 Task: Create new invoice with Date Opened :15-Apr-23, Select Customer: Tacolicious Taqueria, Terms: Payment Term 1. Make invoice entry for item-1 with Date: 15-Apr-23, Description: Micro USB Cable_x000D_
, Action: Material, Income Account: Income:Sales, Quantity: 1, Unit Price: 4.5, Discount %: 8. Make entry for item-2 with Date: 15-Apr-23, Description: Takis Fuego Chips , Action: Material, Income Account: Income:Sales, Quantity: 1, Unit Price: 8.5, Discount %: 7. Make entry for item-3 with Date: 15-Apr-23, Description: Good Humor Giant King Cone_x000D_
, Action: Material, Income Account: Income:Sales, Quantity: 4, Unit Price: 9.5, Discount %: 9. Write Notes: 'Looking forward to serving you again.'. Post Invoice with Post Date: 15-Apr-23, Post to Accounts: Assets:Accounts Receivable. Pay / Process Payment with Transaction Date: 15-May-23, Amount: 46.625, Transfer Account: Checking Account. Print Invoice, display notes by going to Option, then go to Display Tab and check 'Invoice Notes'.
Action: Mouse moved to (130, 85)
Screenshot: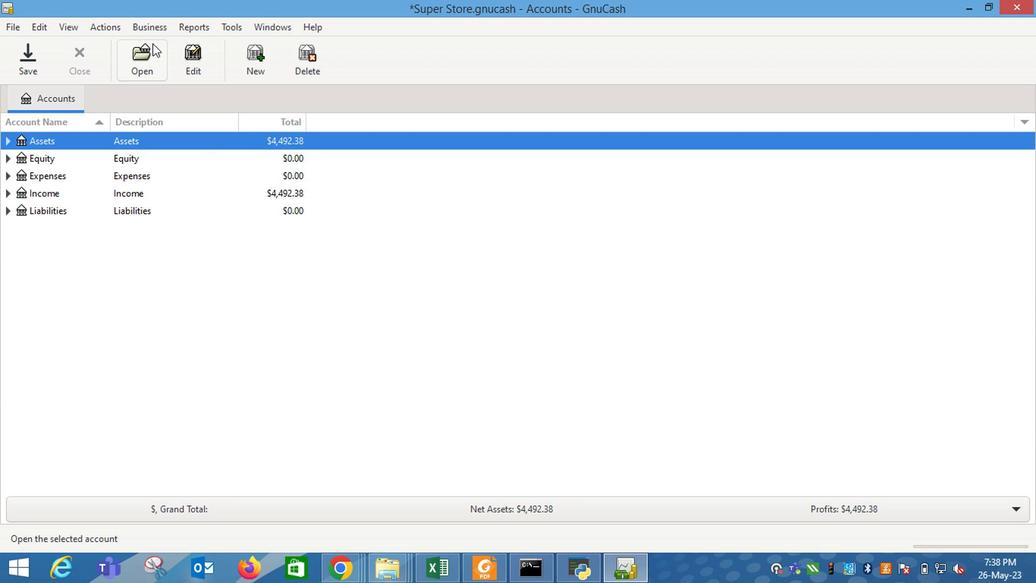 
Action: Mouse pressed left at (130, 85)
Screenshot: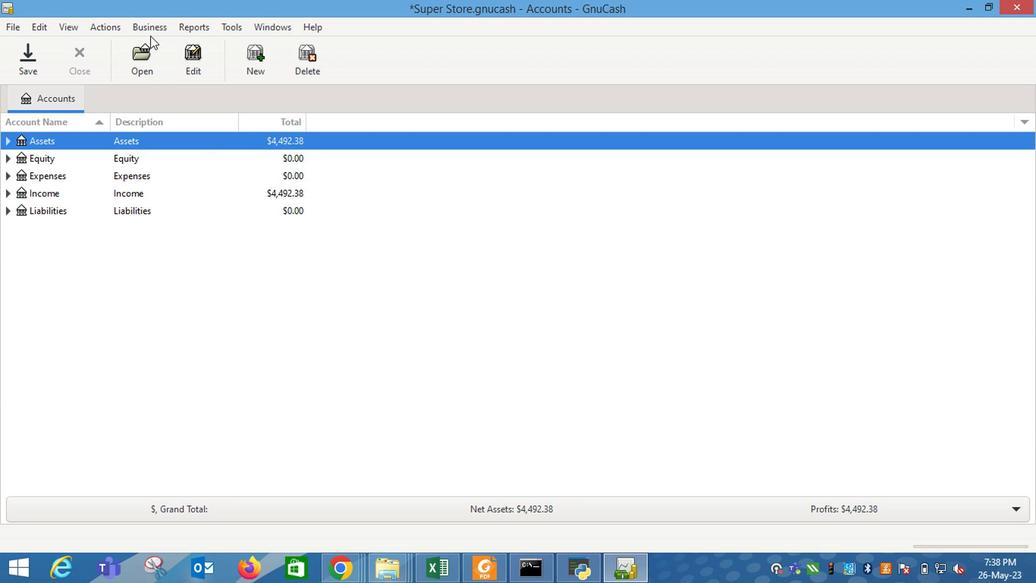 
Action: Mouse moved to (313, 149)
Screenshot: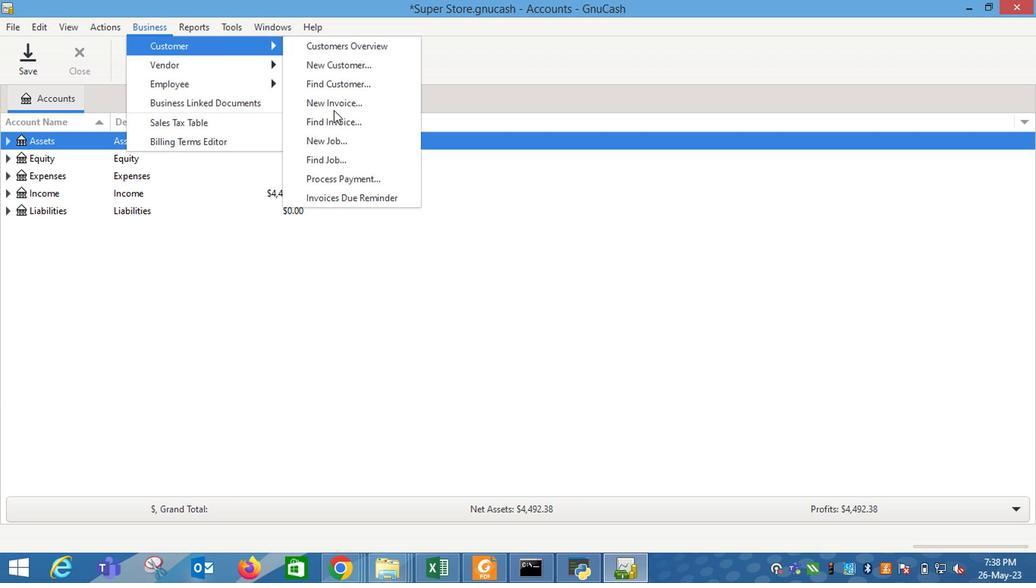 
Action: Mouse pressed left at (313, 149)
Screenshot: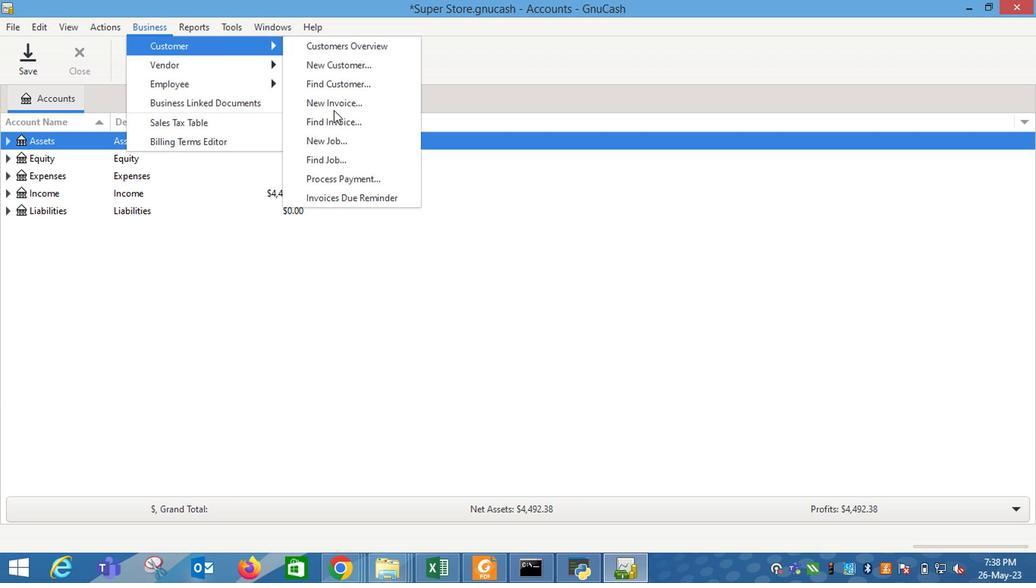 
Action: Mouse moved to (618, 249)
Screenshot: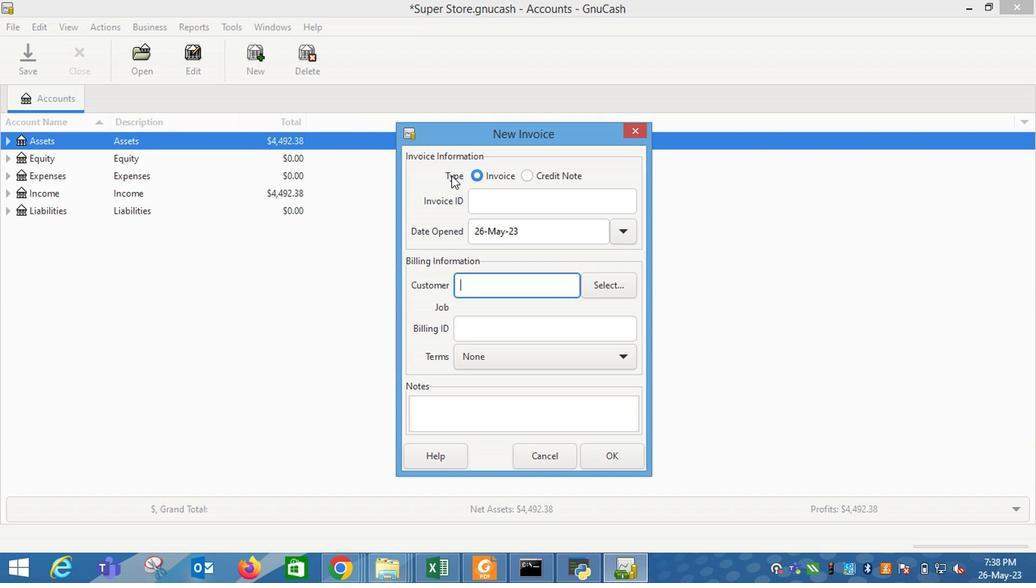 
Action: Mouse pressed left at (618, 249)
Screenshot: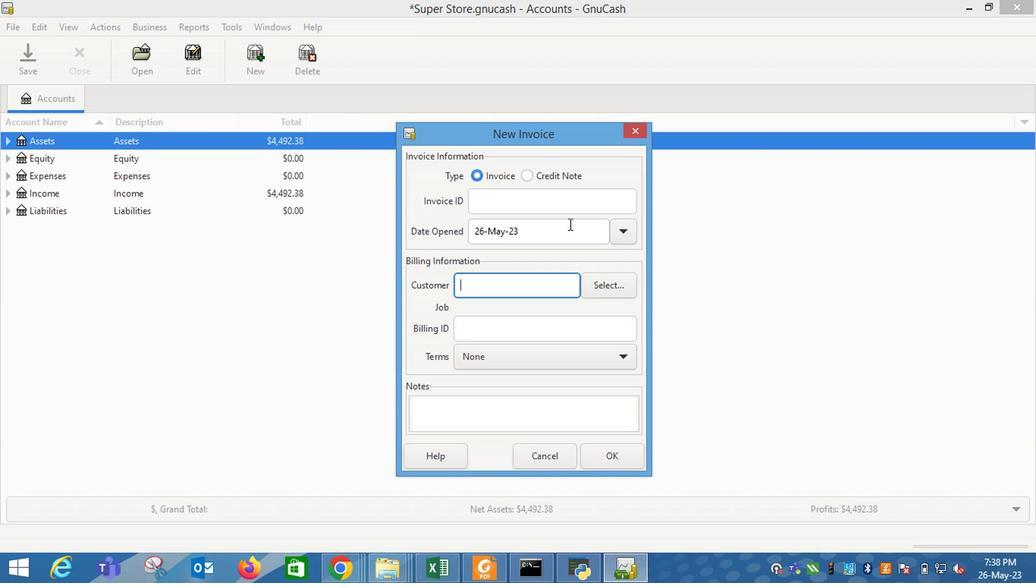 
Action: Mouse moved to (497, 267)
Screenshot: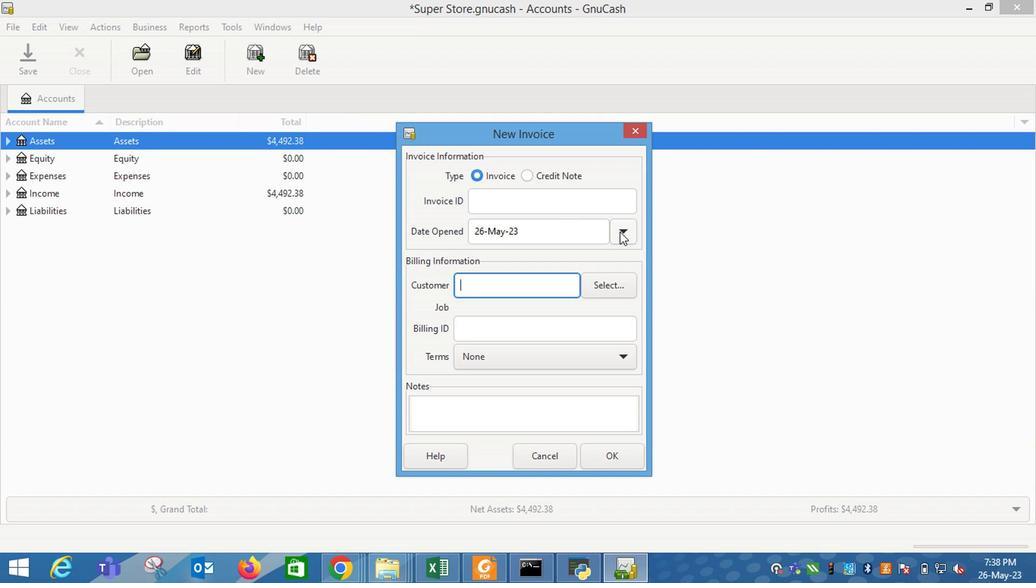
Action: Mouse pressed left at (497, 267)
Screenshot: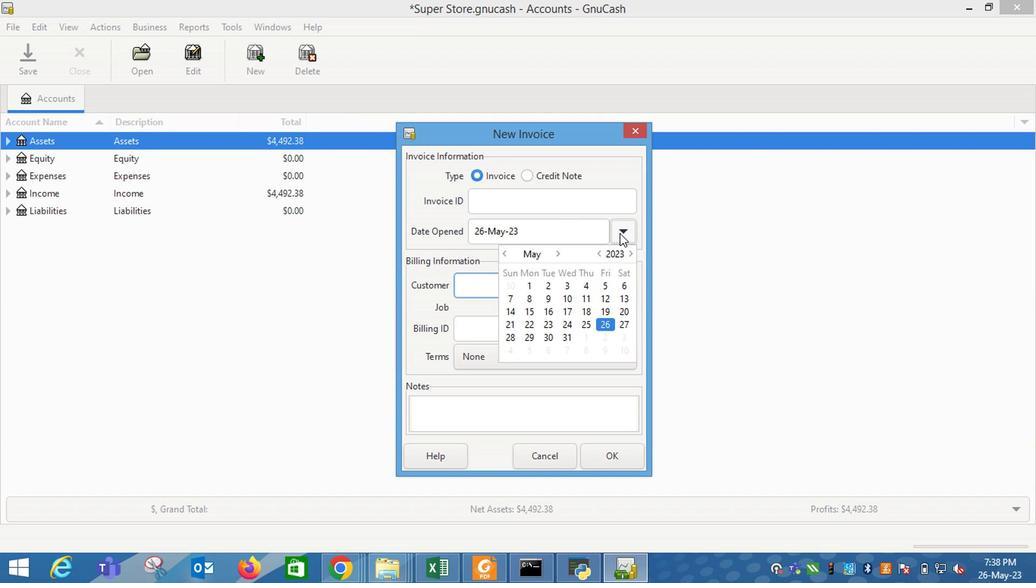 
Action: Mouse moved to (624, 314)
Screenshot: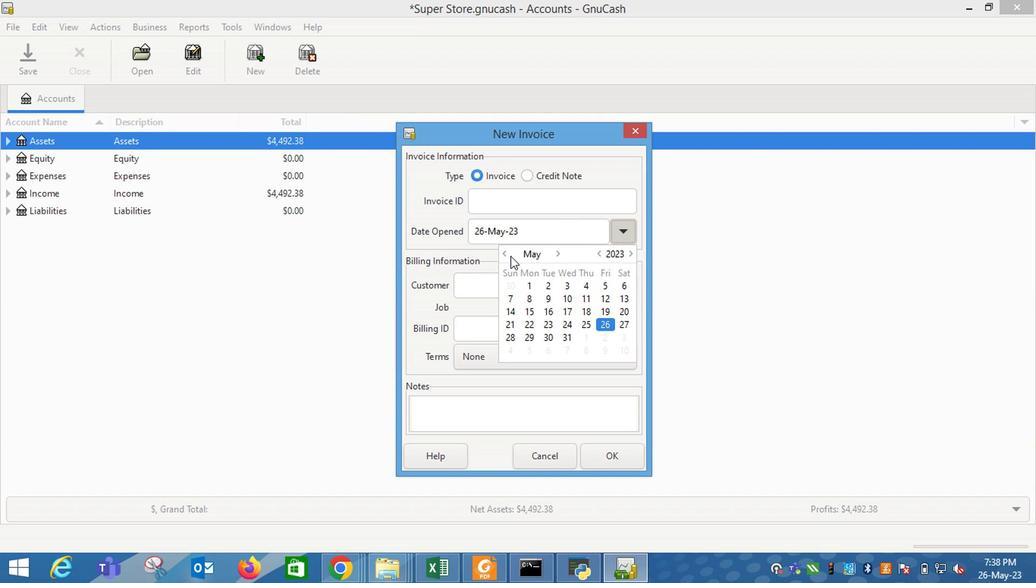 
Action: Mouse pressed left at (624, 314)
Screenshot: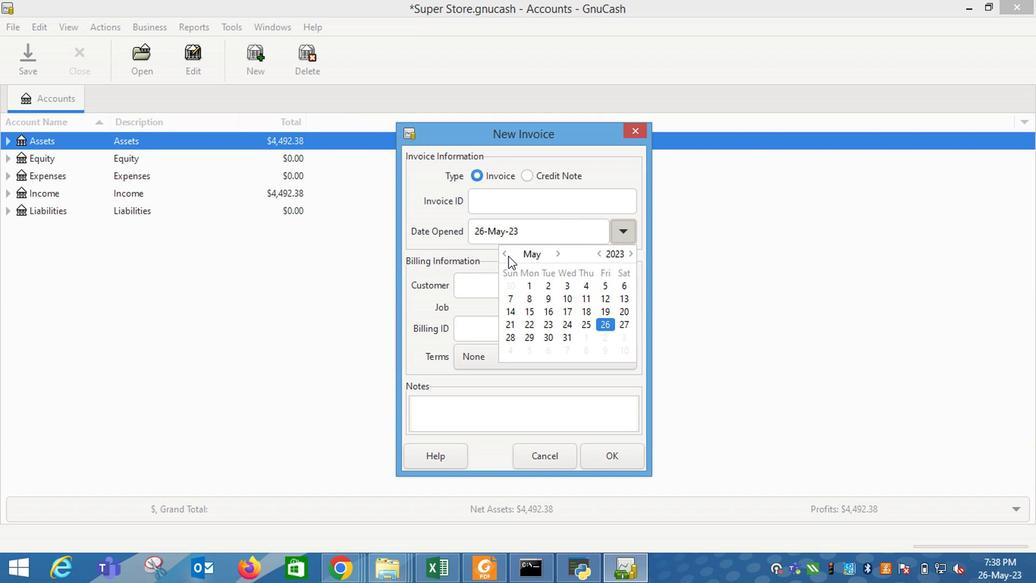
Action: Mouse moved to (481, 294)
Screenshot: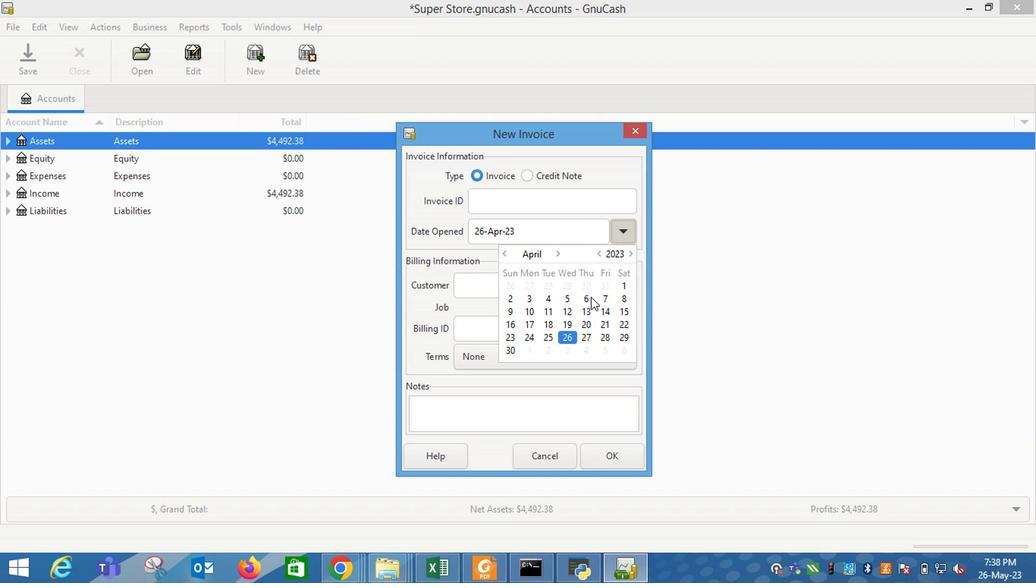 
Action: Mouse pressed left at (481, 294)
Screenshot: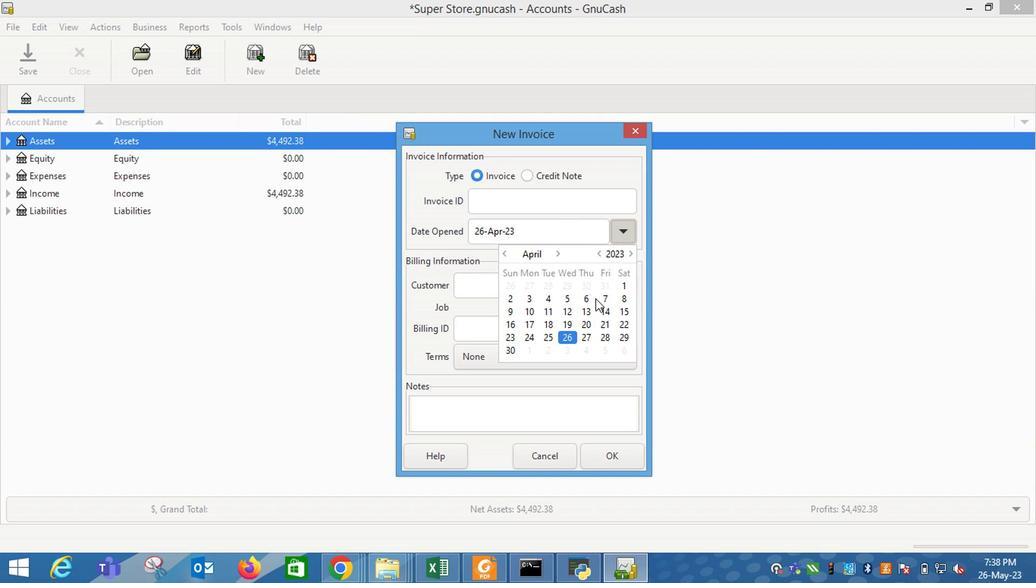 
Action: Mouse pressed left at (481, 294)
Screenshot: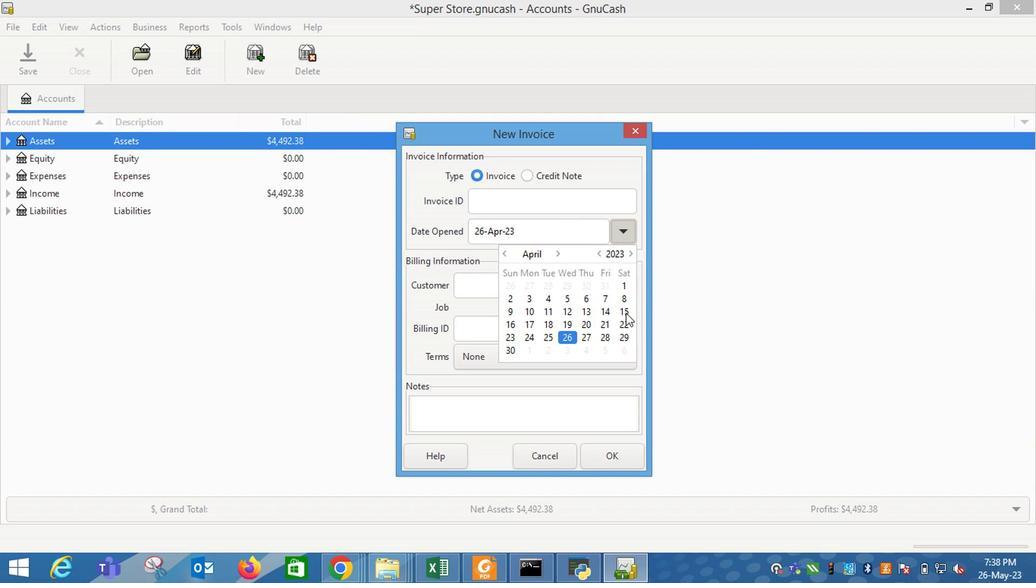 
Action: Mouse moved to (477, 294)
Screenshot: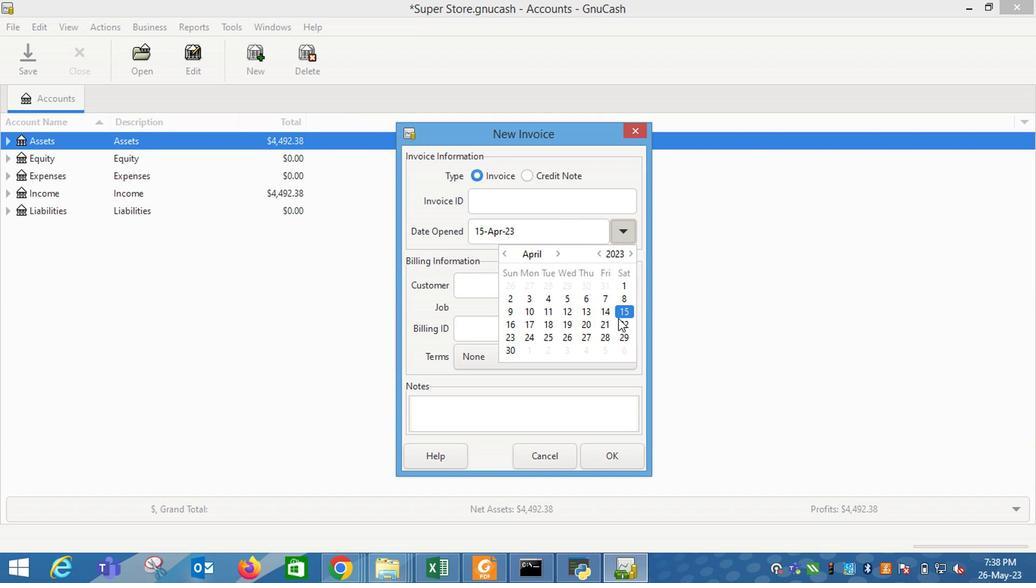 
Action: Key pressed <Key.shift_r>Tac
Screenshot: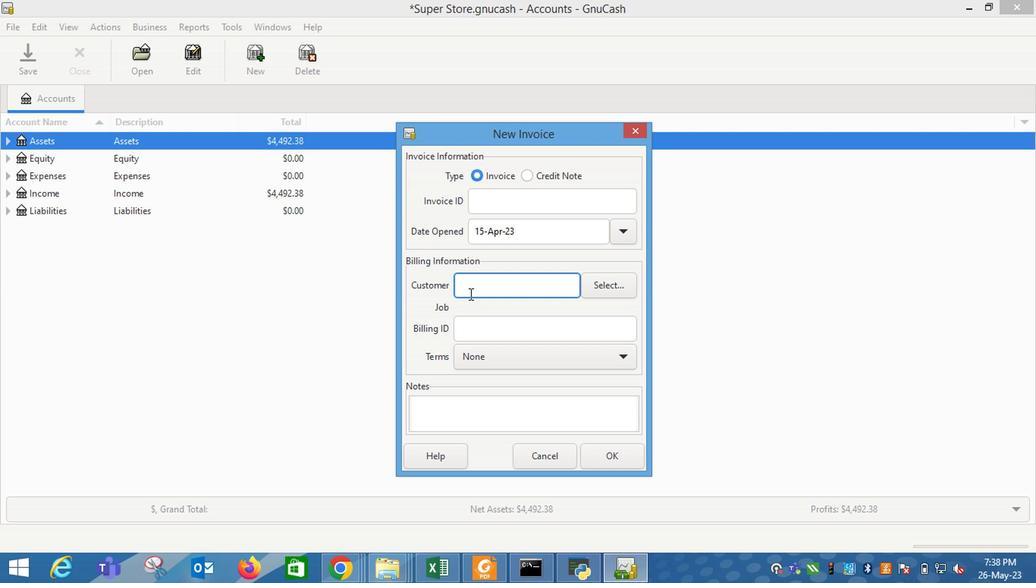 
Action: Mouse moved to (486, 329)
Screenshot: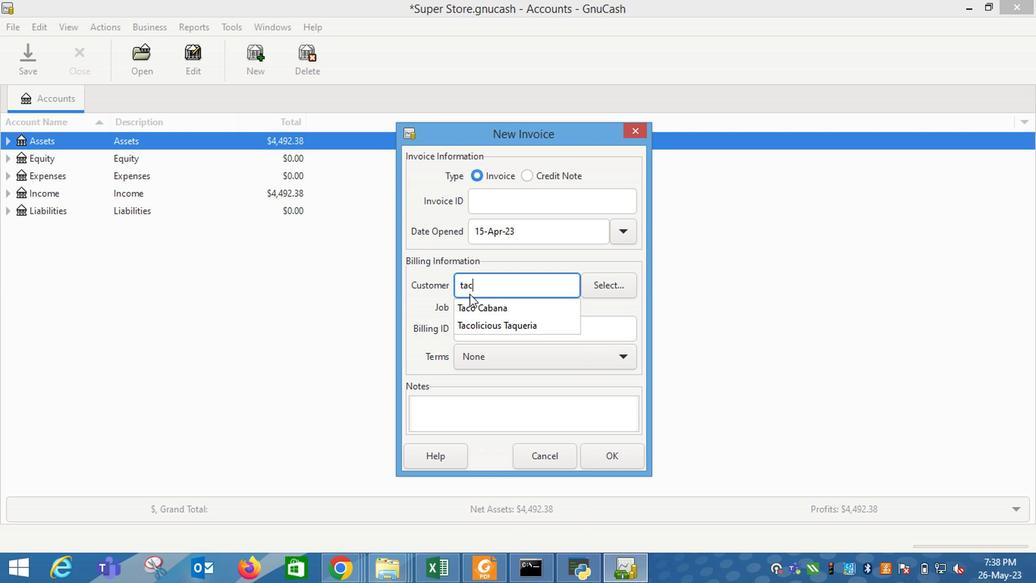 
Action: Mouse pressed left at (486, 329)
Screenshot: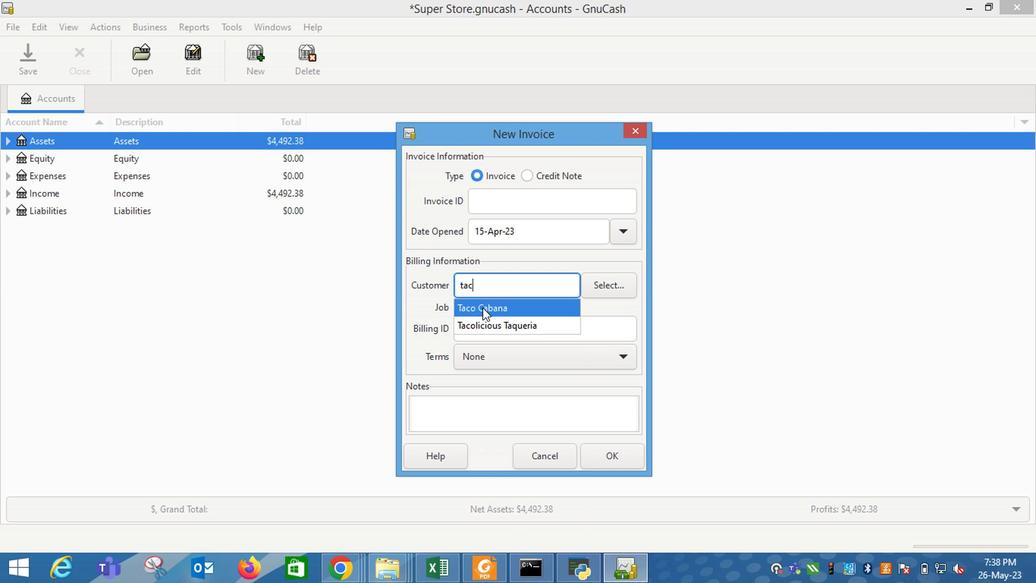 
Action: Mouse moved to (480, 358)
Screenshot: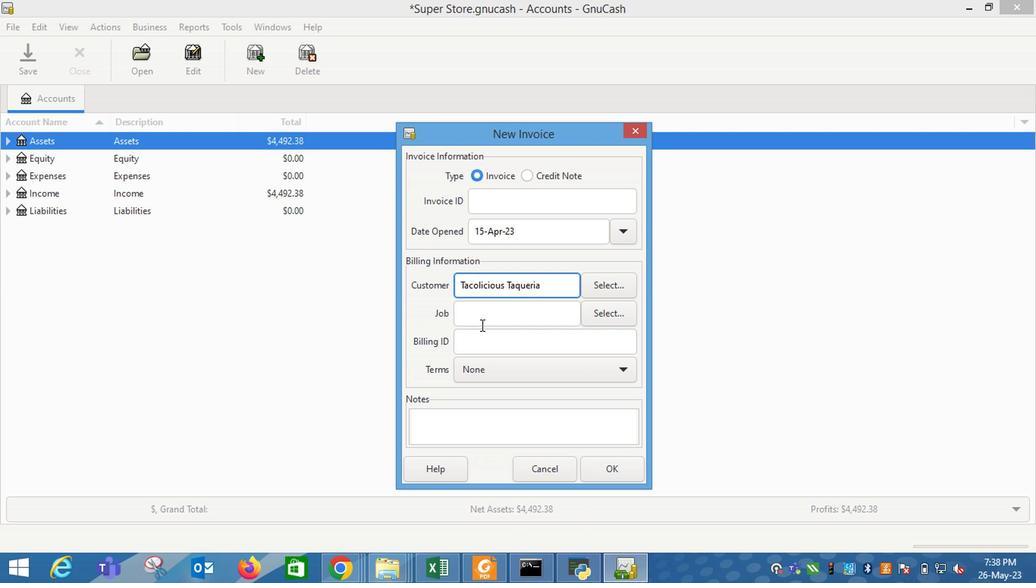 
Action: Mouse pressed left at (480, 358)
Screenshot: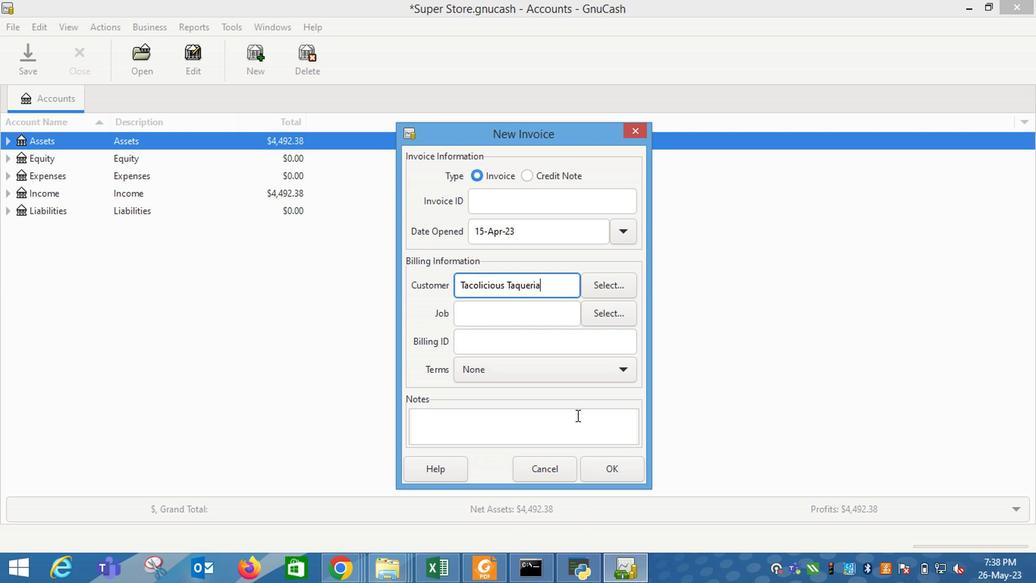 
Action: Mouse moved to (482, 384)
Screenshot: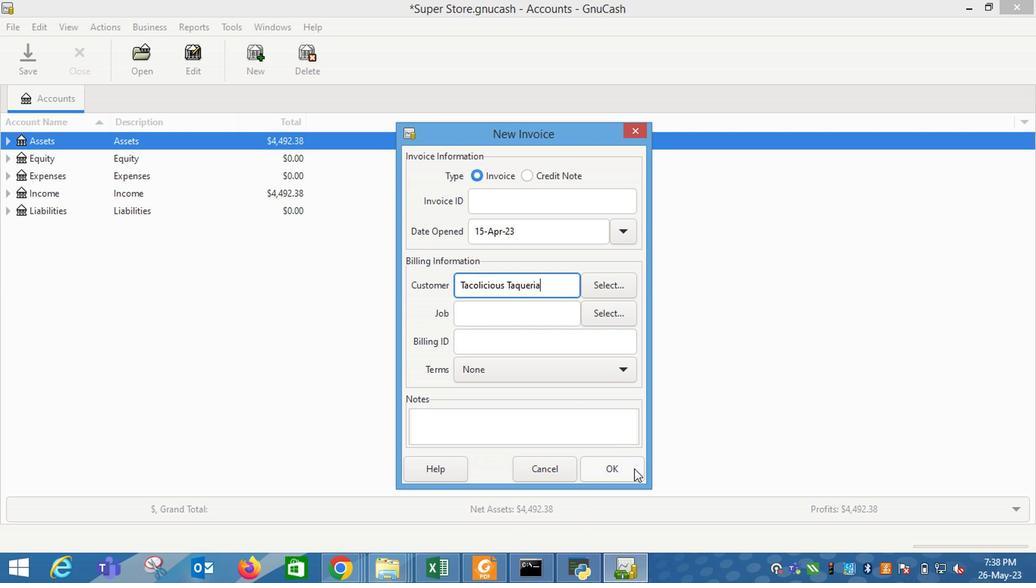 
Action: Mouse pressed left at (482, 384)
Screenshot: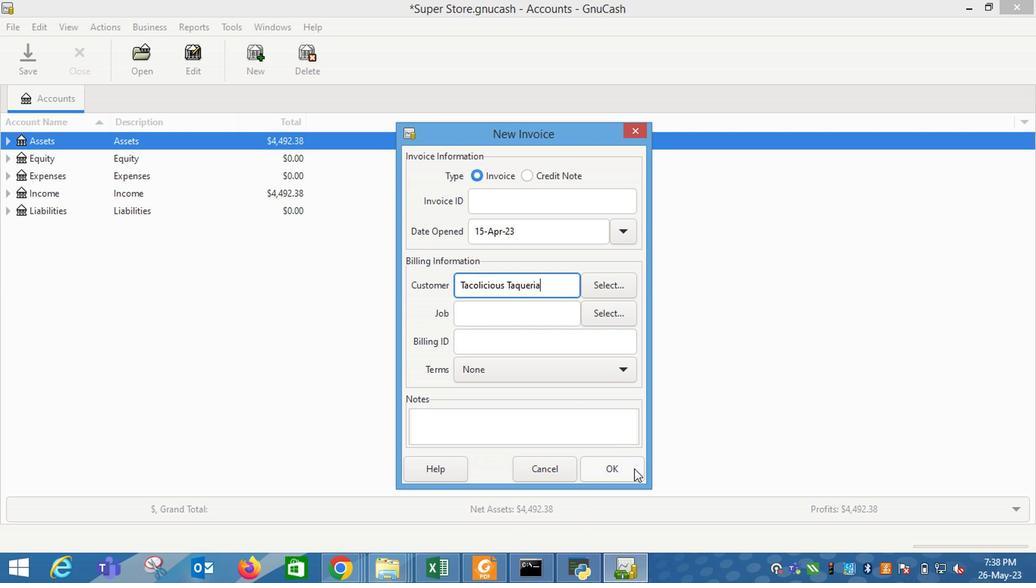 
Action: Mouse moved to (603, 452)
Screenshot: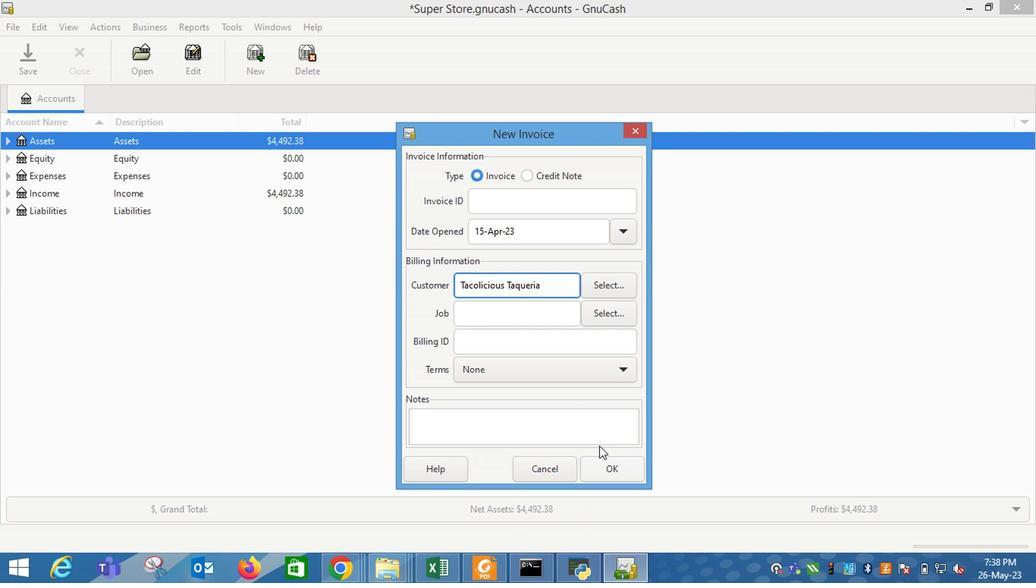 
Action: Mouse pressed left at (603, 452)
Screenshot: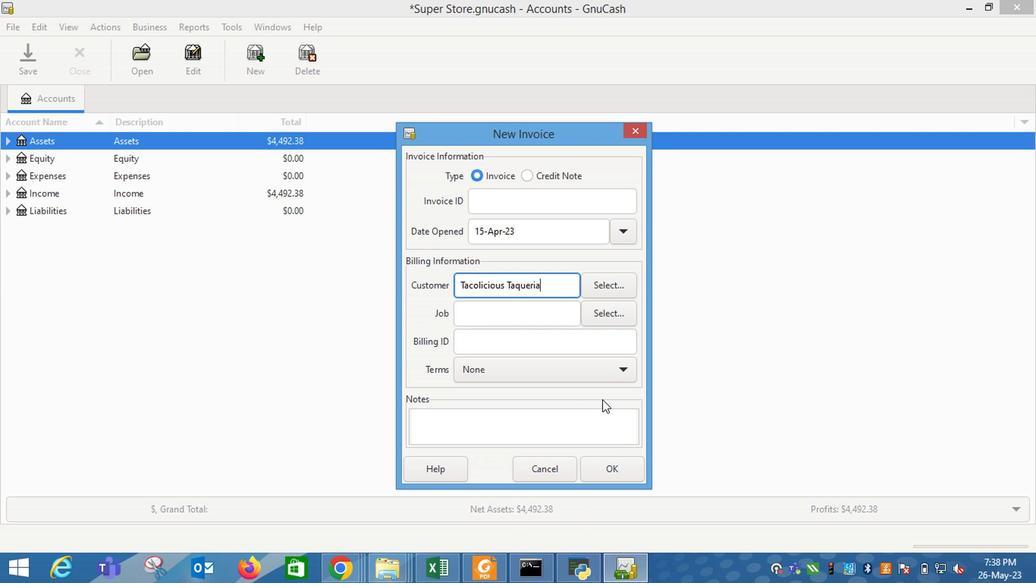 
Action: Mouse moved to (64, 297)
Screenshot: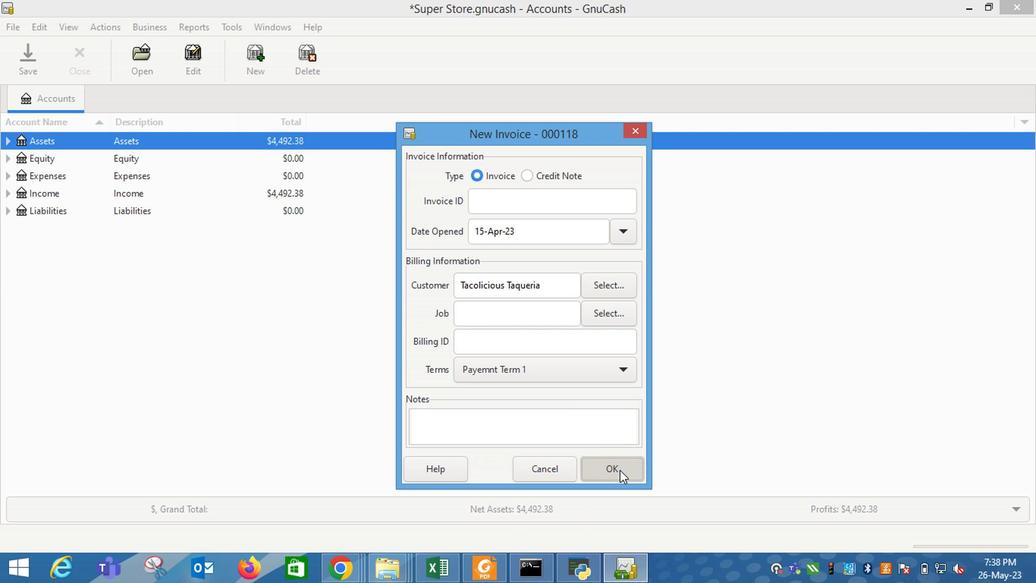 
Action: Mouse pressed left at (64, 297)
Screenshot: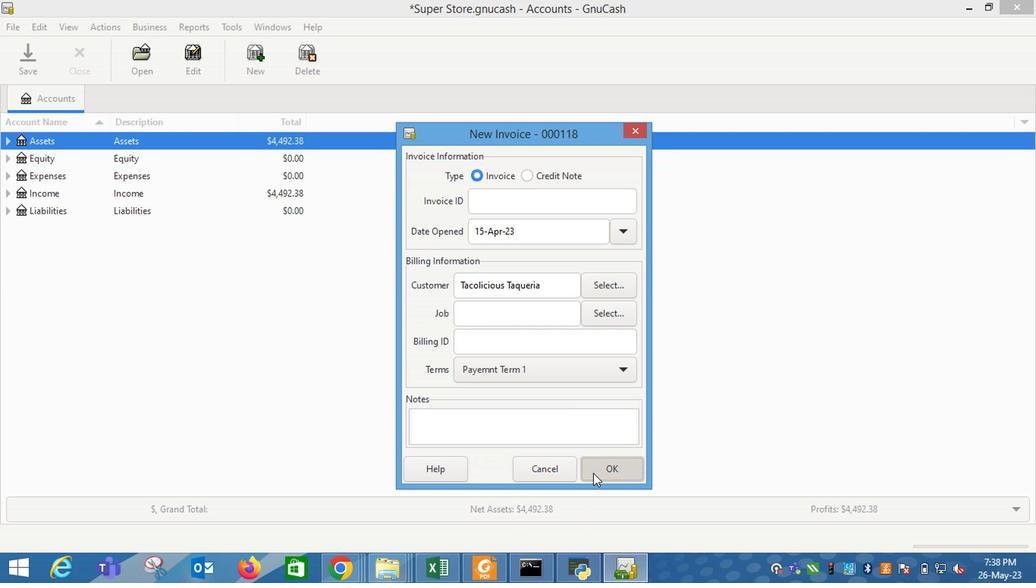 
Action: Mouse moved to (3, 317)
Screenshot: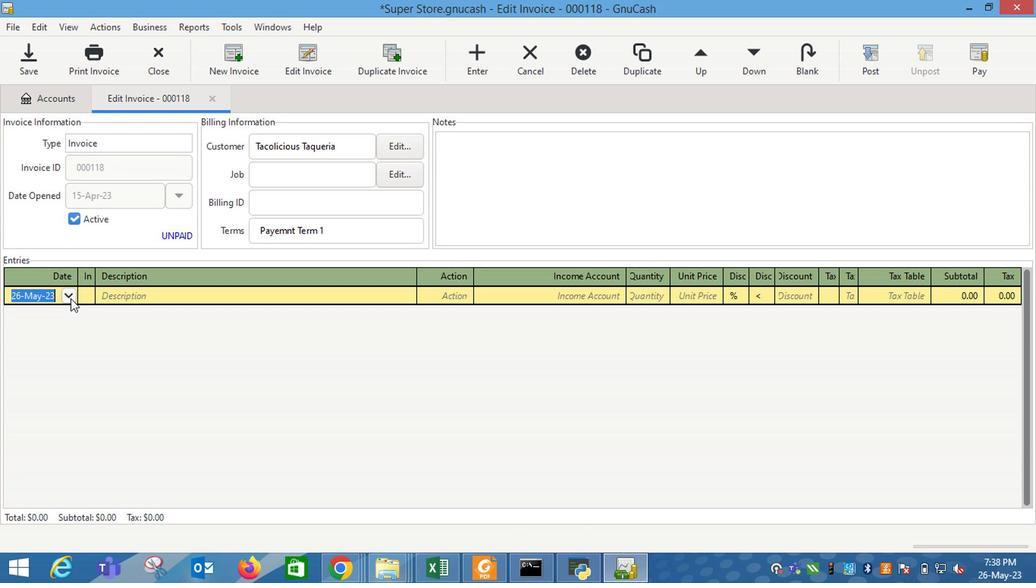 
Action: Mouse pressed left at (3, 317)
Screenshot: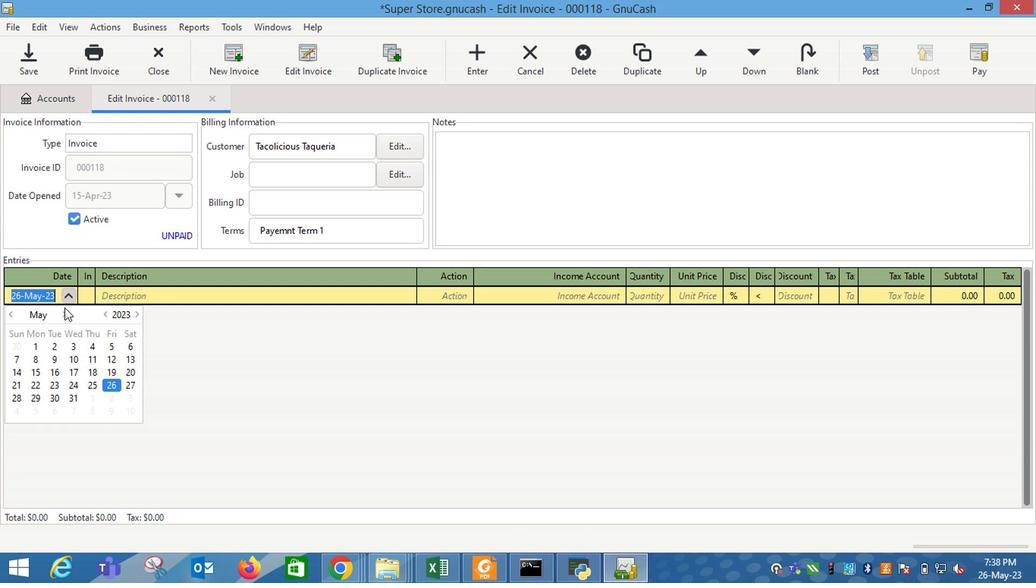 
Action: Mouse moved to (115, 363)
Screenshot: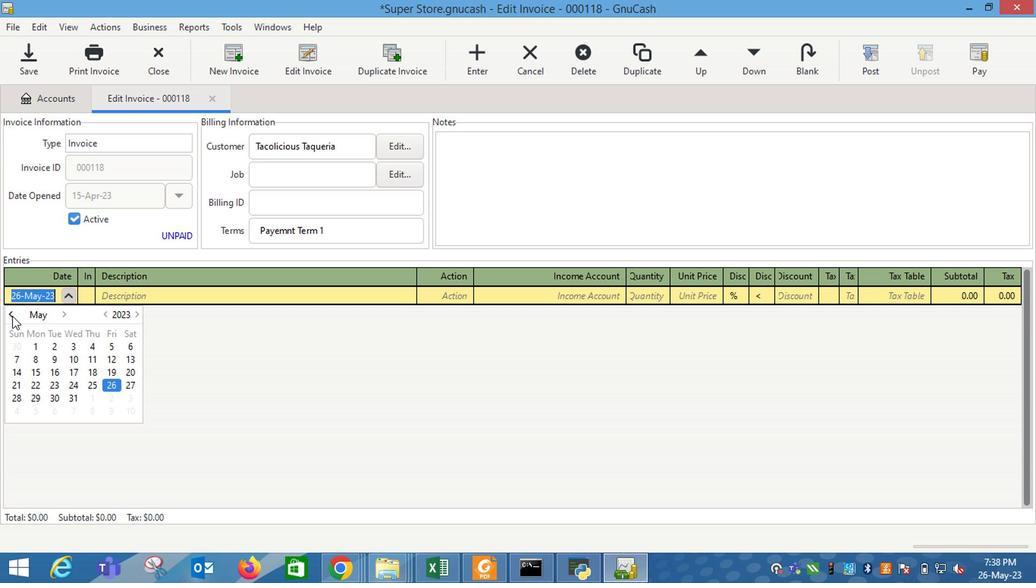 
Action: Mouse pressed left at (115, 363)
Screenshot: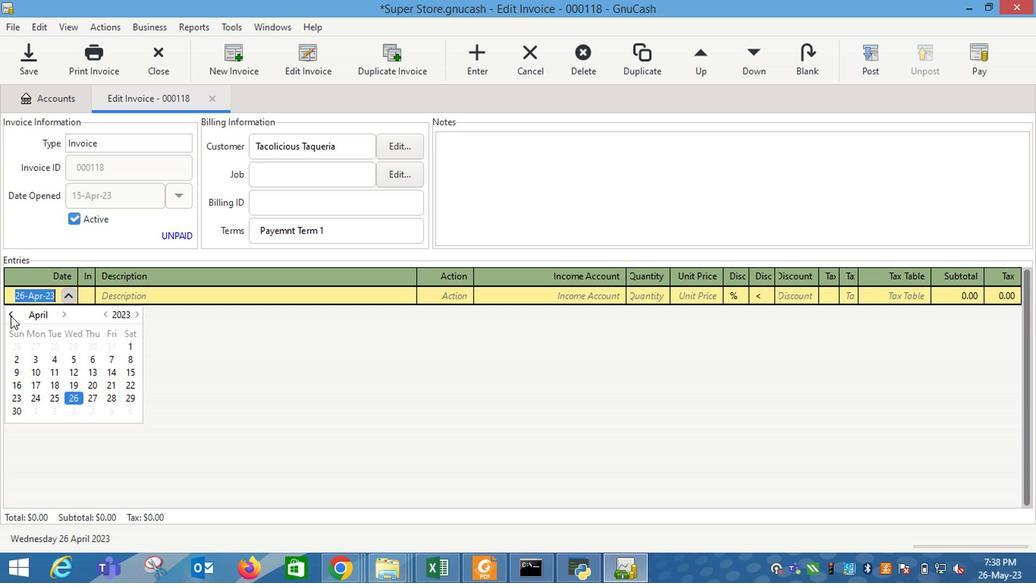 
Action: Key pressed <Key.tab><Key.shift_r>Micro<Key.space><Key.shift_r>USB<Key.space><Key.shift_r>Cable<Key.space><Key.backspace><Key.tab>m<Key.tab>i<Key.down><Key.down><Key.down><Key.tab>1<Key.tab>4.5
Screenshot: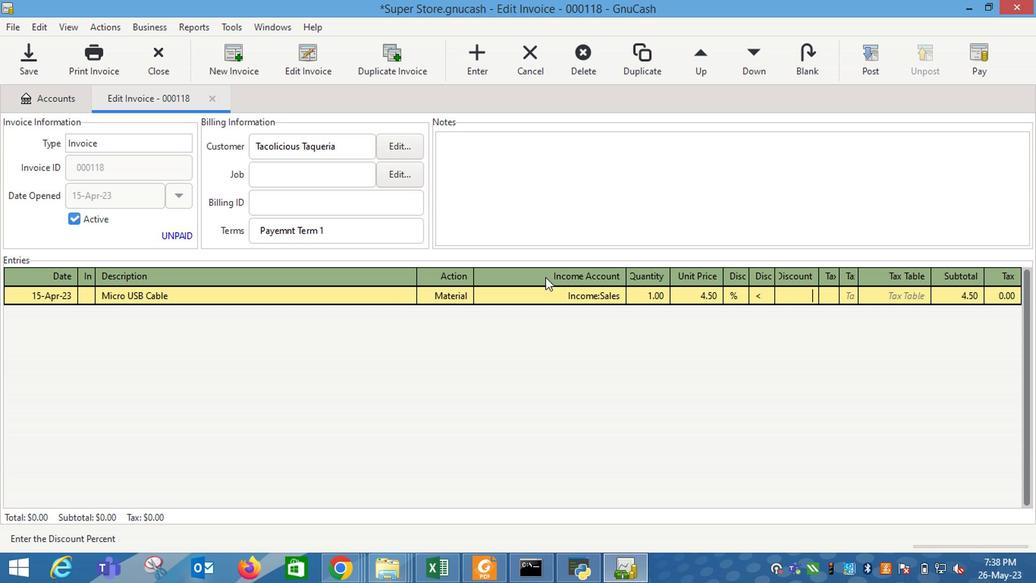 
Action: Mouse moved to (755, 305)
Screenshot: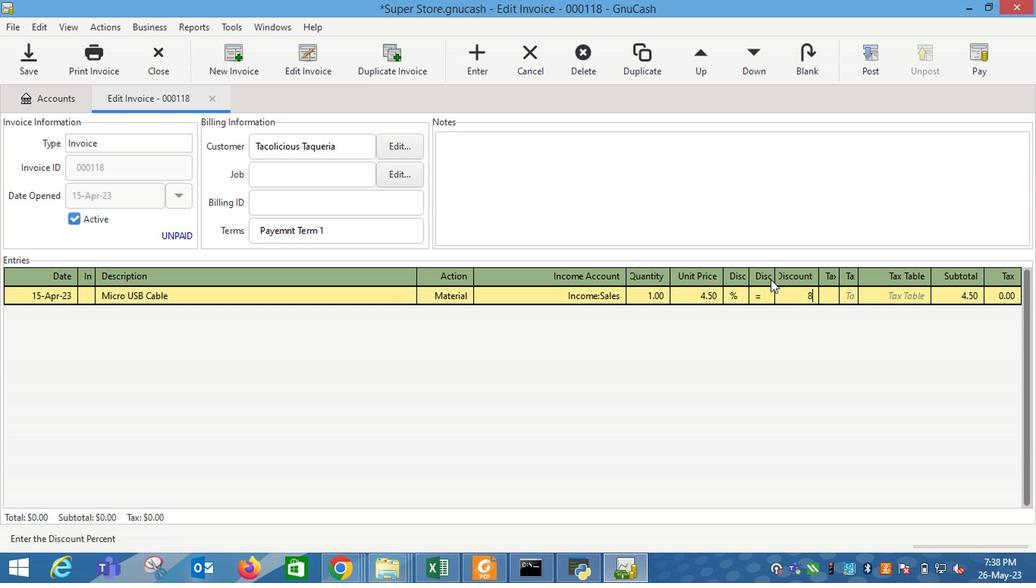
Action: Mouse pressed left at (755, 305)
Screenshot: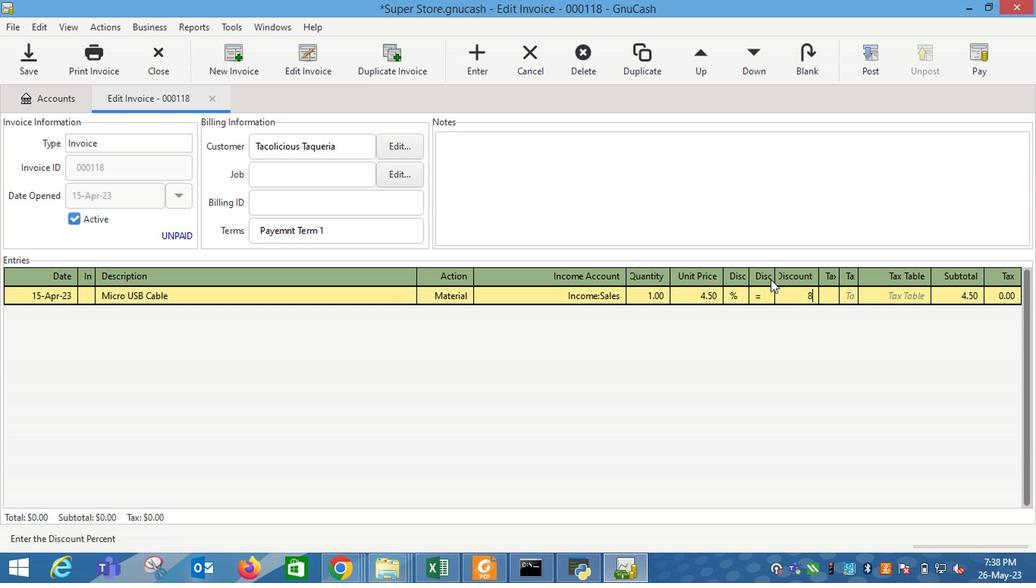 
Action: Mouse moved to (786, 305)
Screenshot: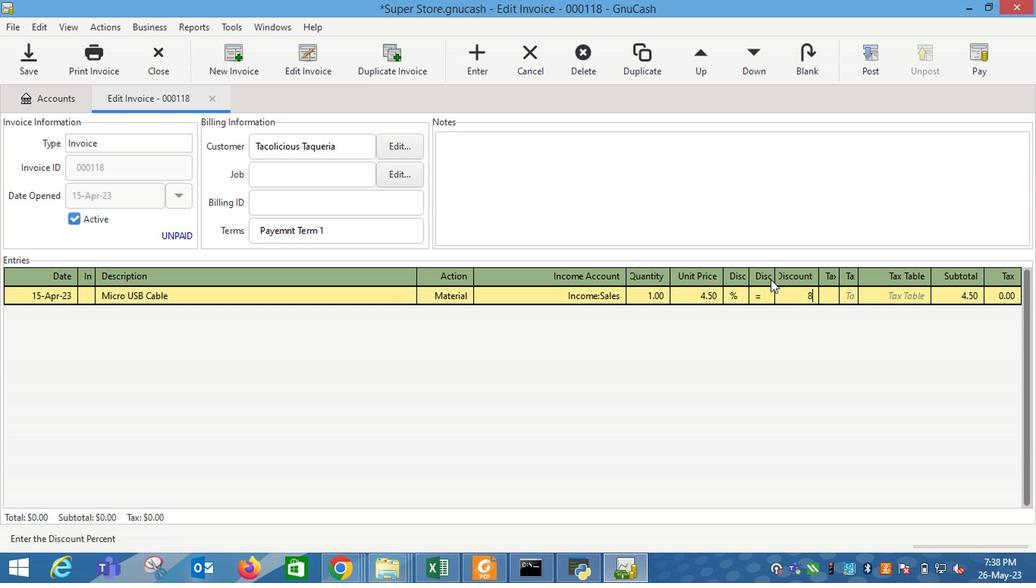 
Action: Mouse pressed left at (786, 305)
Screenshot: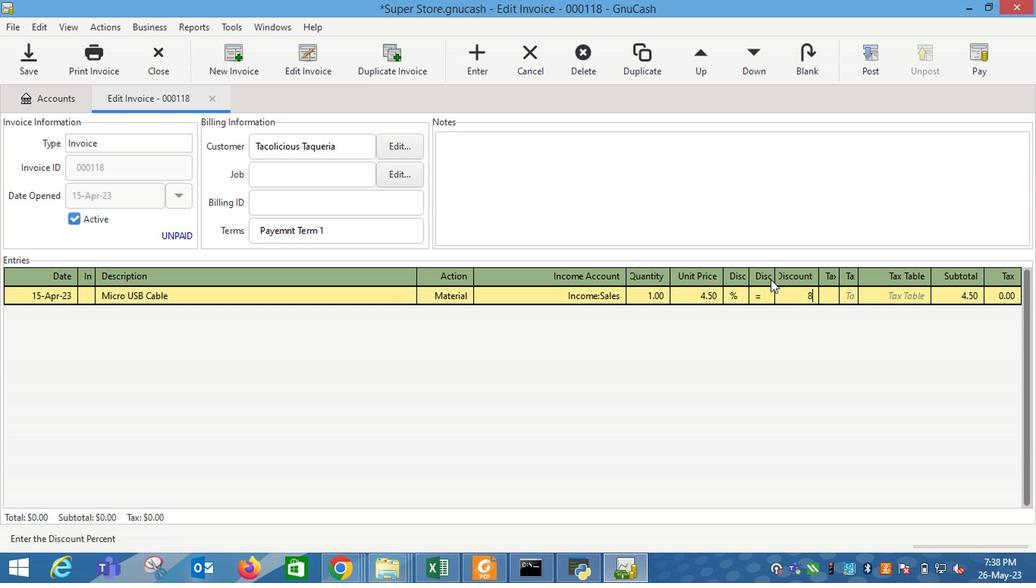 
Action: Mouse moved to (785, 306)
Screenshot: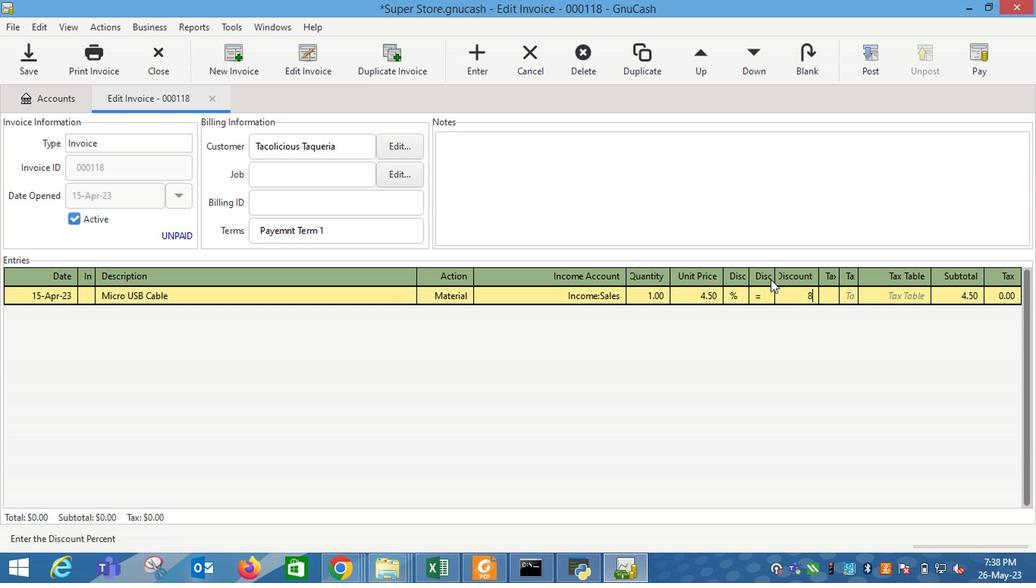
Action: Key pressed 8<Key.enter><Key.tab><Key.shift_r>Takis<Key.space><Key.shift_r>Fe<Key.backspace>uego<Key.space><Key.shift_r>Chips<Key.tab><Key.tab>m<Key.backspace>
Screenshot: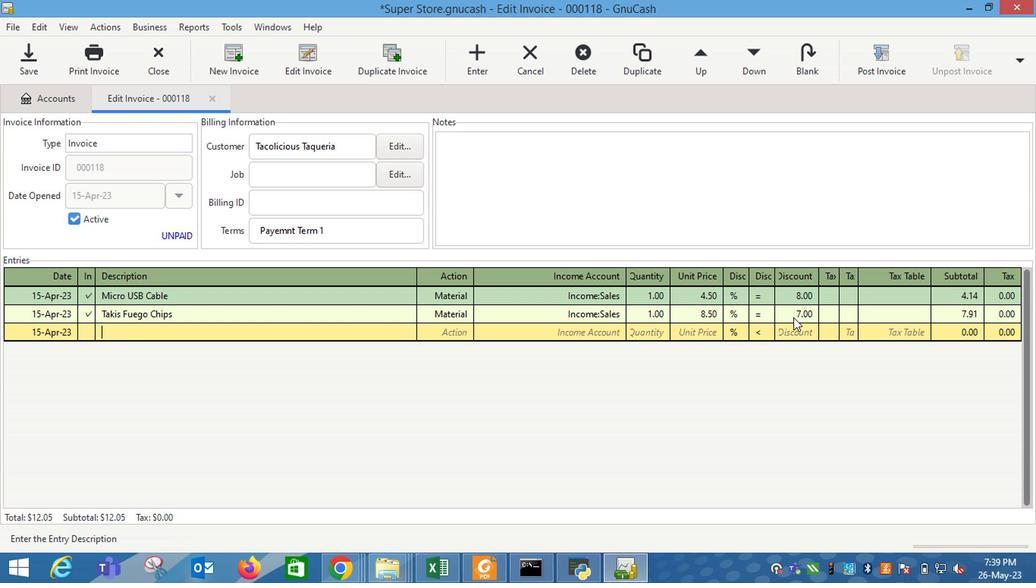 
Action: Mouse moved to (422, 320)
Screenshot: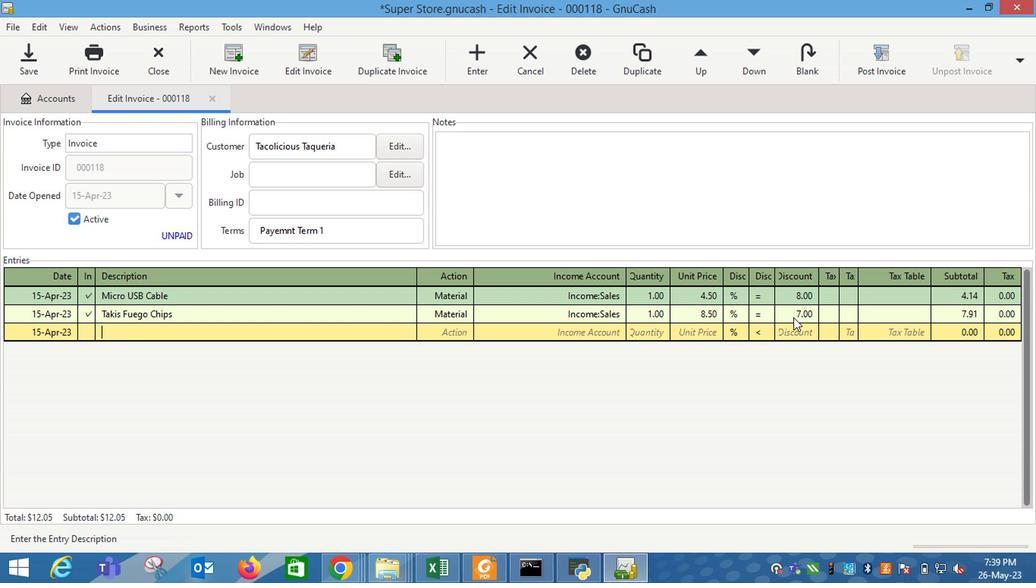 
Action: Mouse pressed left at (422, 320)
Screenshot: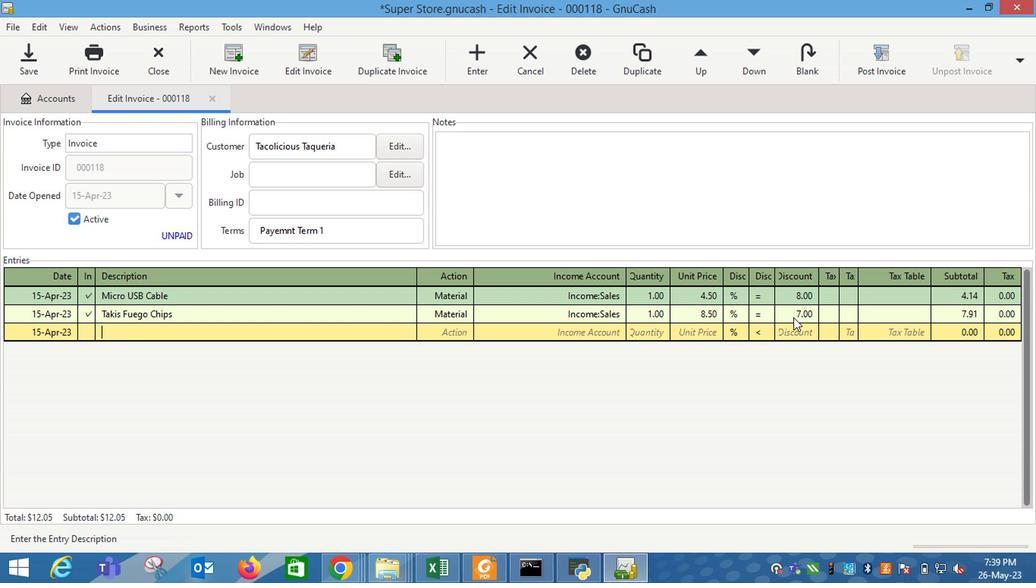 
Action: Mouse moved to (422, 320)
Screenshot: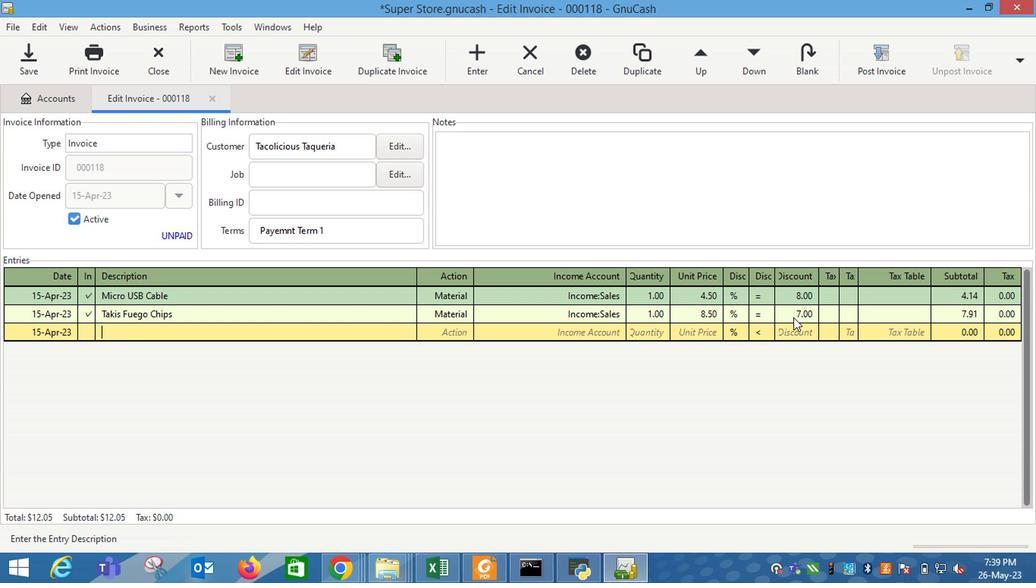 
Action: Key pressed m<Key.tab>i<Key.down><Key.down><Key.down><Key.tab>1<Key.tab>8.5
Screenshot: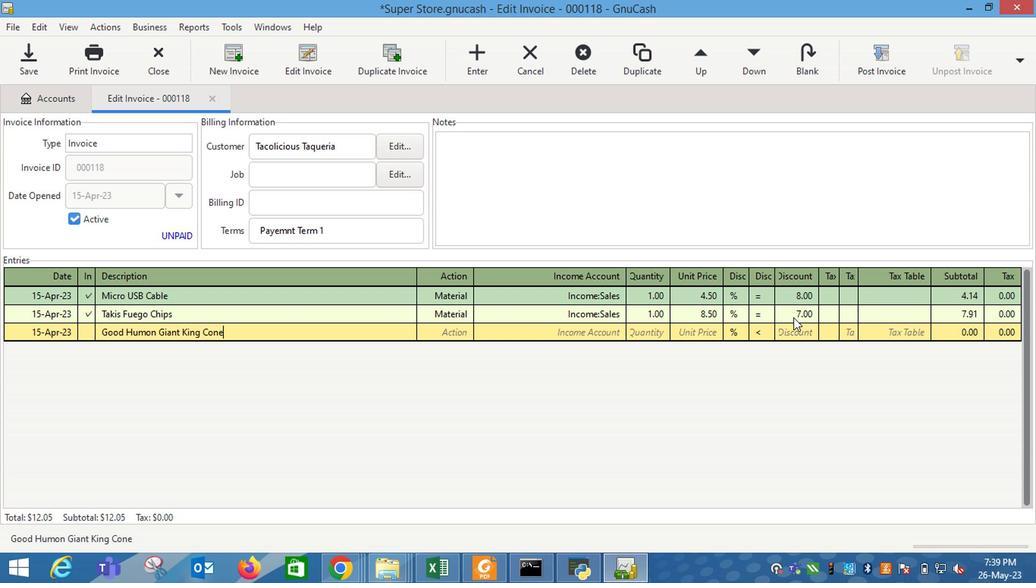 
Action: Mouse moved to (759, 314)
Screenshot: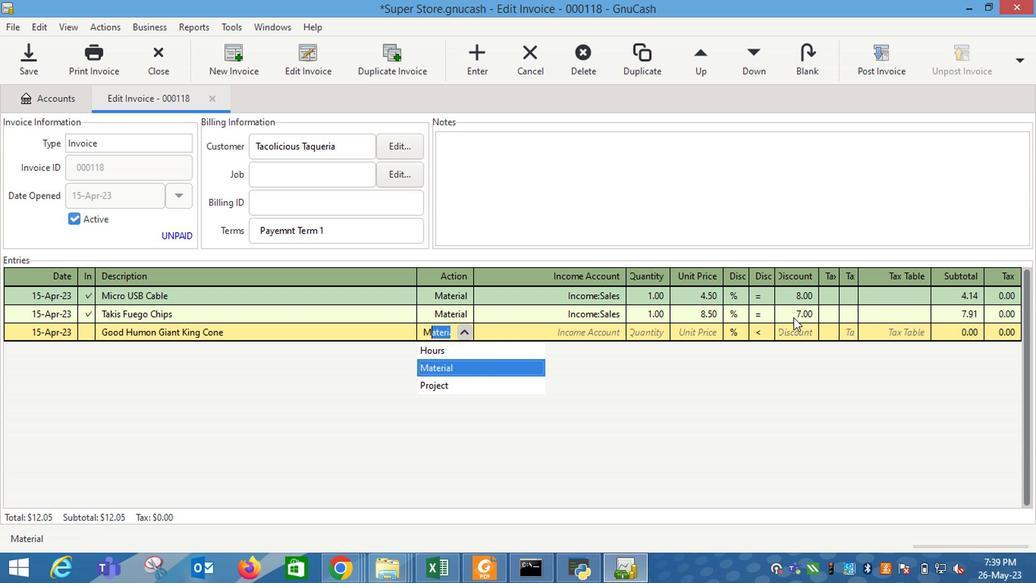 
Action: Mouse pressed left at (759, 314)
Screenshot: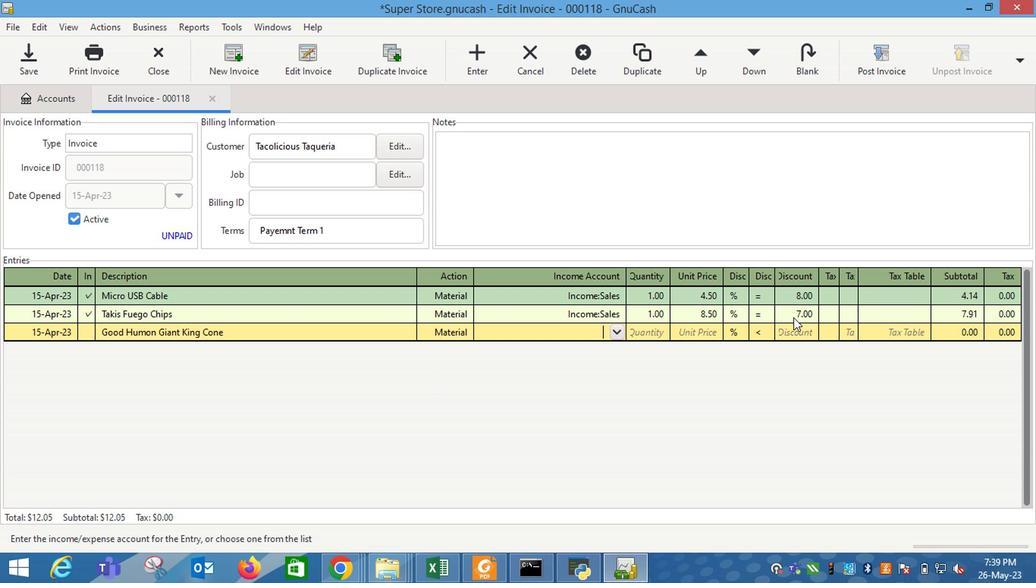 
Action: Mouse moved to (789, 320)
Screenshot: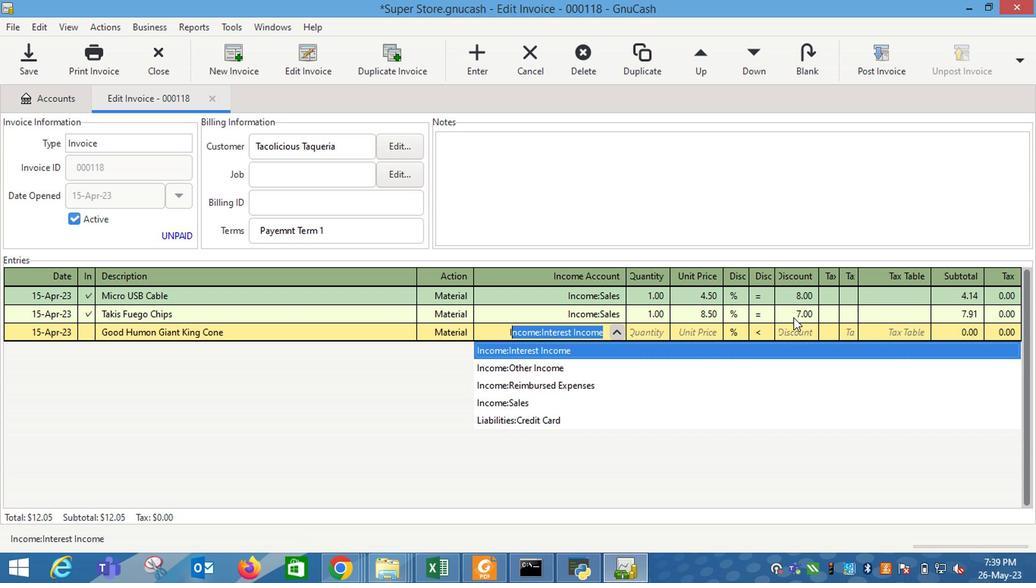 
Action: Mouse pressed left at (789, 320)
Screenshot: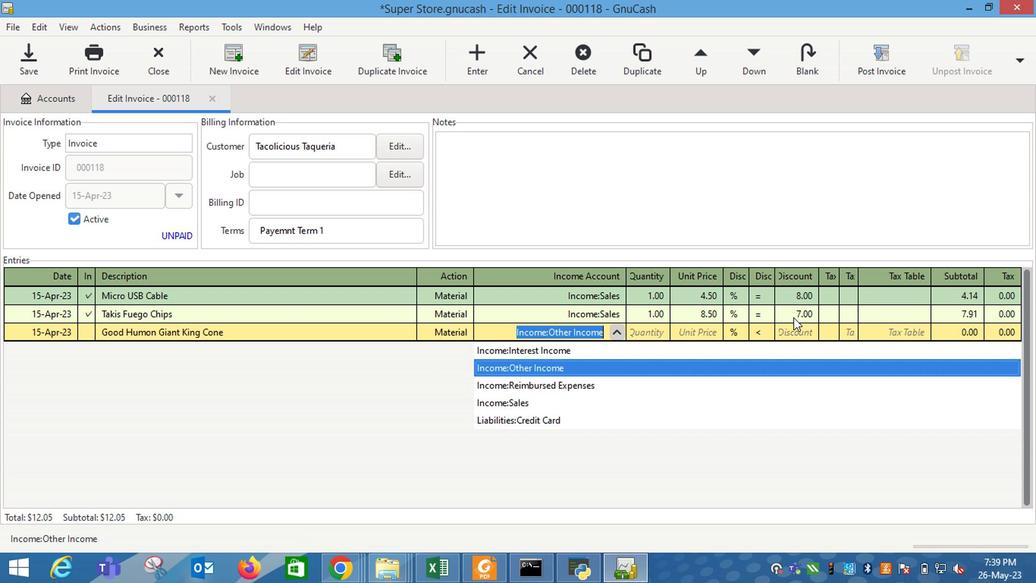 
Action: Key pressed 7<Key.enter><Key.tab><Key.shift_r>Good<Key.space><Key.shift_r>H
Screenshot: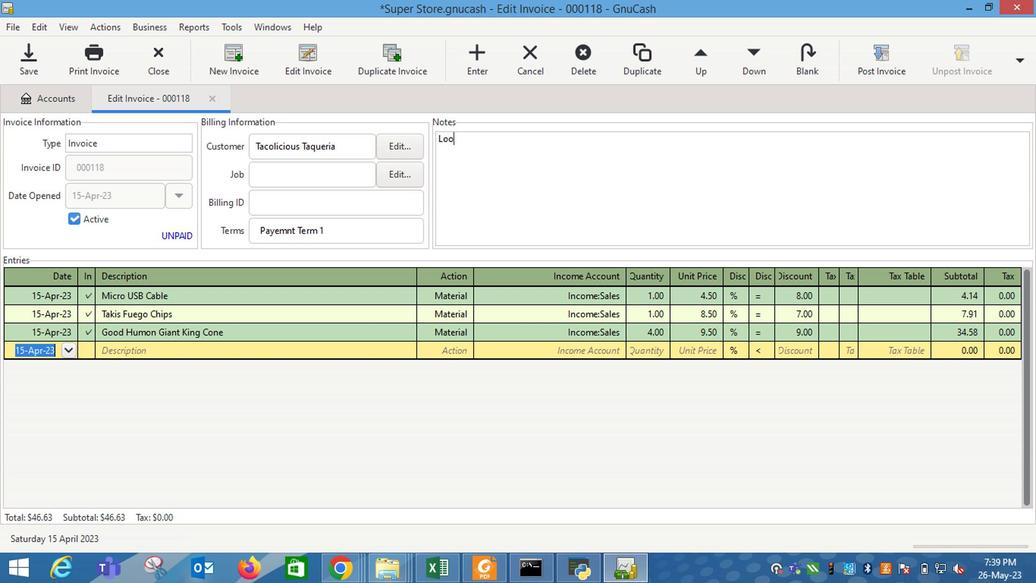 
Action: Mouse pressed left at (789, 320)
Screenshot: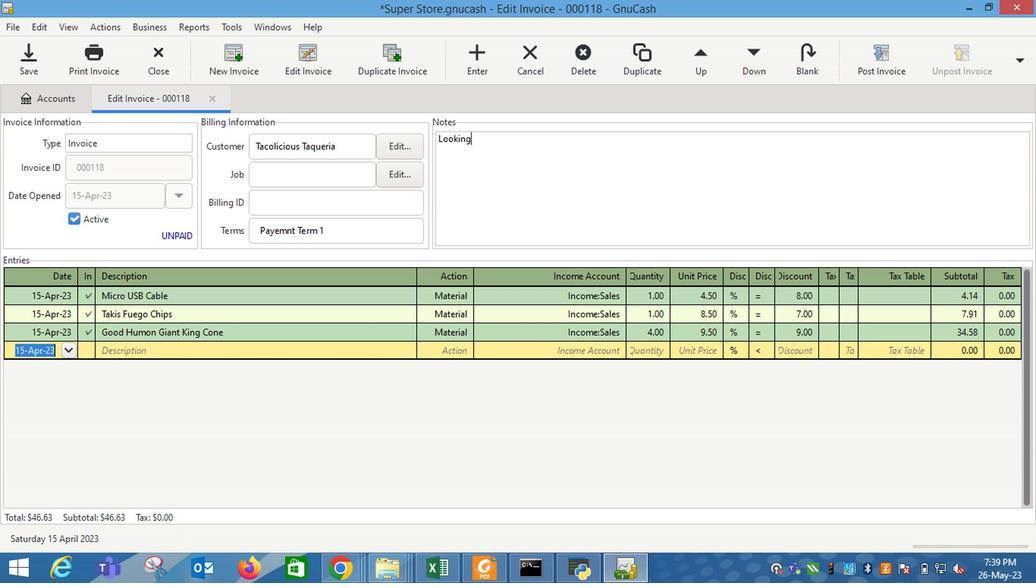 
Action: Key pressed umon<Key.space><Key.shift_r>Giant<Key.space><Key.shift_r>King<Key.space><Key.shift_r>Cone
Screenshot: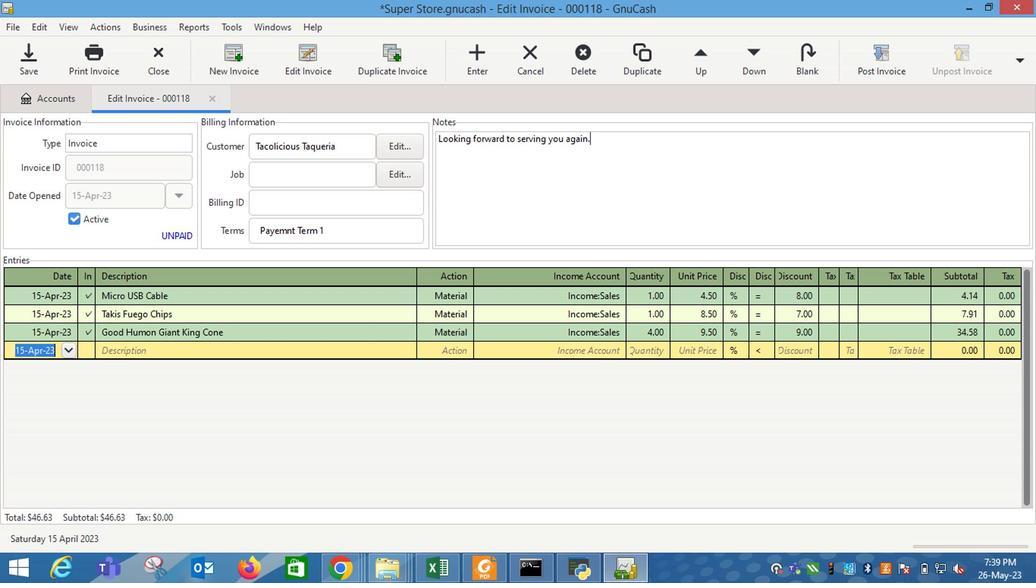 
Action: Mouse moved to (146, 87)
Screenshot: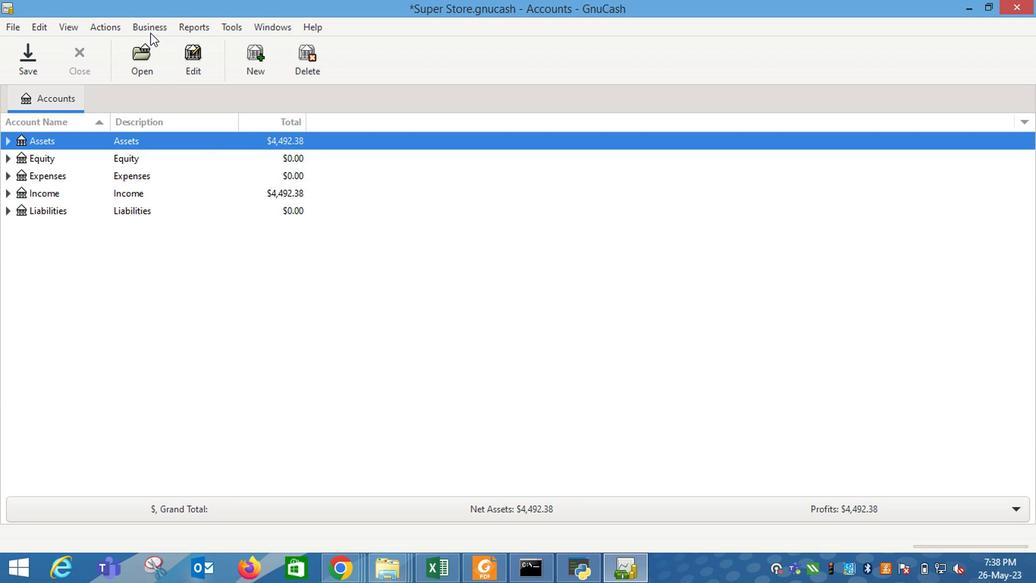 
Action: Mouse pressed left at (146, 87)
Screenshot: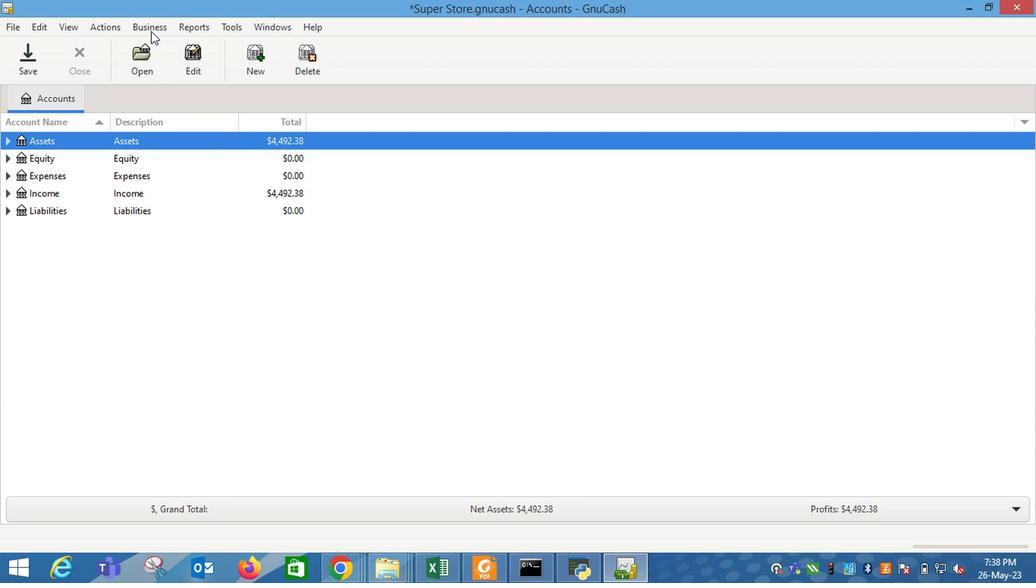 
Action: Mouse moved to (327, 151)
Screenshot: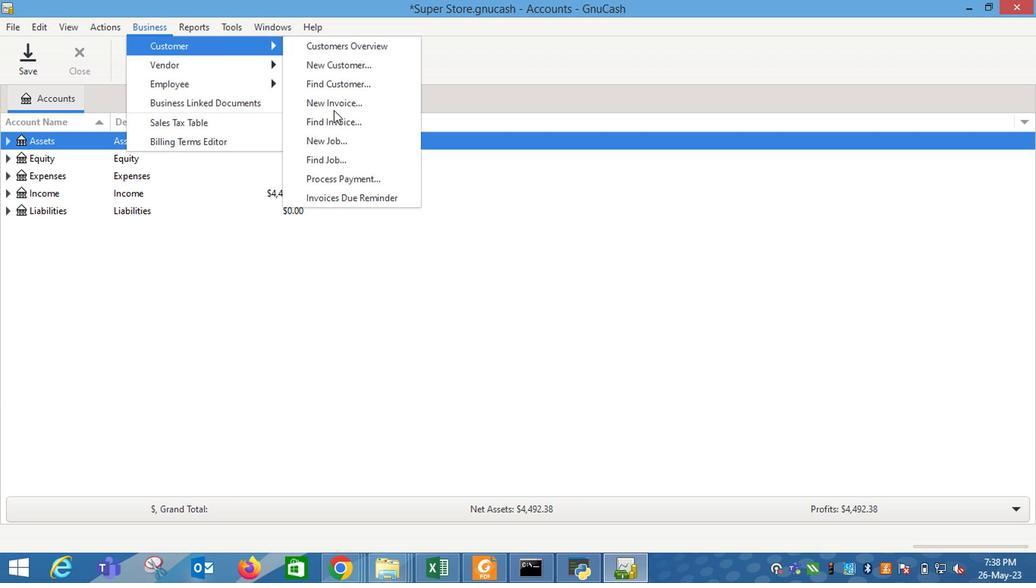 
Action: Mouse pressed left at (327, 151)
Screenshot: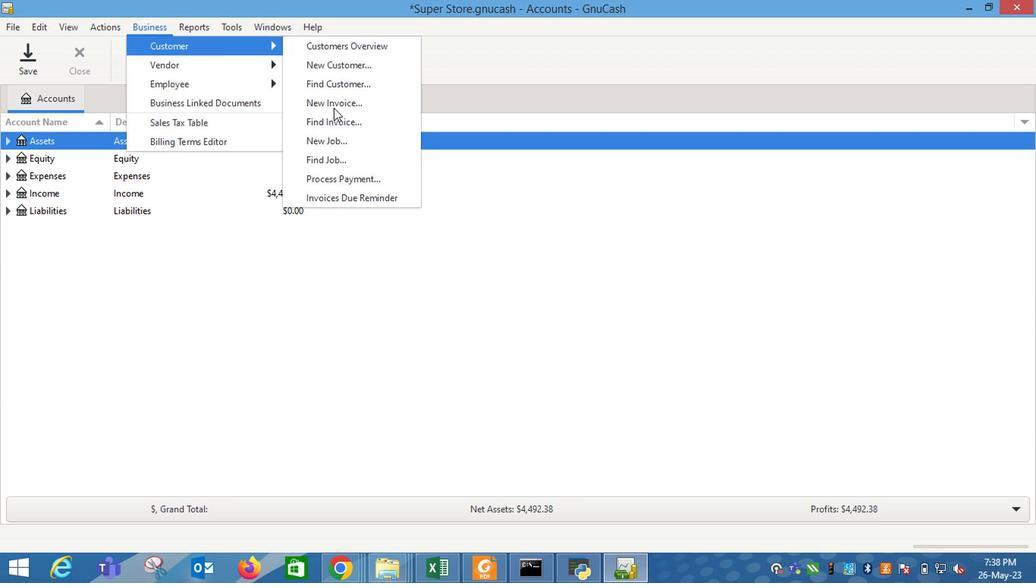 
Action: Mouse moved to (614, 251)
Screenshot: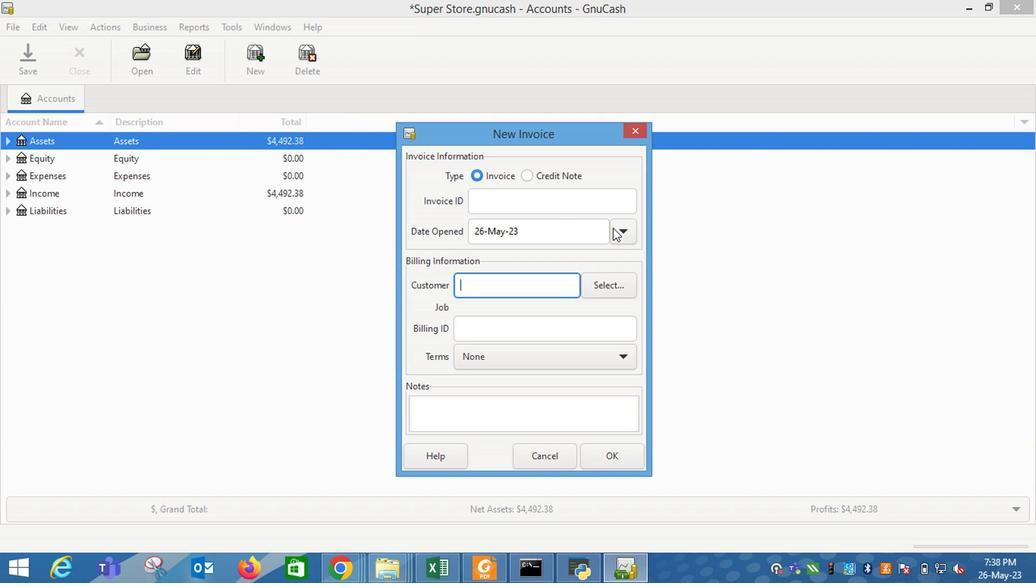 
Action: Mouse pressed left at (614, 251)
Screenshot: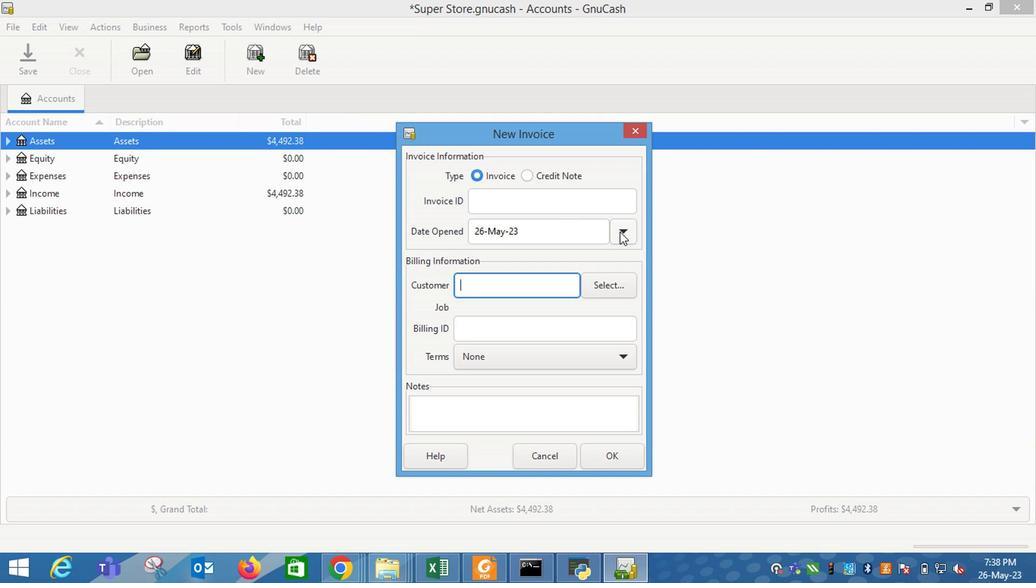 
Action: Mouse moved to (501, 270)
Screenshot: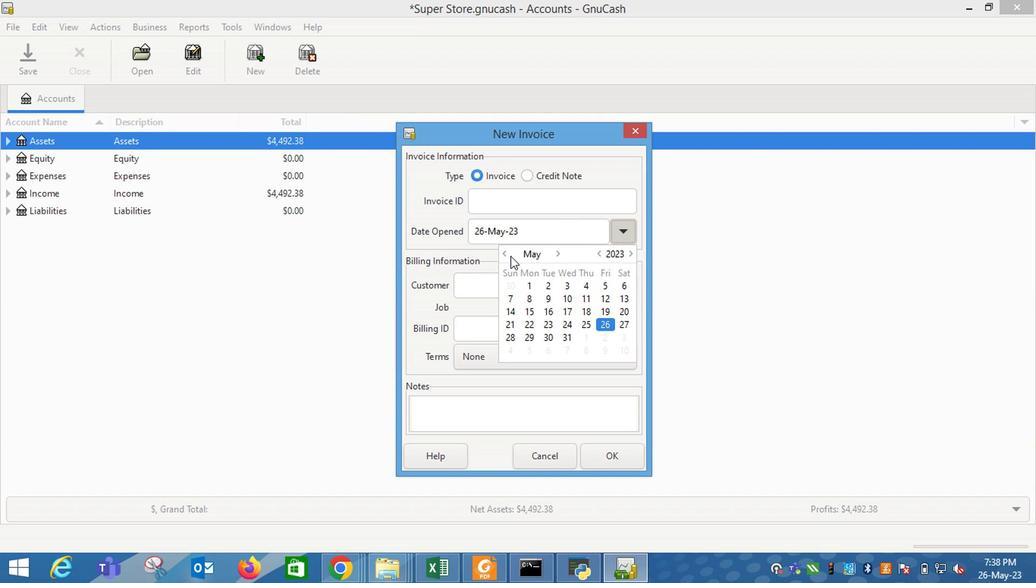 
Action: Mouse pressed left at (501, 270)
Screenshot: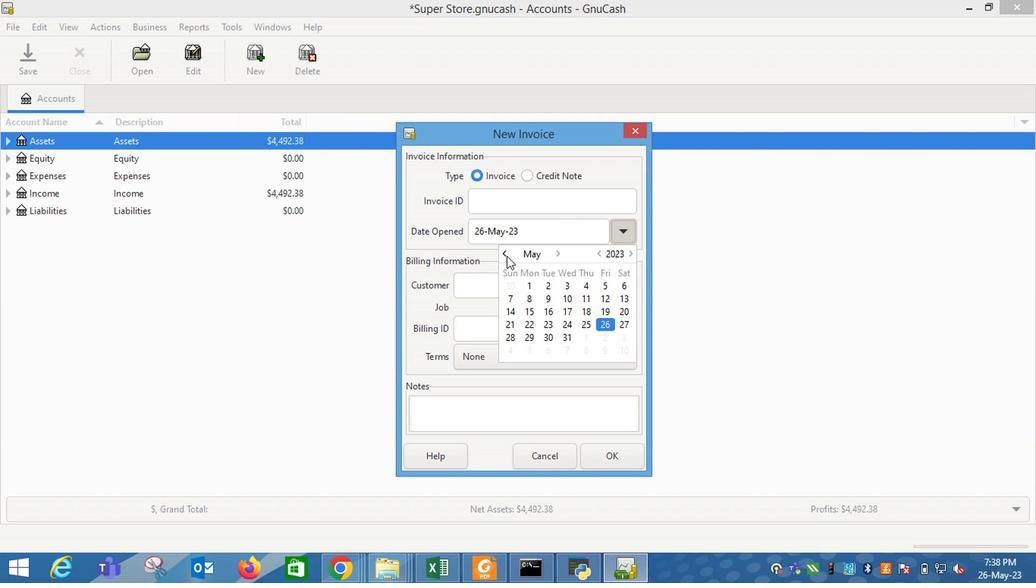 
Action: Mouse moved to (620, 316)
Screenshot: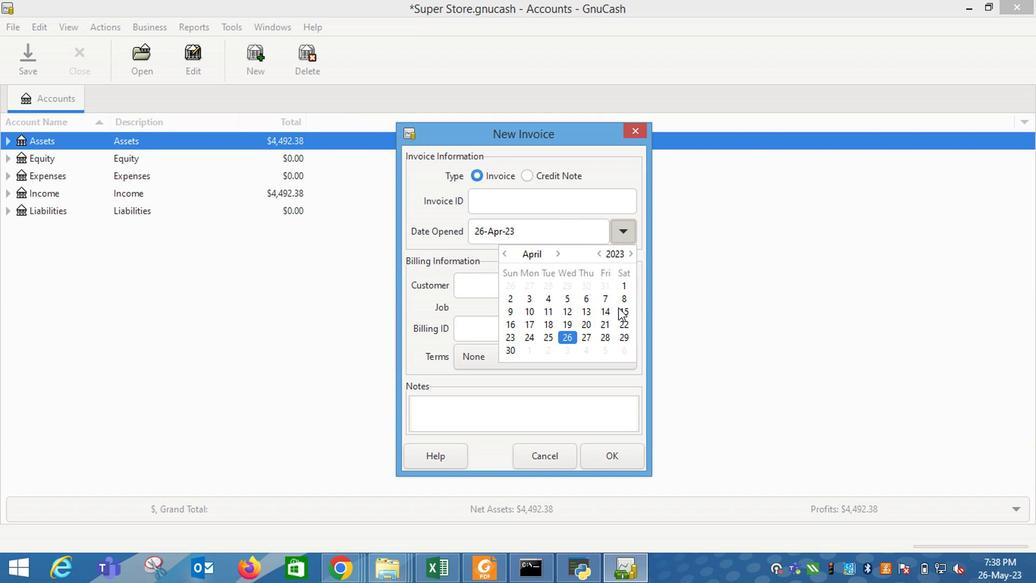 
Action: Mouse pressed left at (620, 316)
Screenshot: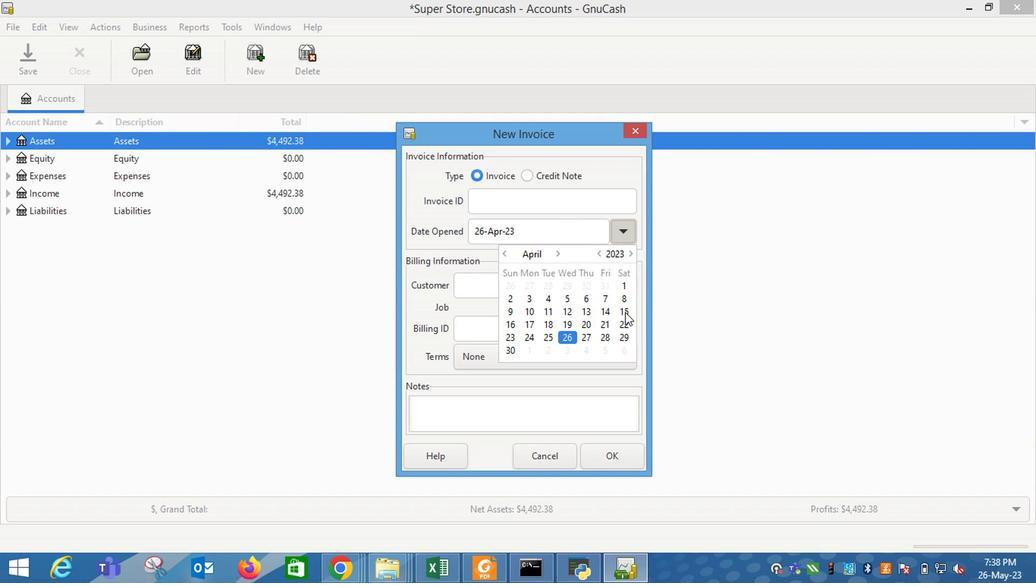 
Action: Mouse moved to (462, 361)
Screenshot: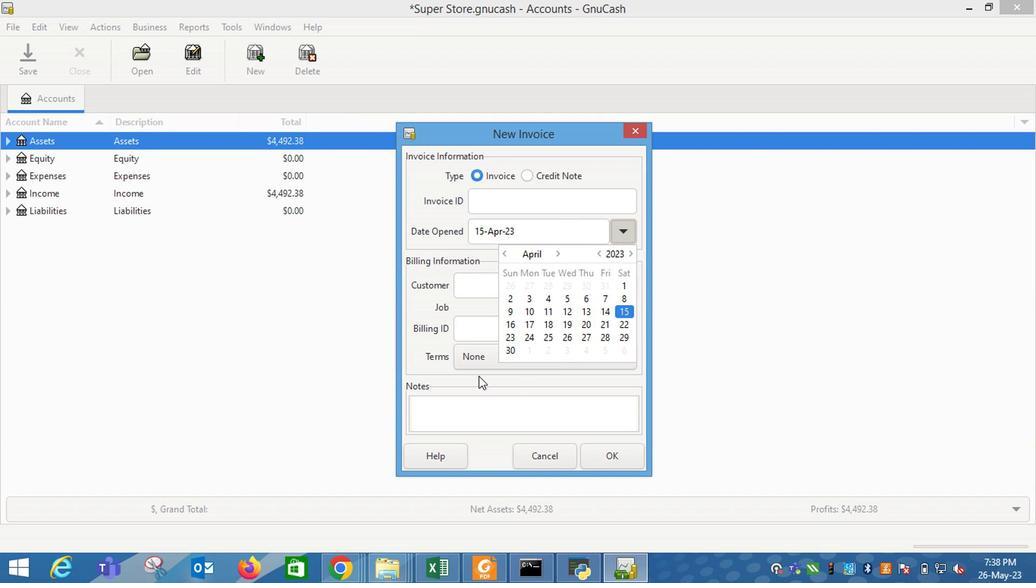 
Action: Mouse pressed left at (462, 361)
Screenshot: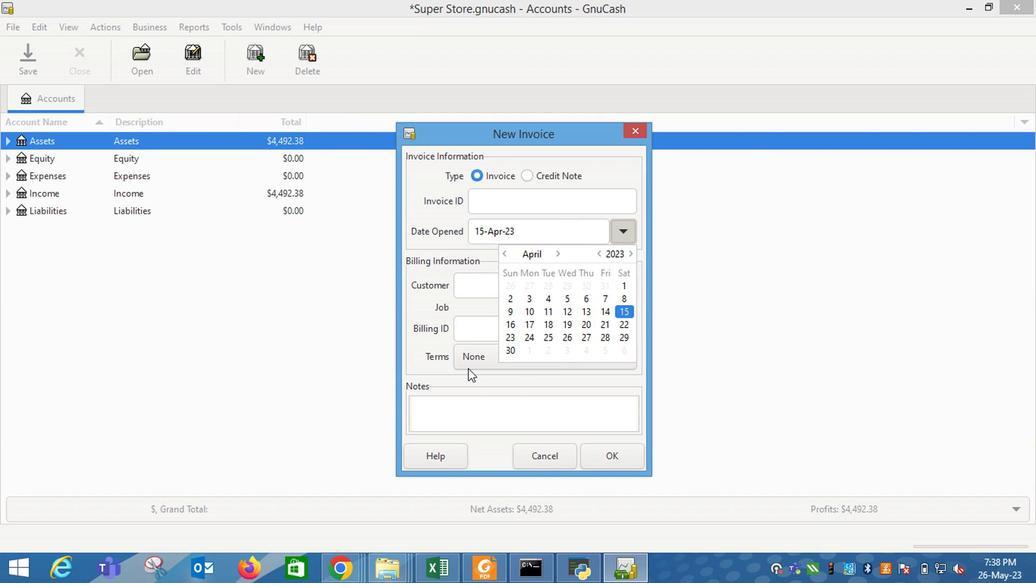 
Action: Mouse moved to (463, 301)
Screenshot: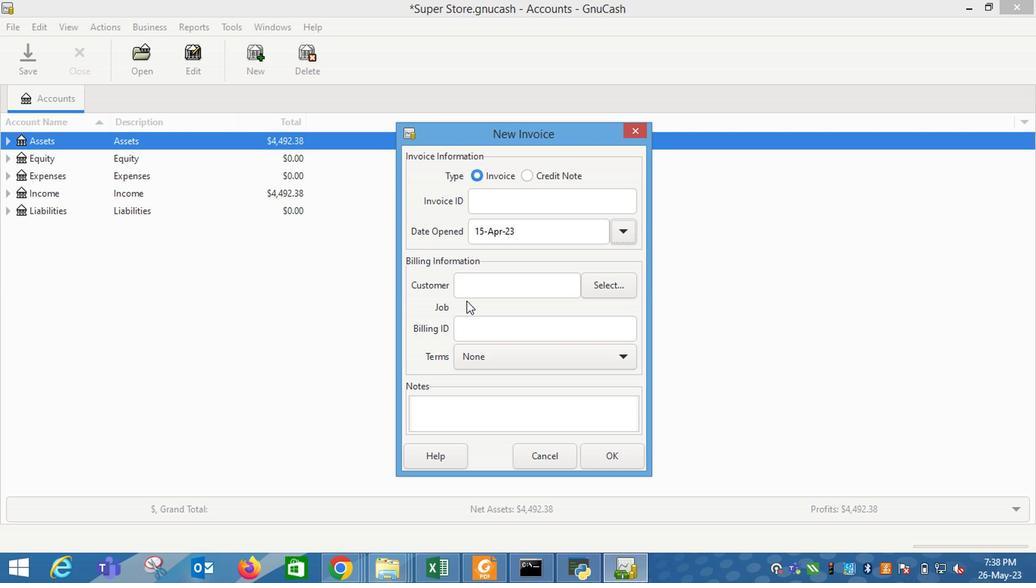 
Action: Mouse pressed left at (463, 301)
Screenshot: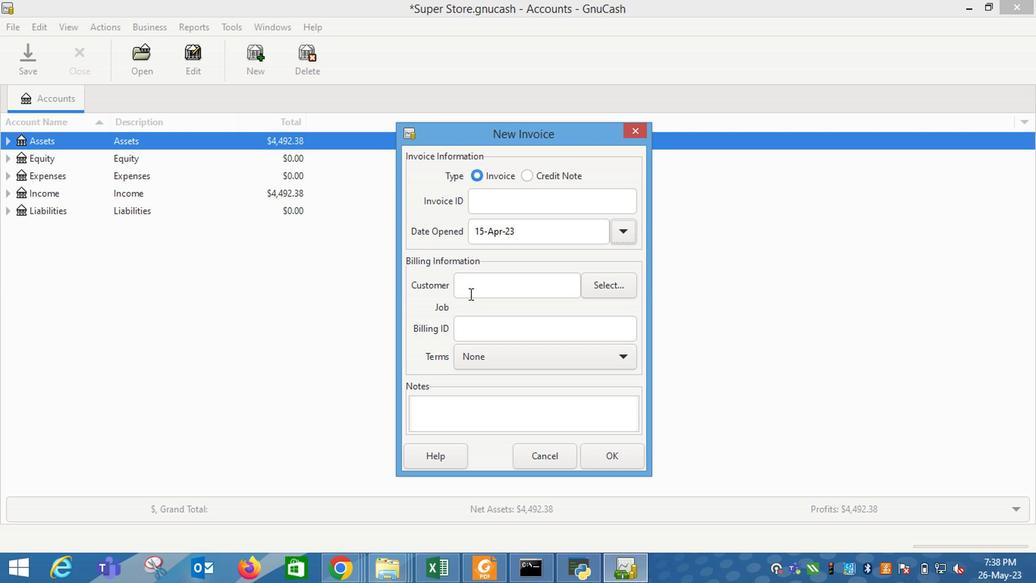 
Action: Key pressed tac
Screenshot: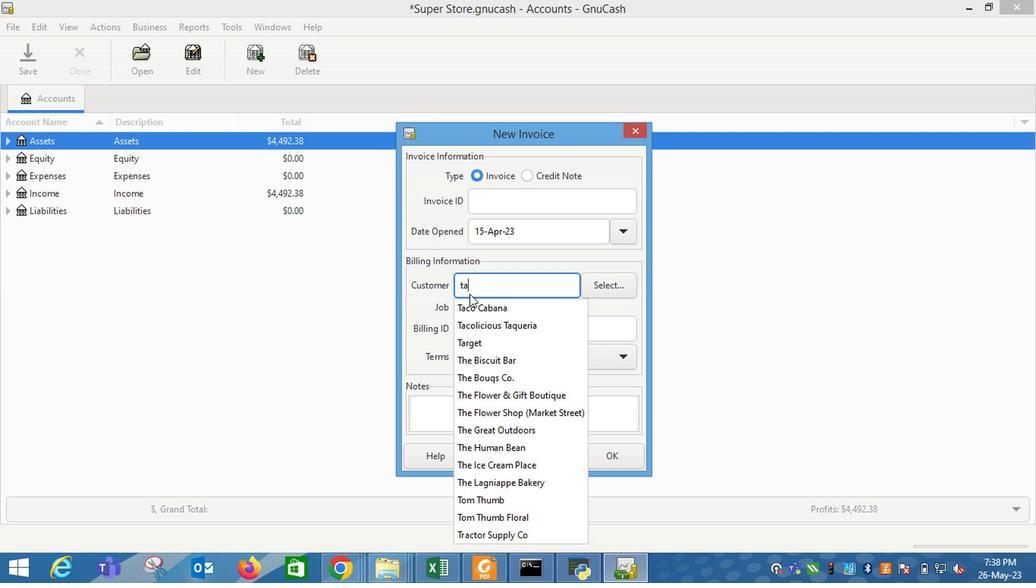 
Action: Mouse moved to (475, 326)
Screenshot: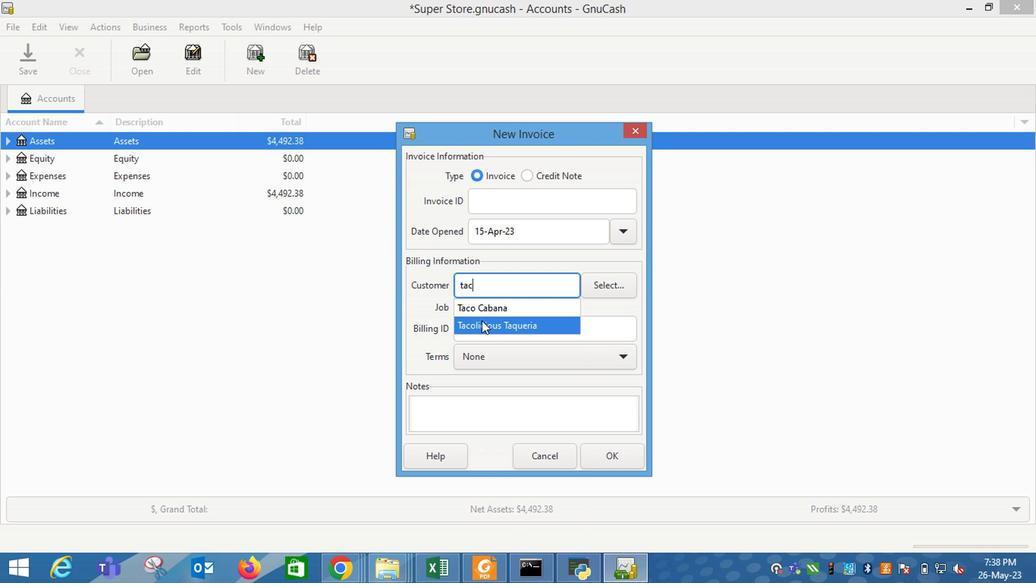 
Action: Mouse pressed left at (475, 326)
Screenshot: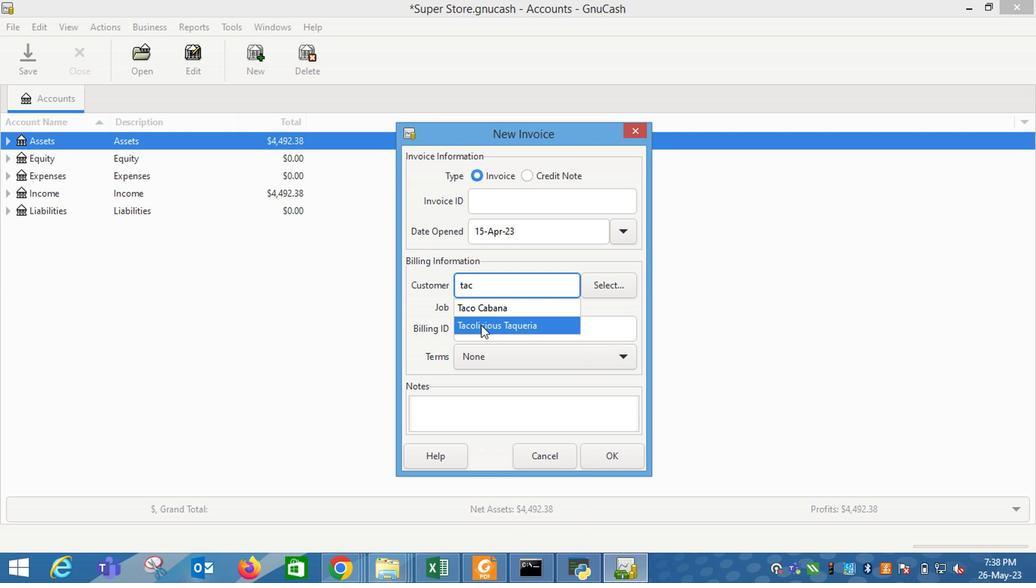 
Action: Mouse moved to (594, 362)
Screenshot: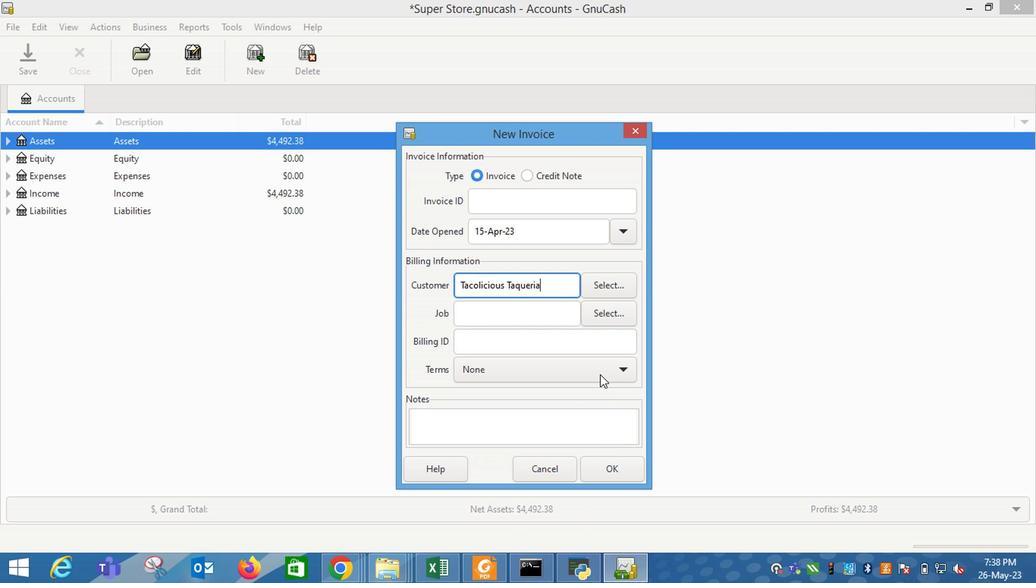 
Action: Mouse pressed left at (594, 362)
Screenshot: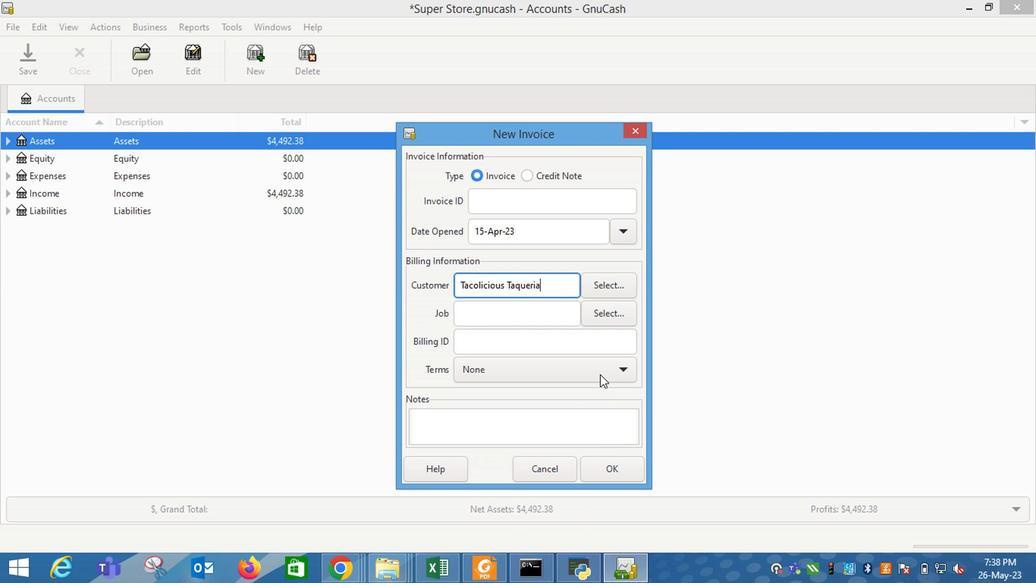 
Action: Mouse moved to (553, 379)
Screenshot: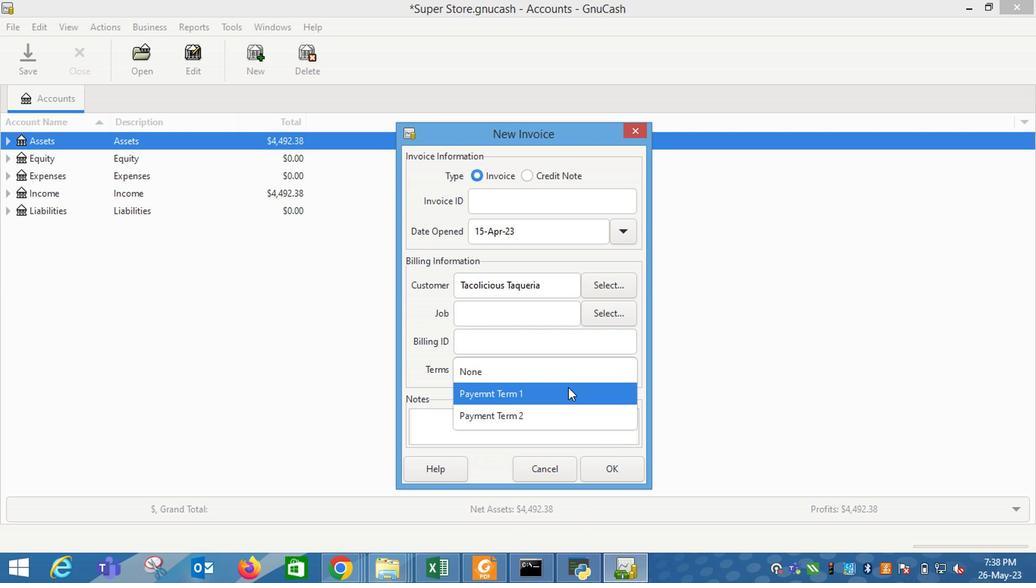 
Action: Mouse pressed left at (553, 379)
Screenshot: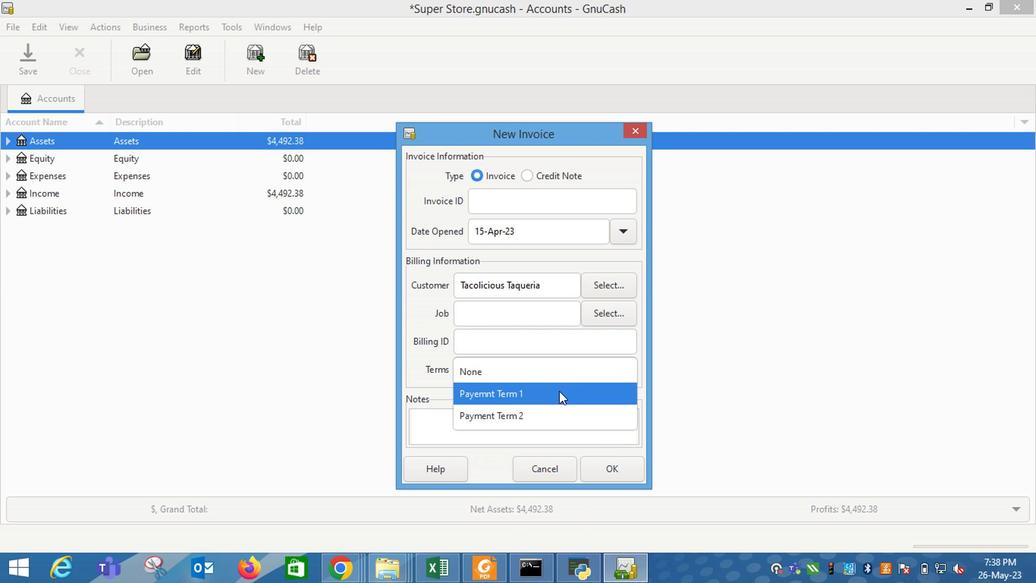 
Action: Mouse moved to (615, 439)
Screenshot: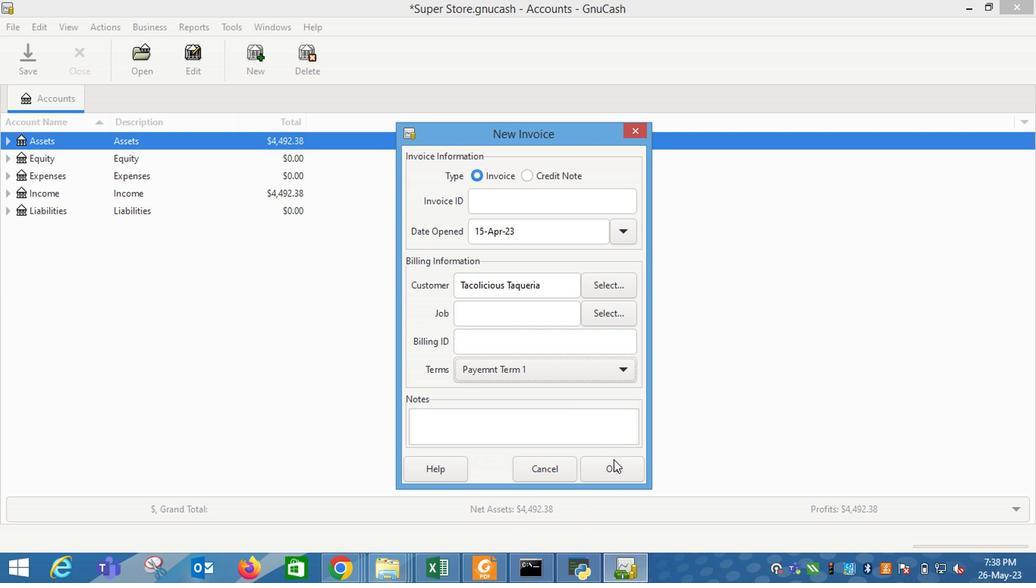 
Action: Mouse pressed left at (615, 439)
Screenshot: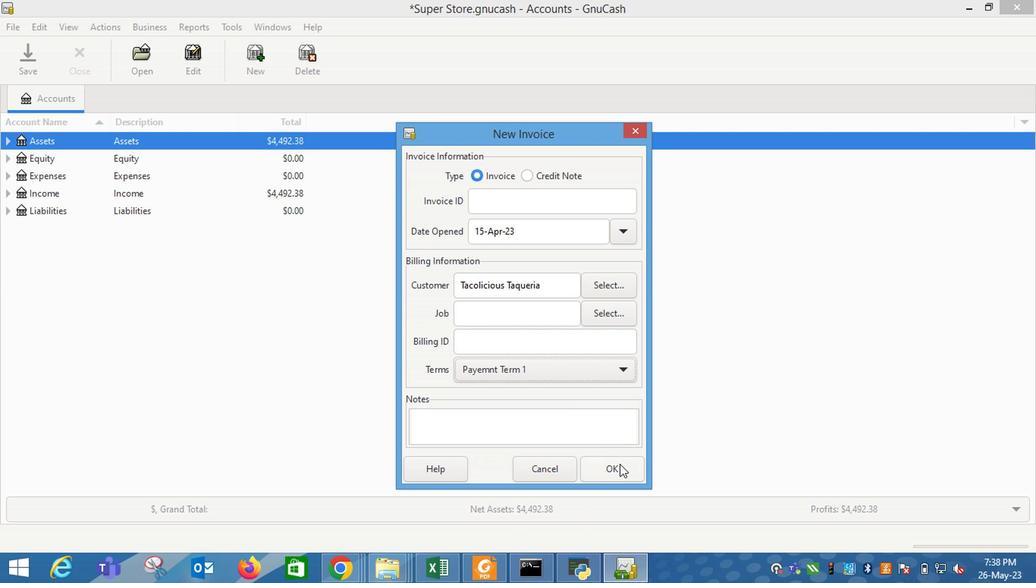 
Action: Mouse moved to (63, 304)
Screenshot: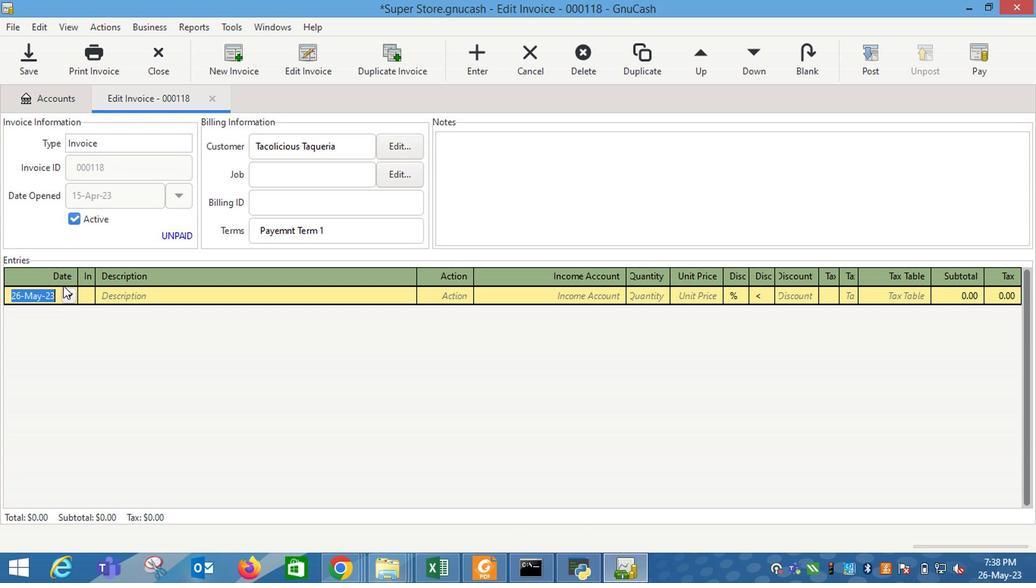
Action: Mouse pressed left at (63, 304)
Screenshot: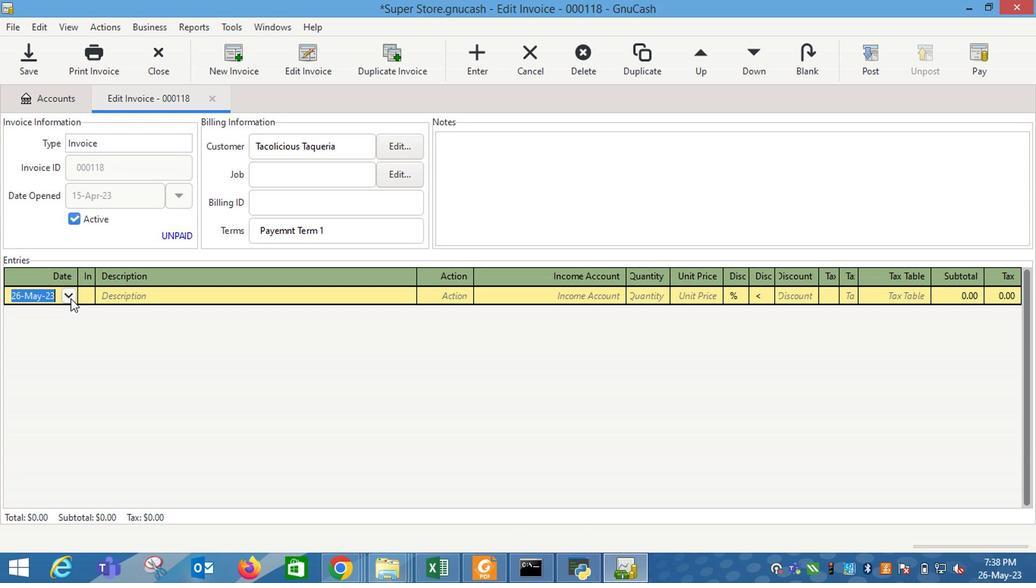 
Action: Mouse moved to (2, 318)
Screenshot: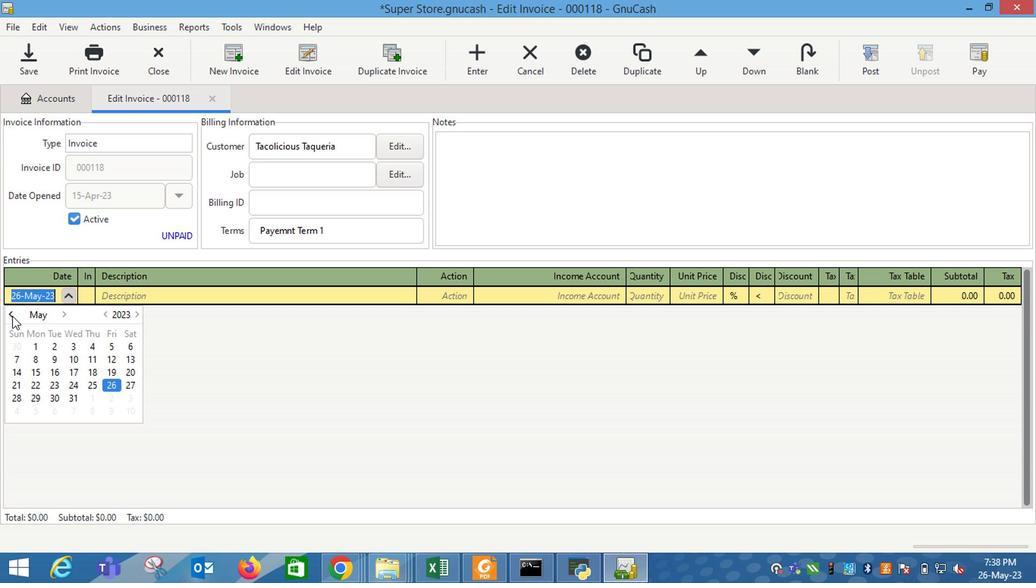 
Action: Mouse pressed left at (2, 318)
Screenshot: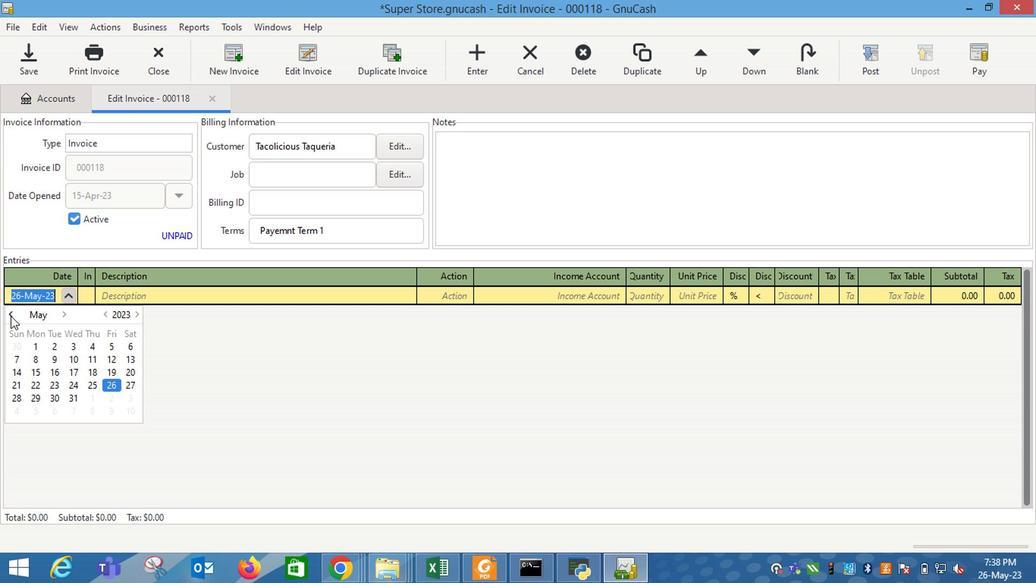 
Action: Mouse moved to (126, 361)
Screenshot: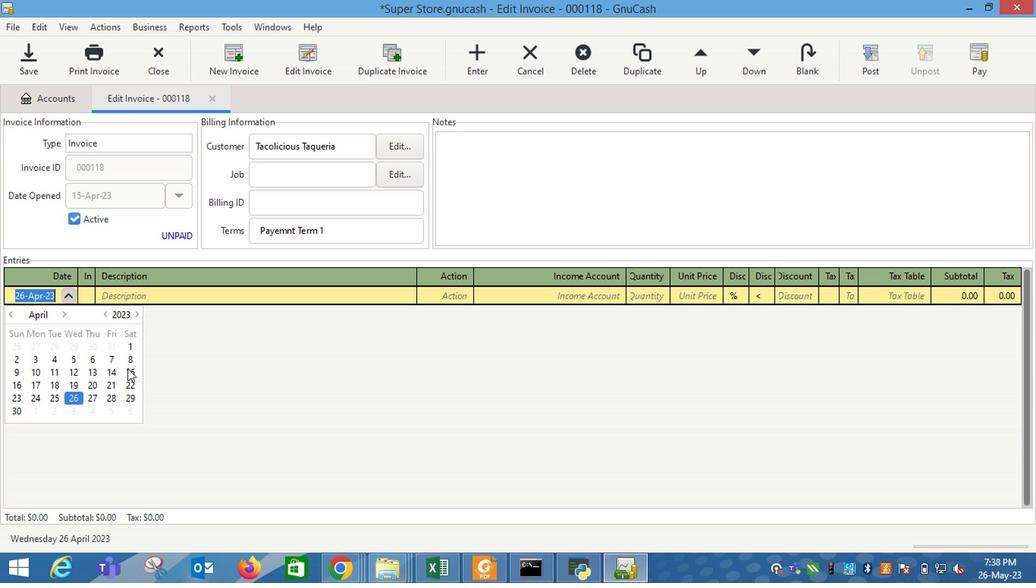 
Action: Mouse pressed left at (126, 361)
Screenshot: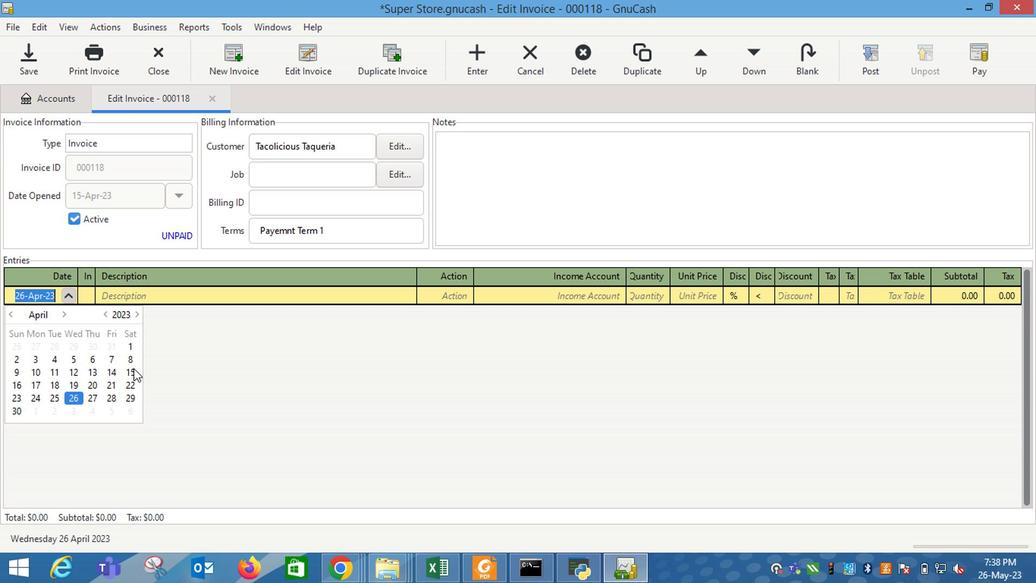 
Action: Key pressed <Key.tab>
Screenshot: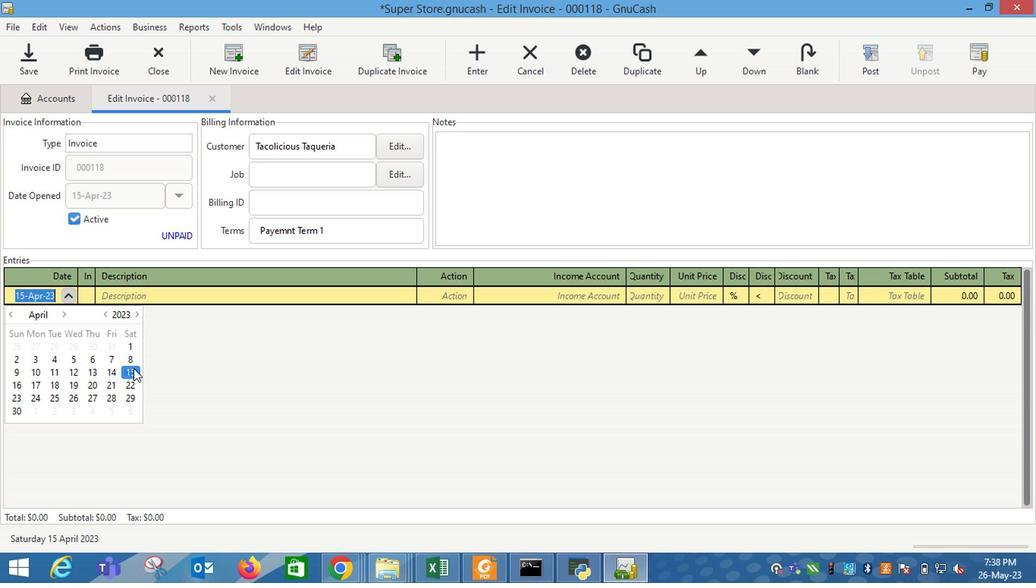
Action: Mouse moved to (143, 340)
Screenshot: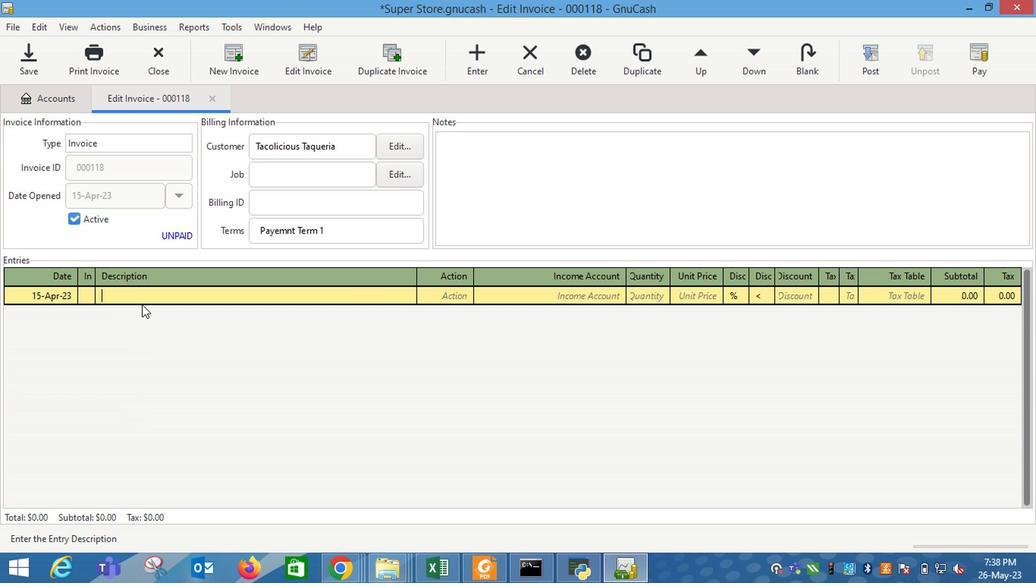 
Action: Key pressed <Key.shift_r>Micro<Key.space><Key.tab>m<Key.tab>i<Key.down><Key.down><Key.down><Key.tab>1<Key.tab>4.5
Screenshot: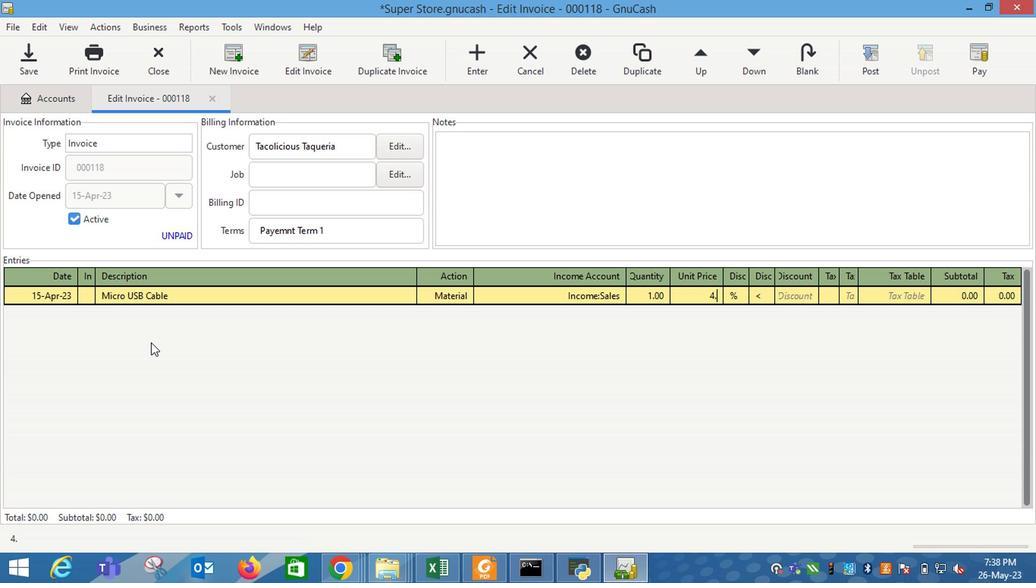 
Action: Mouse moved to (409, 272)
Screenshot: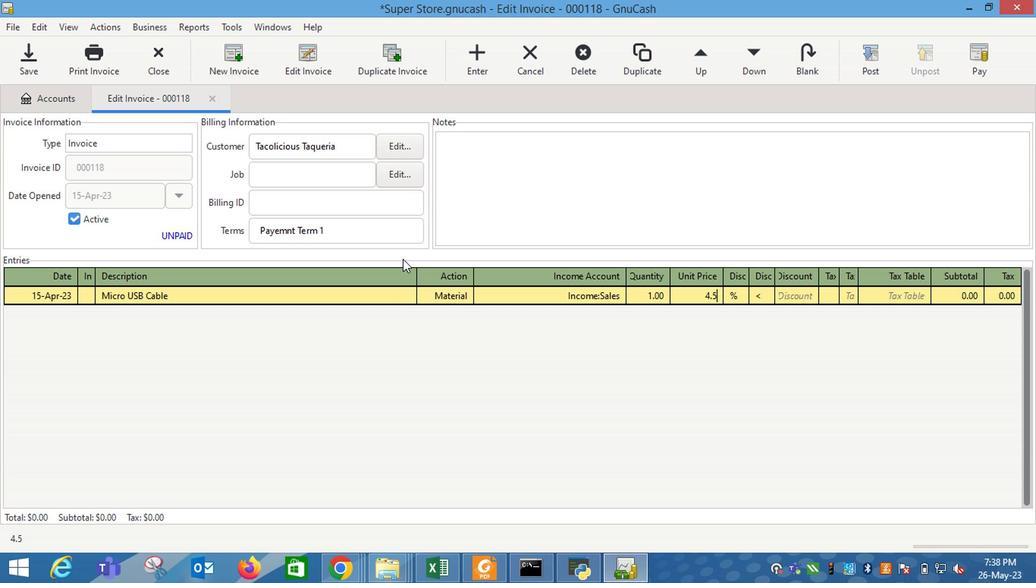
Action: Key pressed <Key.tab>
Screenshot: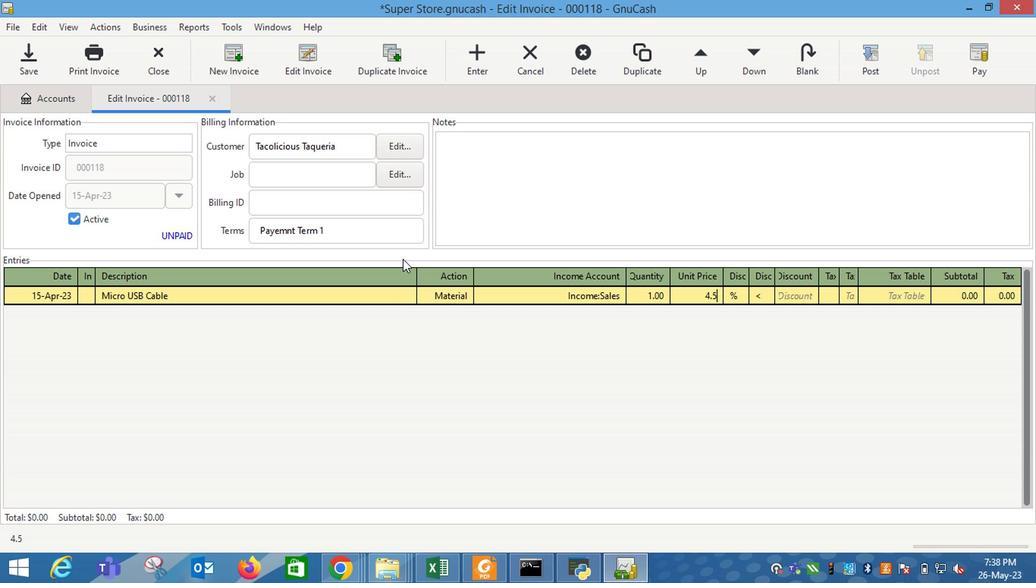 
Action: Mouse moved to (750, 297)
Screenshot: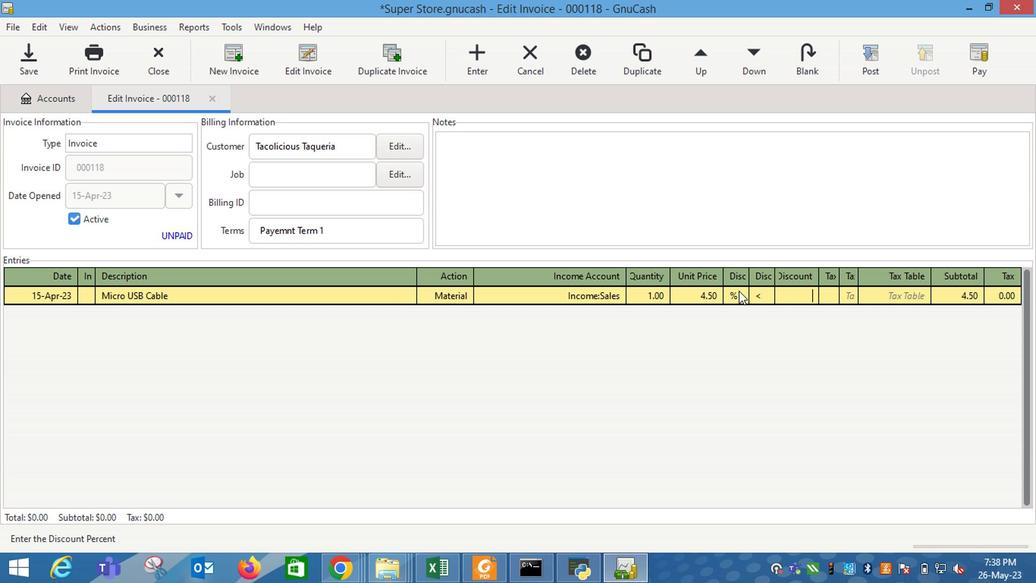 
Action: Mouse pressed left at (750, 297)
Screenshot: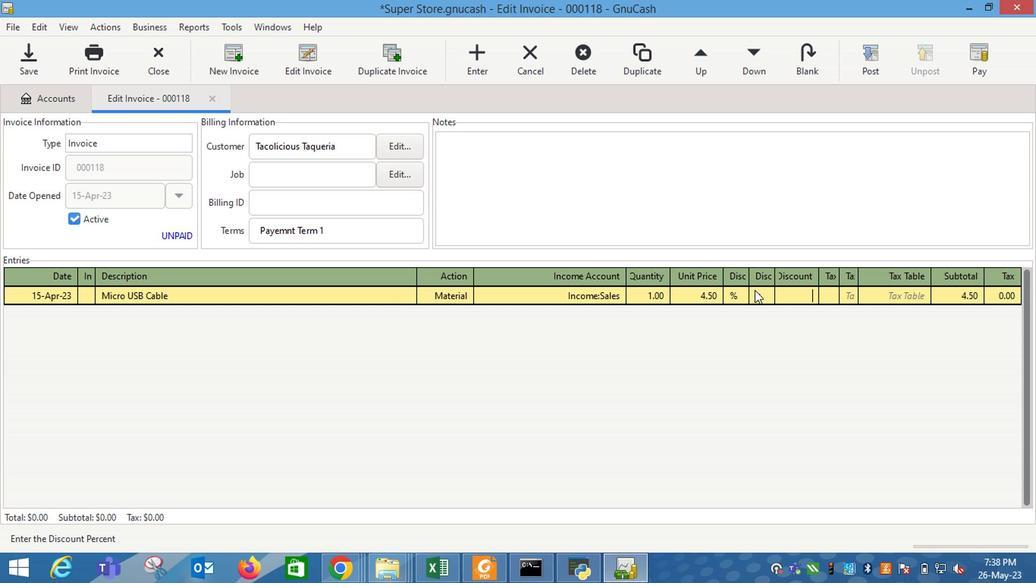 
Action: Mouse moved to (791, 305)
Screenshot: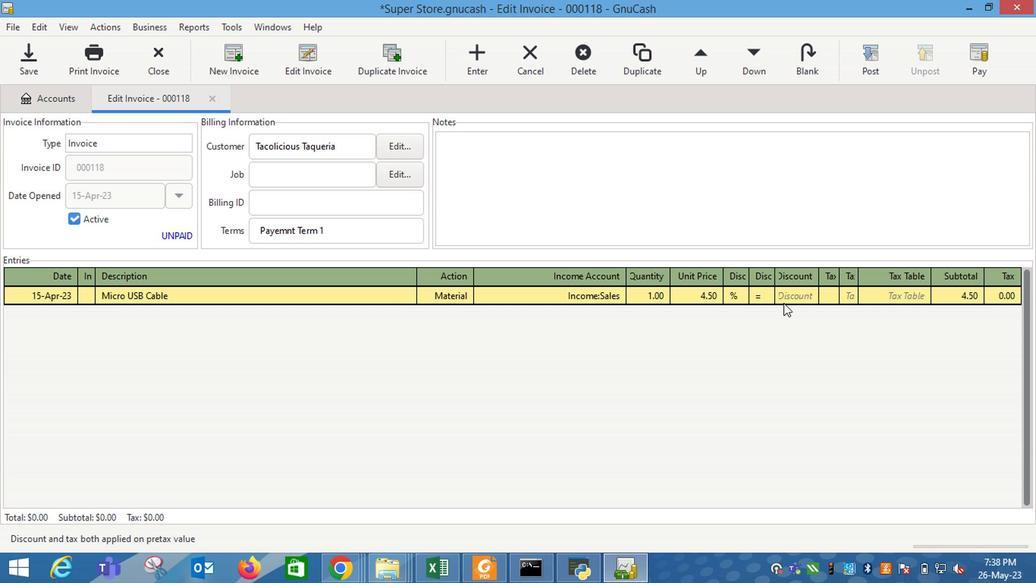 
Action: Mouse pressed left at (791, 305)
Screenshot: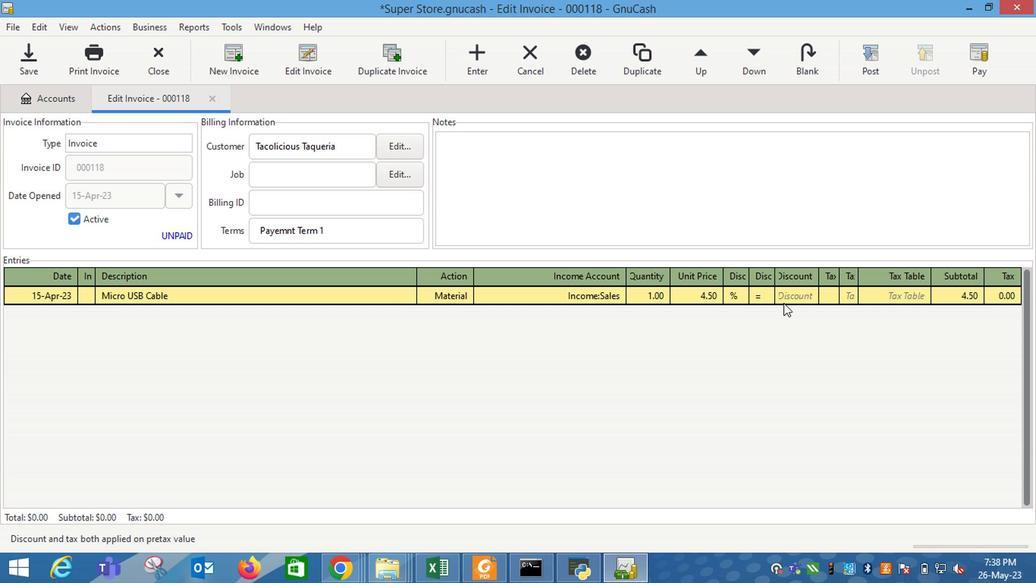 
Action: Mouse moved to (766, 289)
Screenshot: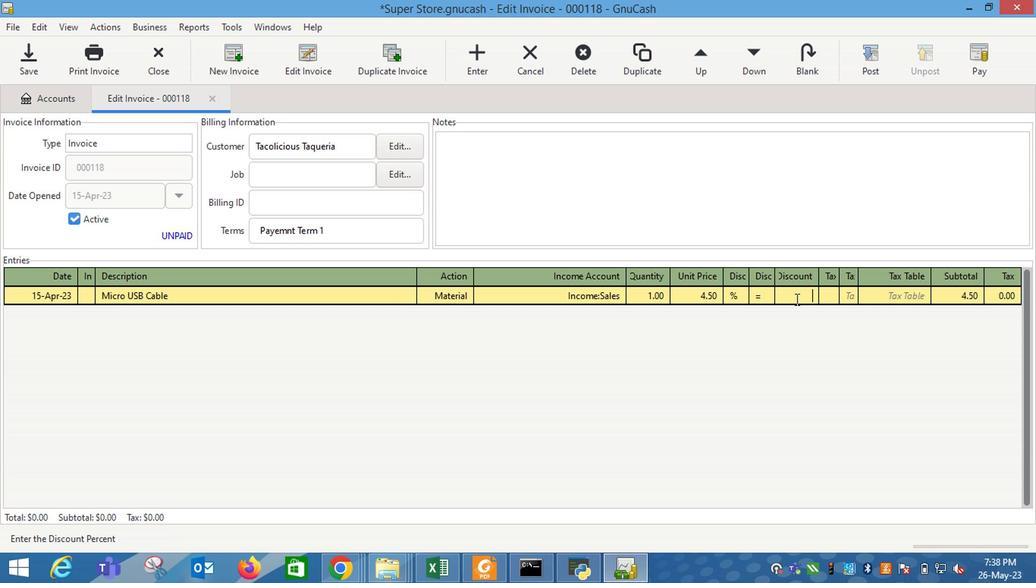 
Action: Key pressed 8<Key.enter><Key.tab><Key.shift_r><Key.shift_r><Key.shift_r><Key.shift_r><Key.shift_r><Key.shift_r><Key.shift_r>Tak<Key.tab>m<Key.tab>i<Key.down><Key.down><Key.down><Key.tab>1<Key.tab>8.5
Screenshot: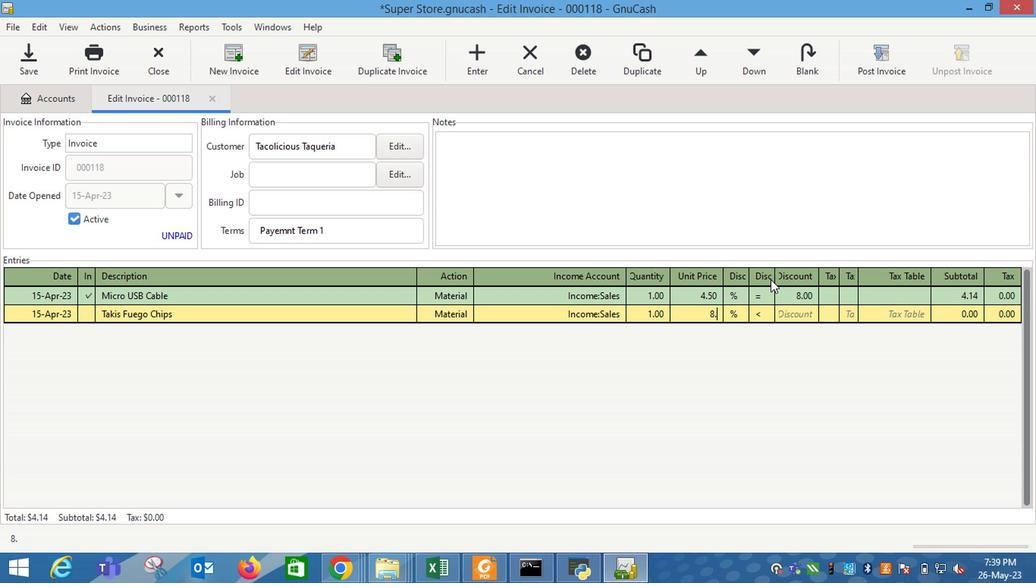 
Action: Mouse moved to (751, 315)
Screenshot: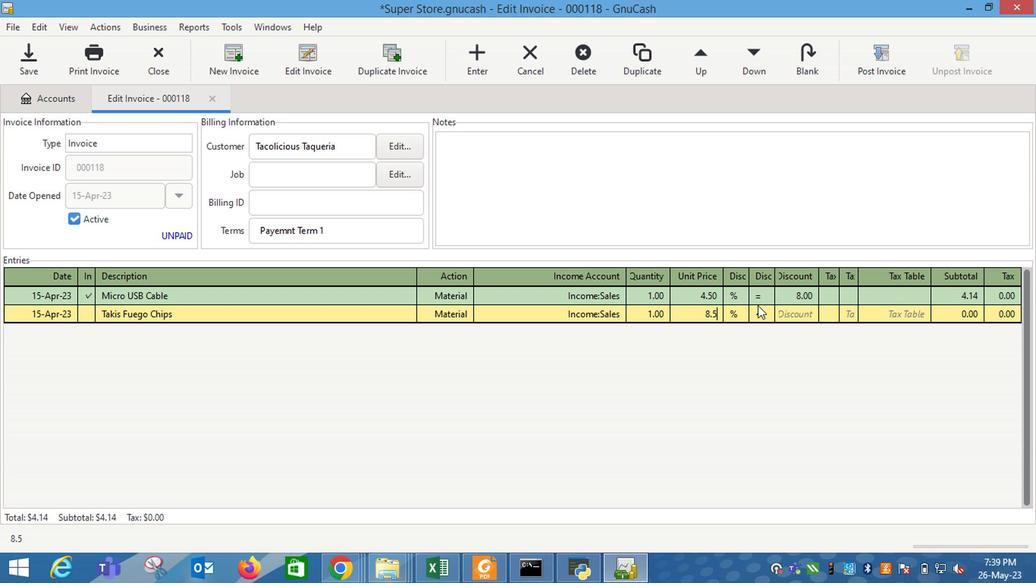 
Action: Key pressed <Key.tab>
Screenshot: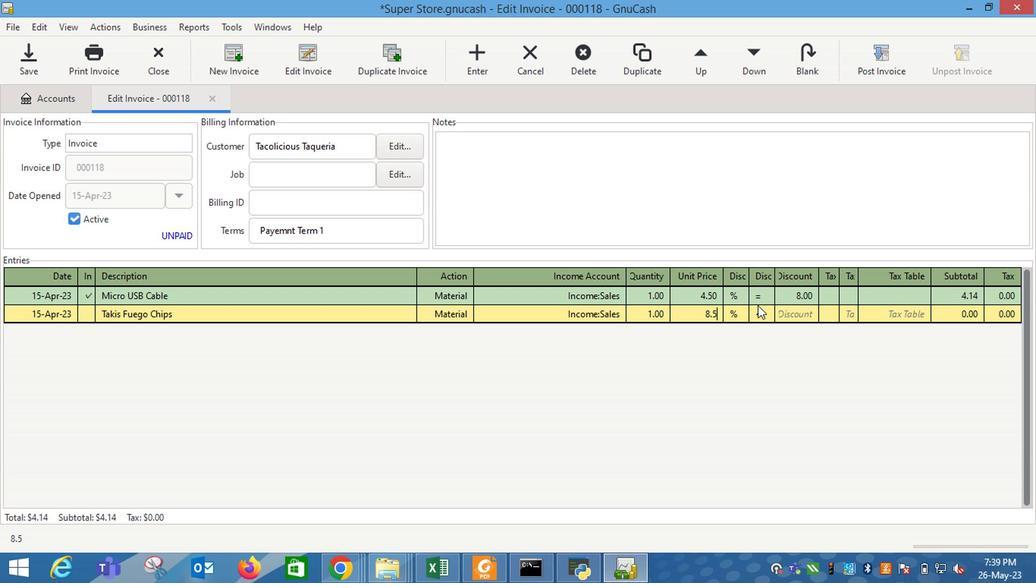 
Action: Mouse moved to (753, 315)
Screenshot: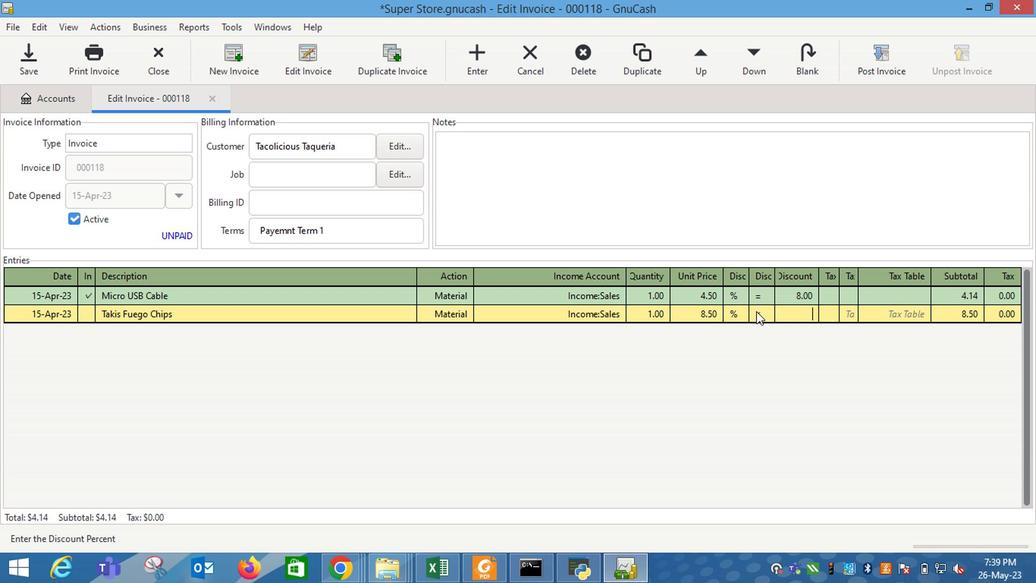 
Action: Mouse pressed left at (753, 315)
Screenshot: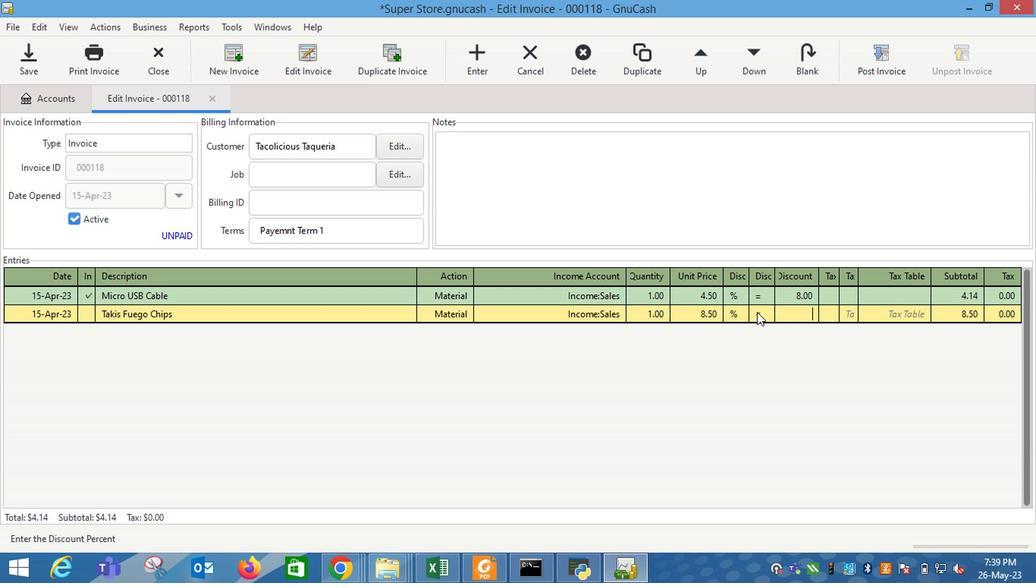 
Action: Mouse moved to (789, 320)
Screenshot: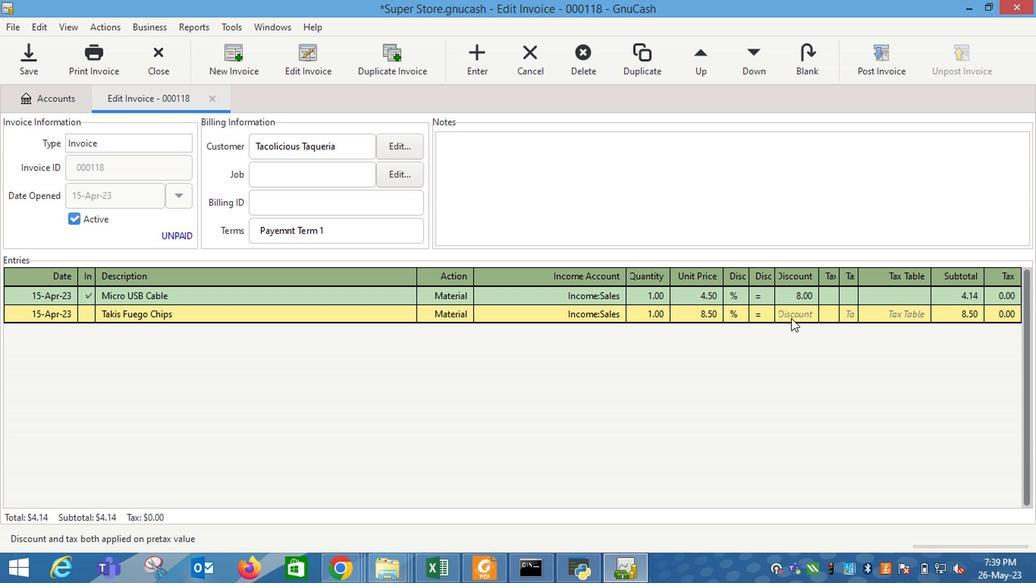 
Action: Mouse pressed left at (789, 320)
Screenshot: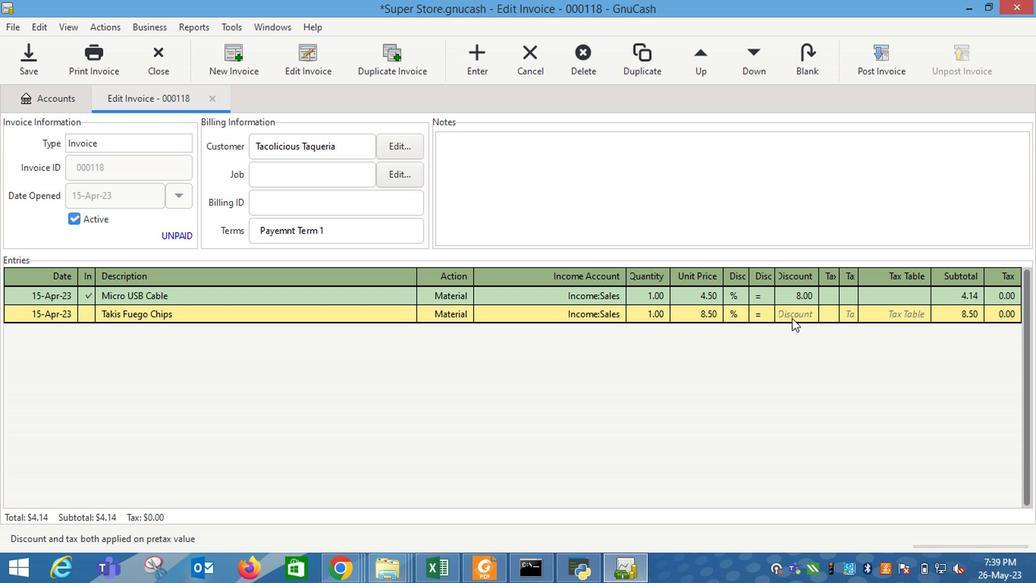
Action: Mouse moved to (789, 320)
Screenshot: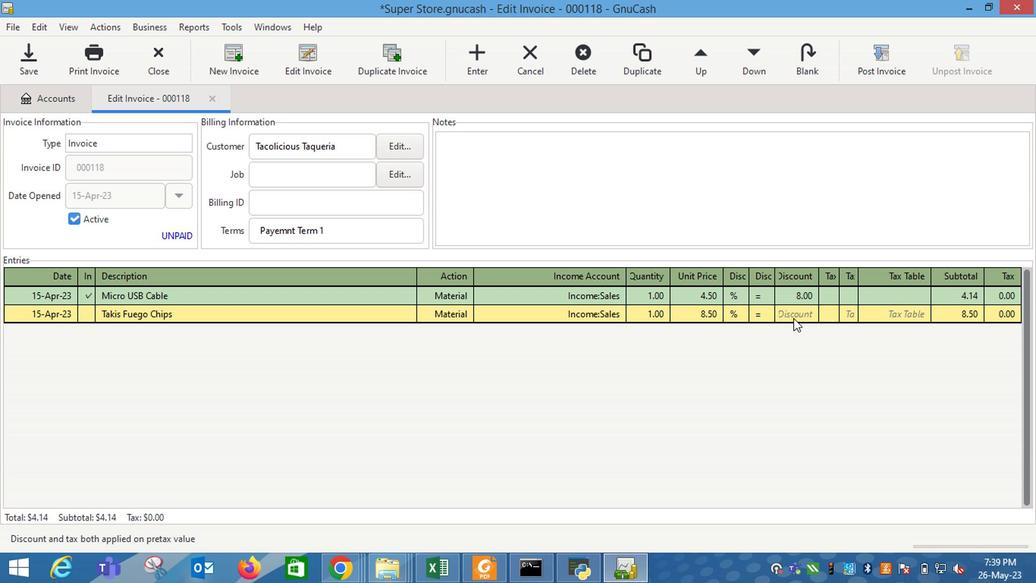 
Action: Key pressed 7<Key.enter><Key.tab><Key.shift_r>Good<Key.space><Key.shift_r>Humon<Key.space><Key.shift_r>Giant<Key.space><Key.shift_r>King<Key.space><Key.shift_r>Cone<Key.tab>m<Key.tab>i<Key.down><Key.down><Key.down><Key.tab>4<Key.tab>9.5
Screenshot: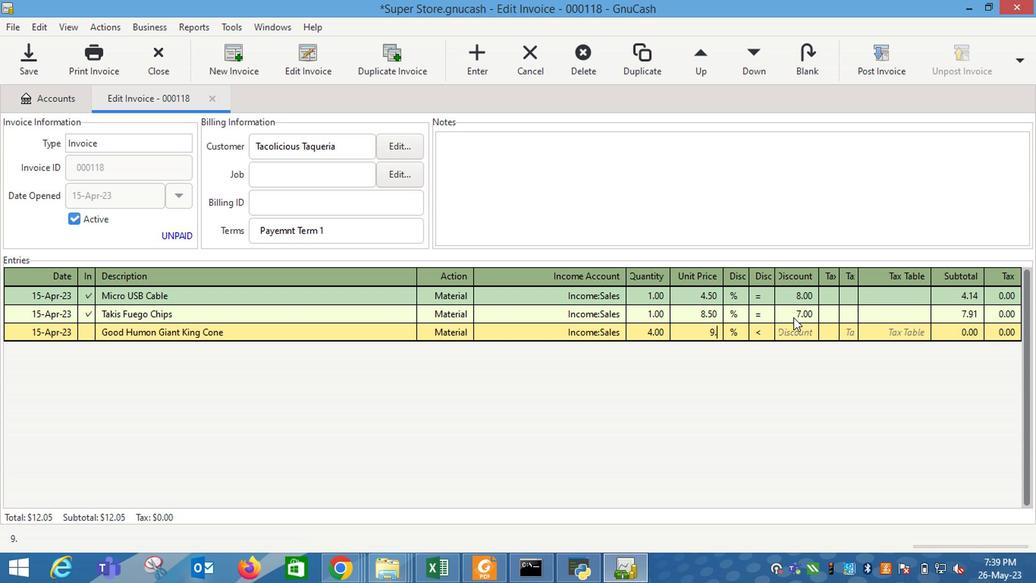 
Action: Mouse moved to (757, 336)
Screenshot: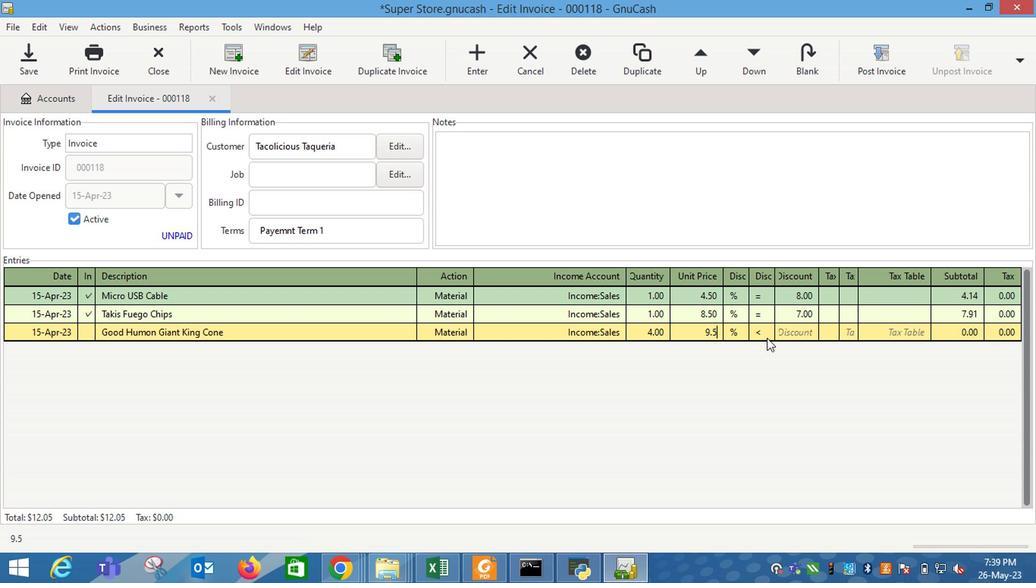 
Action: Key pressed <Key.tab>
Screenshot: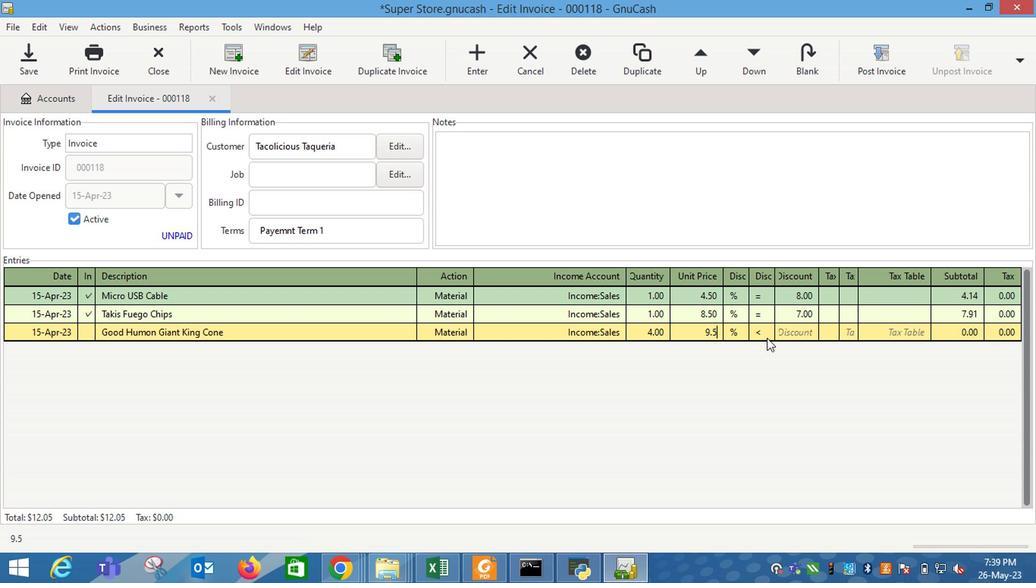 
Action: Mouse moved to (759, 335)
Screenshot: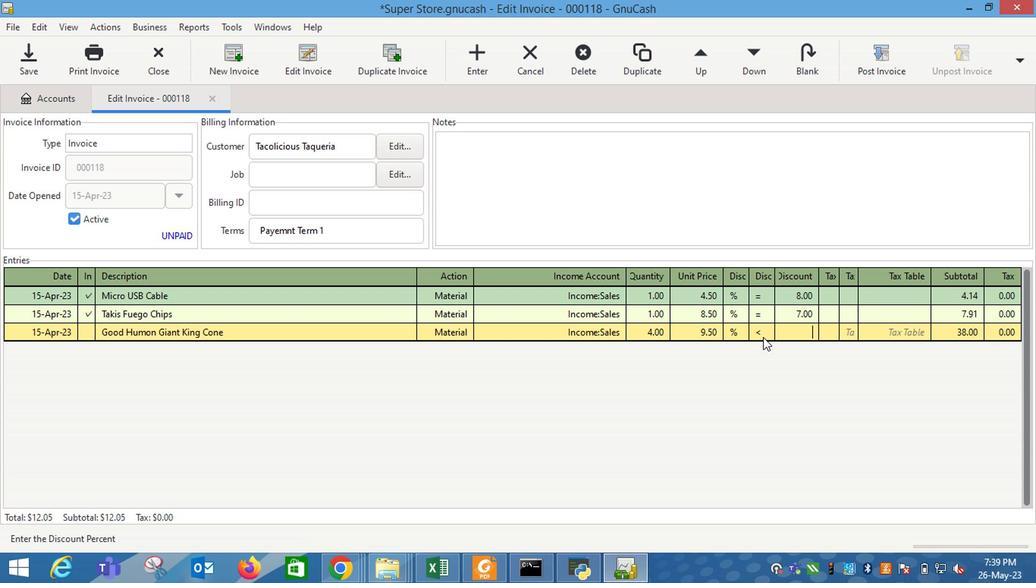 
Action: Mouse pressed left at (759, 335)
Screenshot: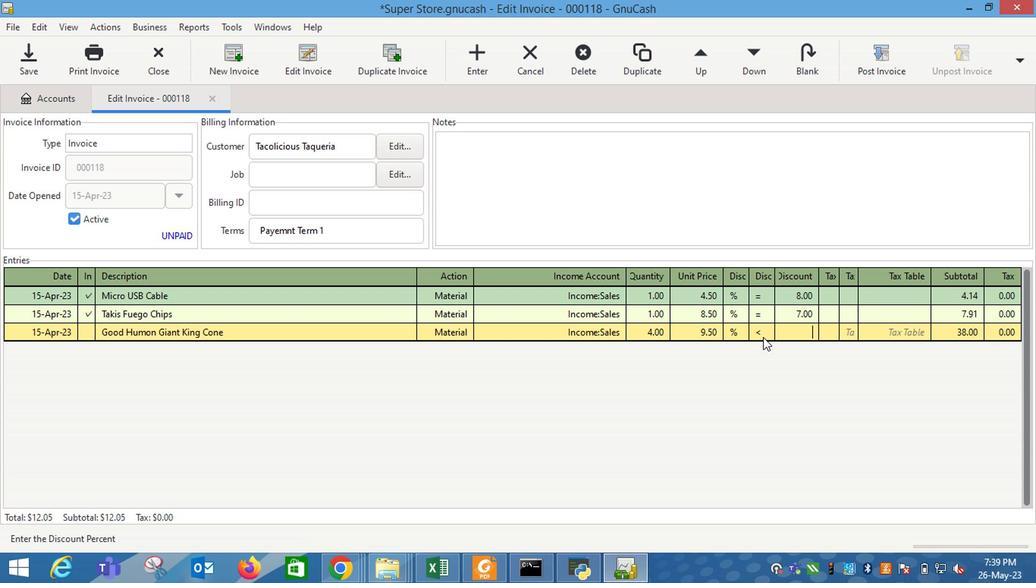 
Action: Mouse moved to (790, 330)
Screenshot: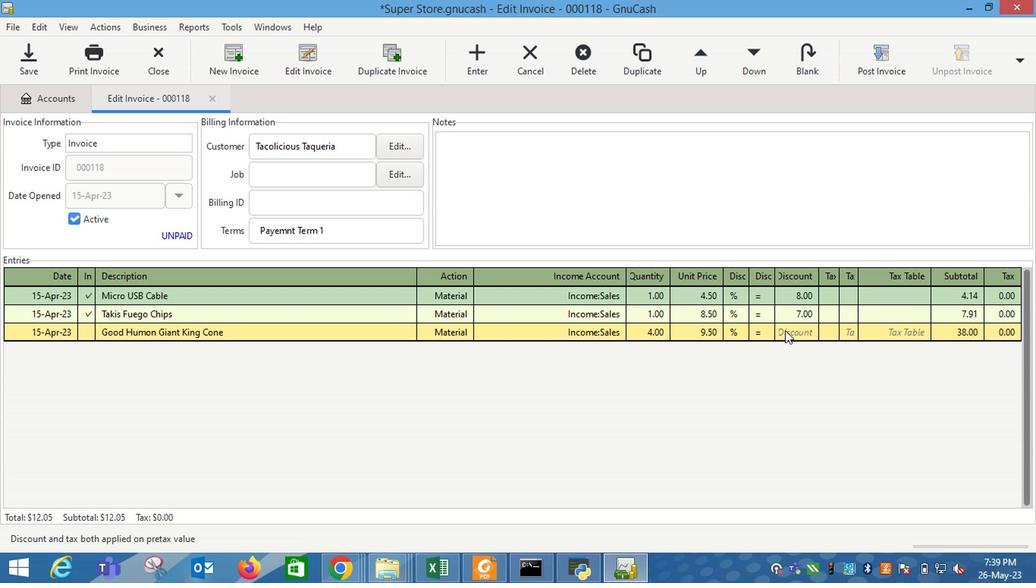 
Action: Mouse pressed left at (790, 330)
Screenshot: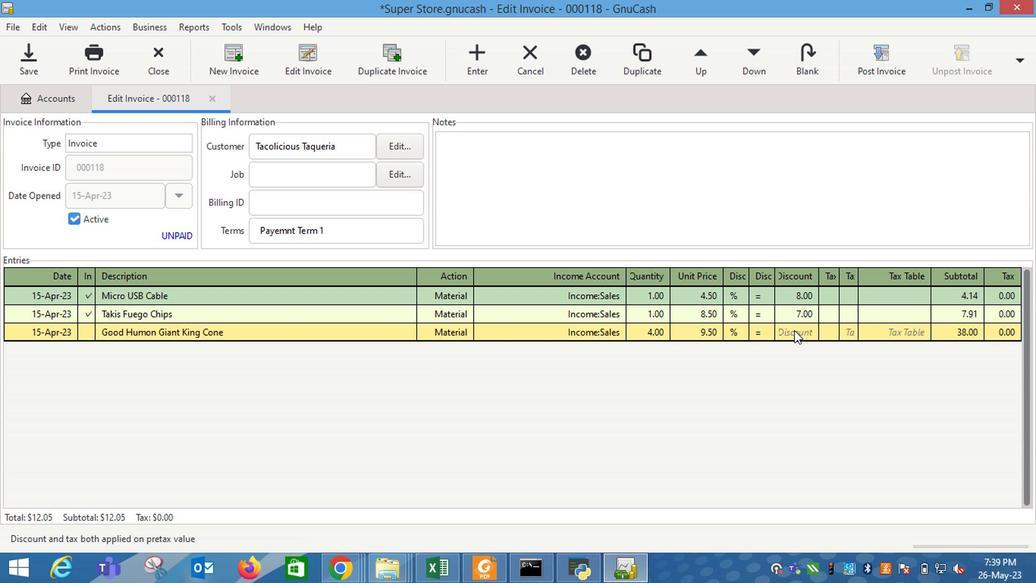 
Action: Key pressed 9<Key.enter>
Screenshot: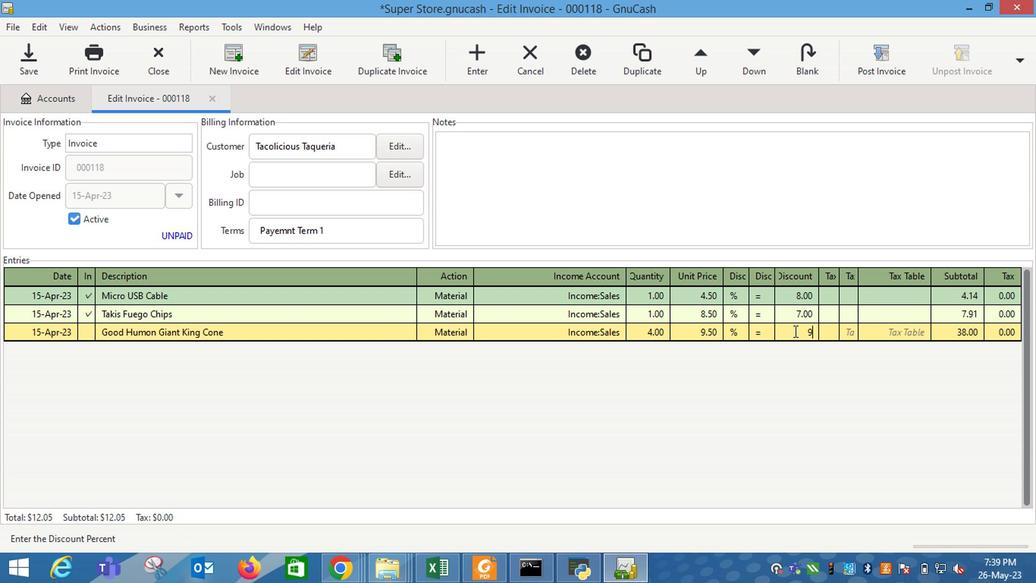 
Action: Mouse moved to (540, 212)
Screenshot: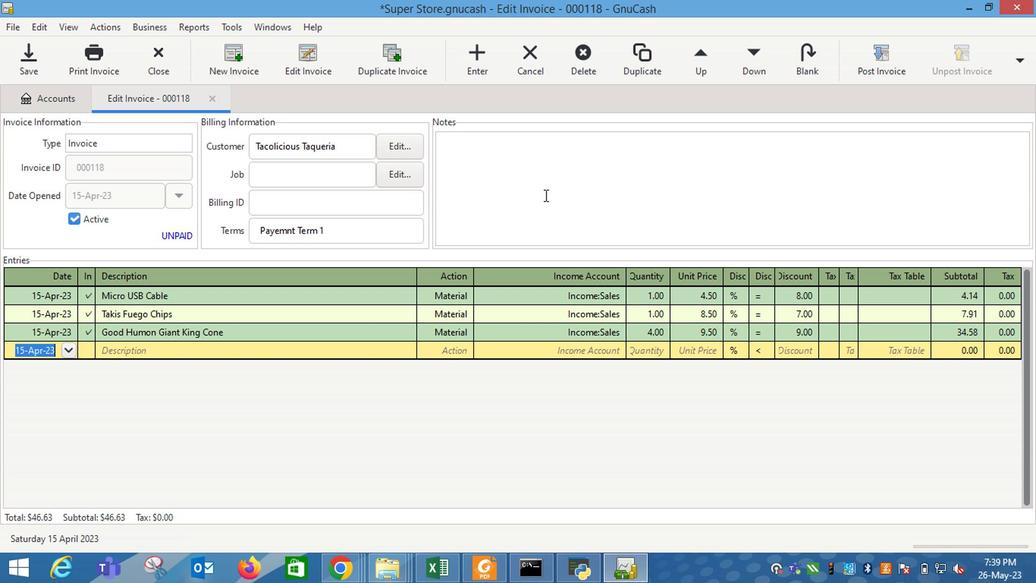 
Action: Mouse pressed left at (540, 212)
Screenshot: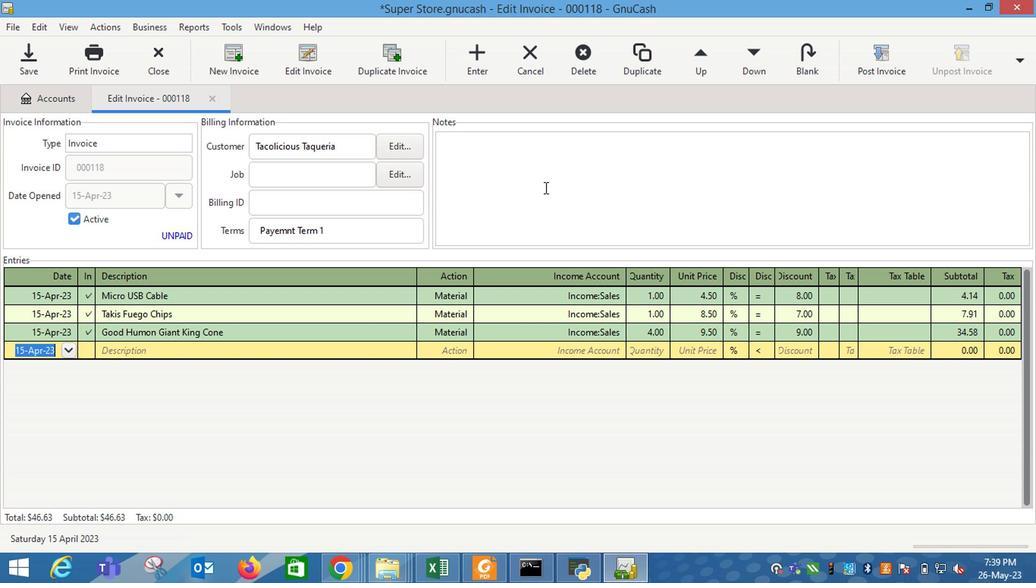 
Action: Mouse moved to (540, 212)
Screenshot: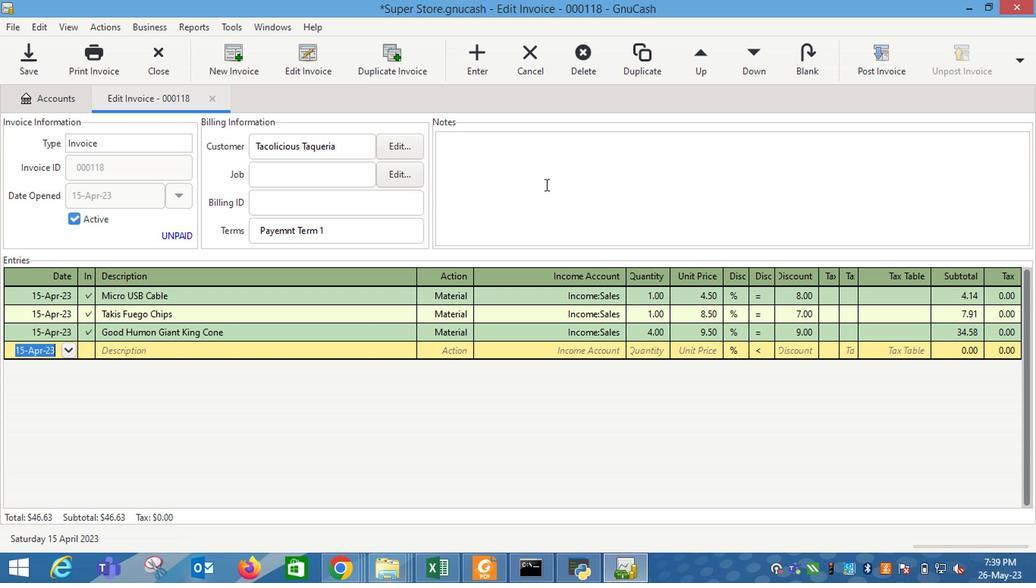 
Action: Key pressed <Key.shift_r>Looking<Key.space>fora<Key.backspace>ward<Key.space>to<Key.space>serving<Key.space>you<Key.space>again.
Screenshot: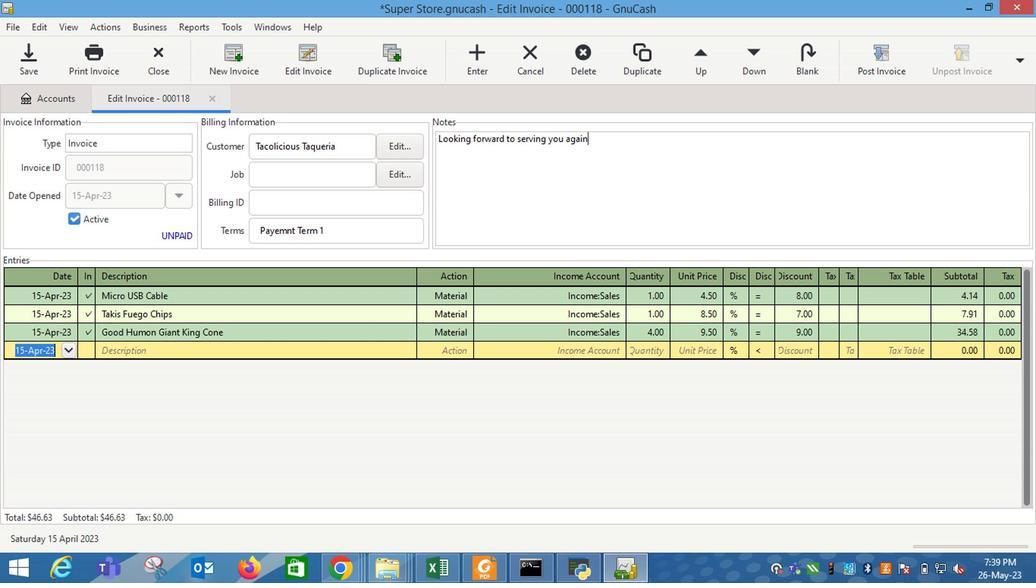
Action: Mouse moved to (864, 114)
Screenshot: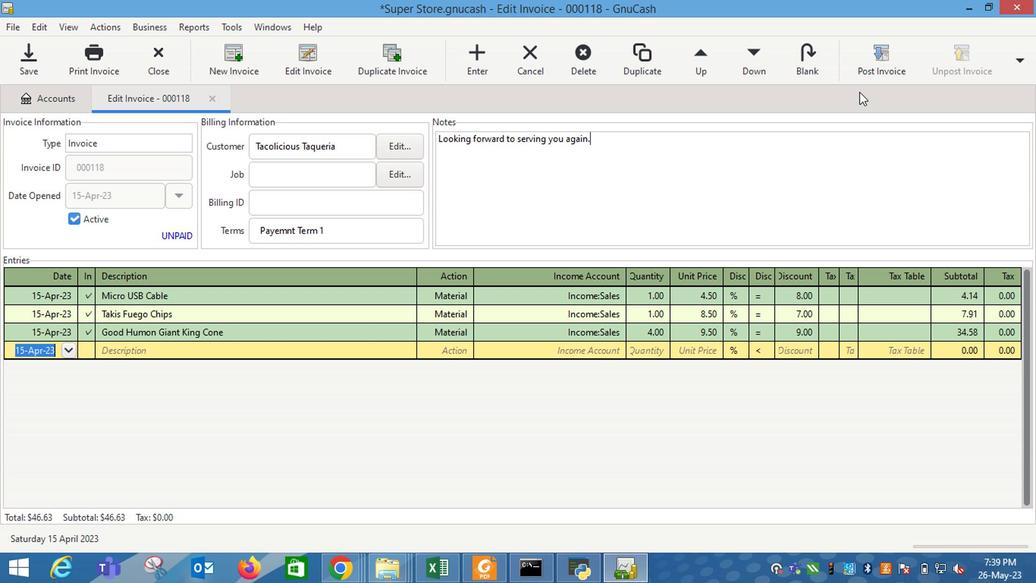 
Action: Mouse pressed left at (864, 114)
Screenshot: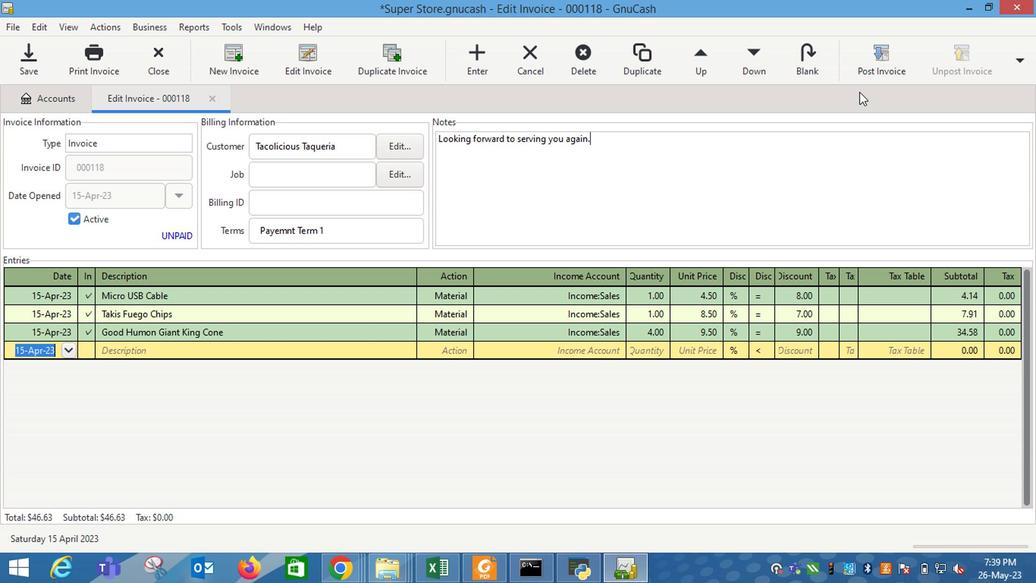 
Action: Mouse moved to (646, 263)
Screenshot: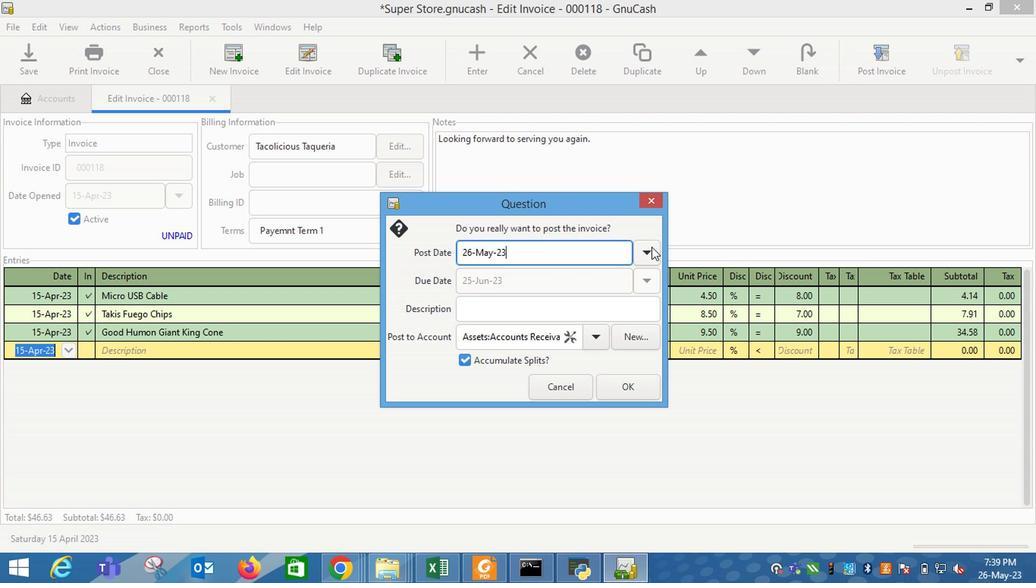 
Action: Mouse pressed left at (646, 263)
Screenshot: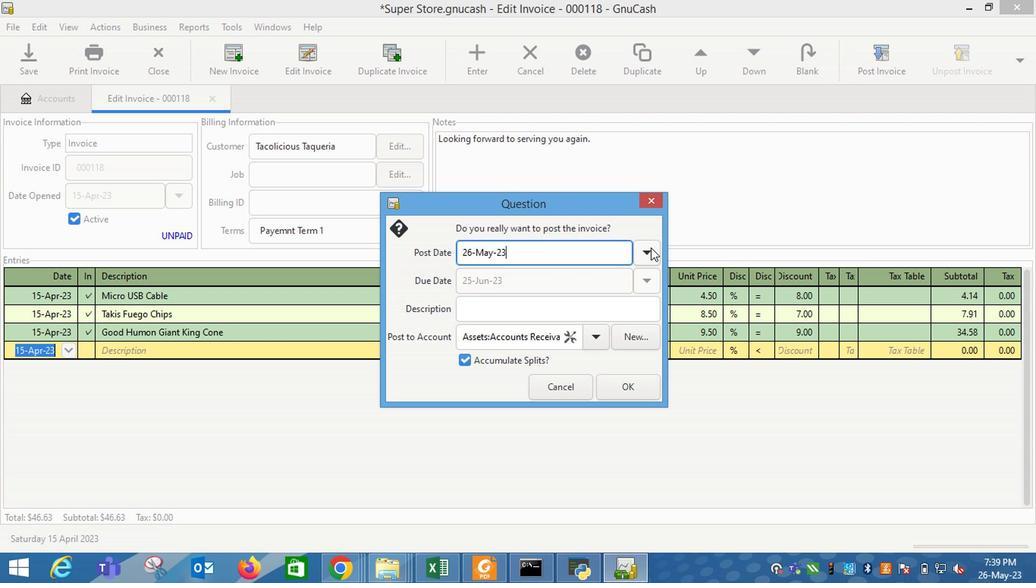 
Action: Mouse moved to (523, 287)
Screenshot: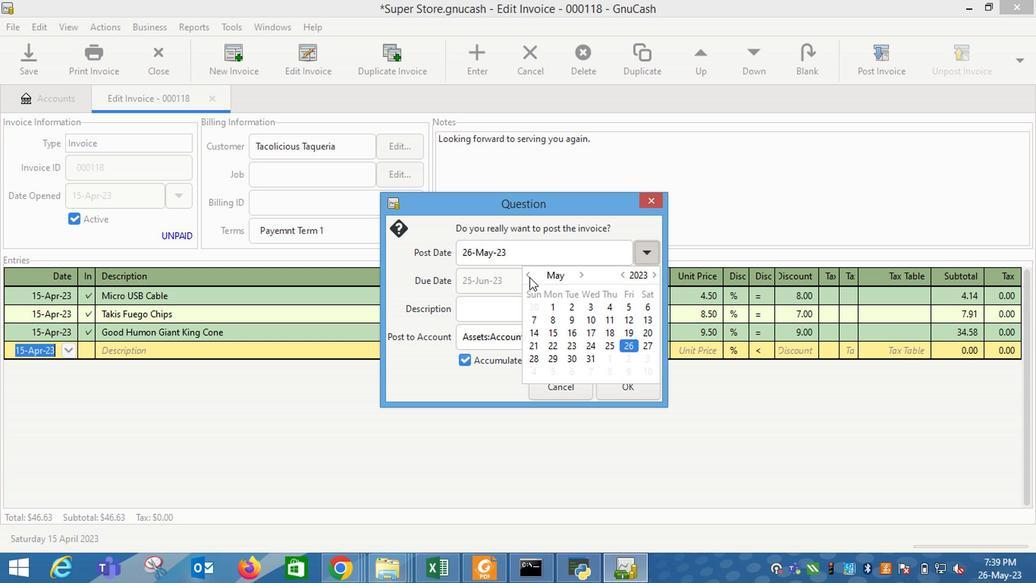 
Action: Mouse pressed left at (523, 287)
Screenshot: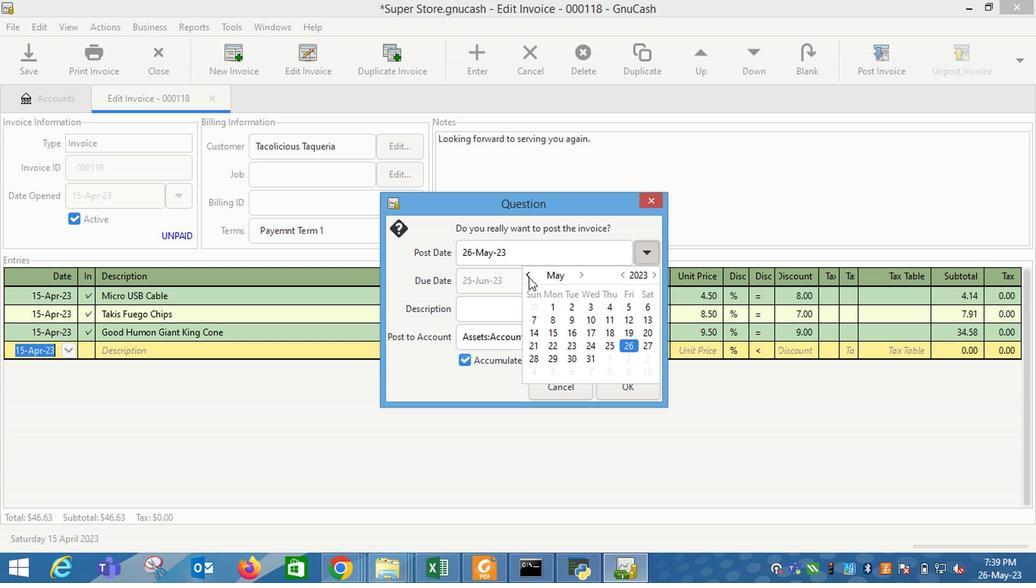 
Action: Mouse moved to (637, 332)
Screenshot: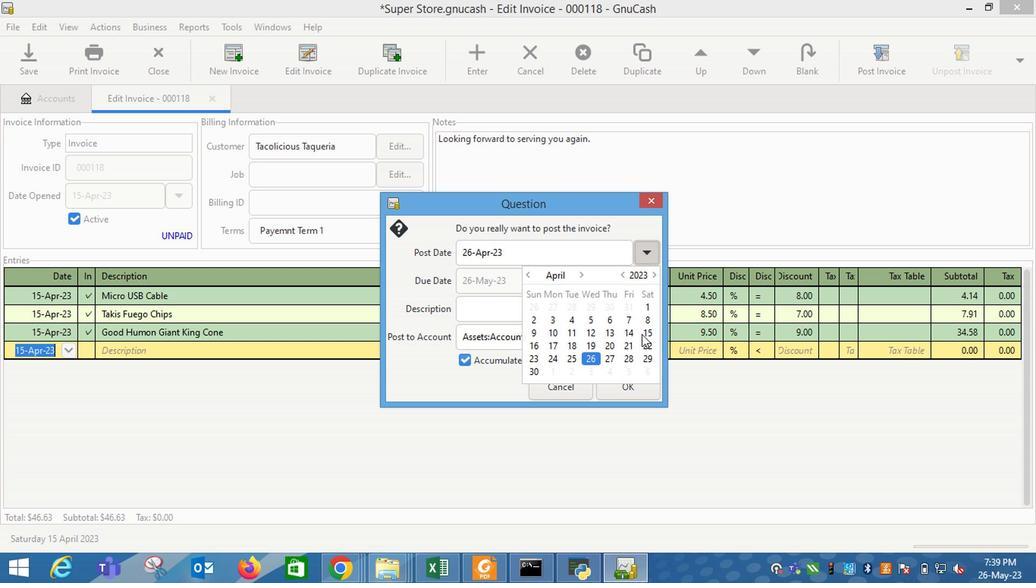 
Action: Mouse pressed left at (637, 332)
Screenshot: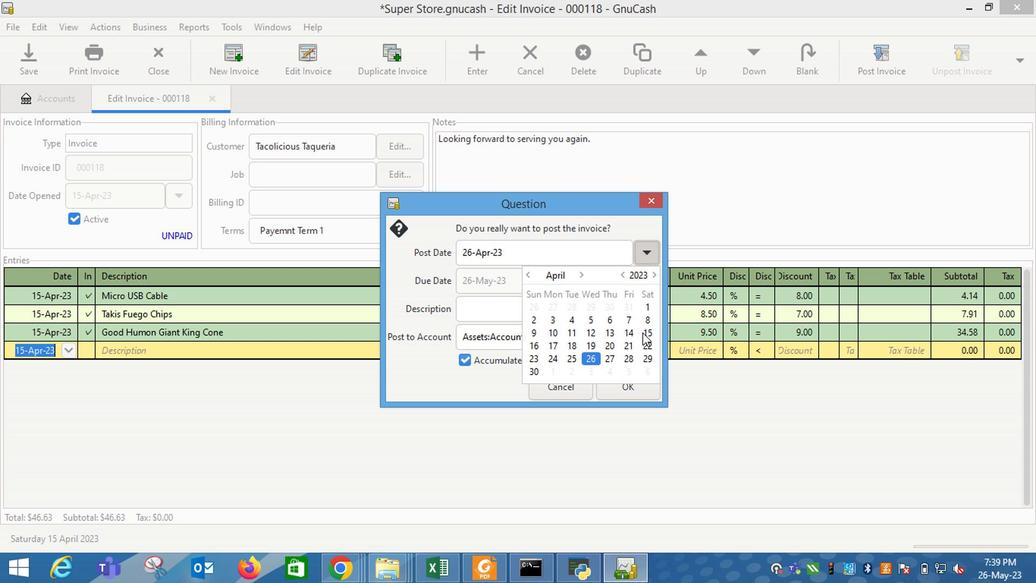 
Action: Mouse moved to (472, 320)
Screenshot: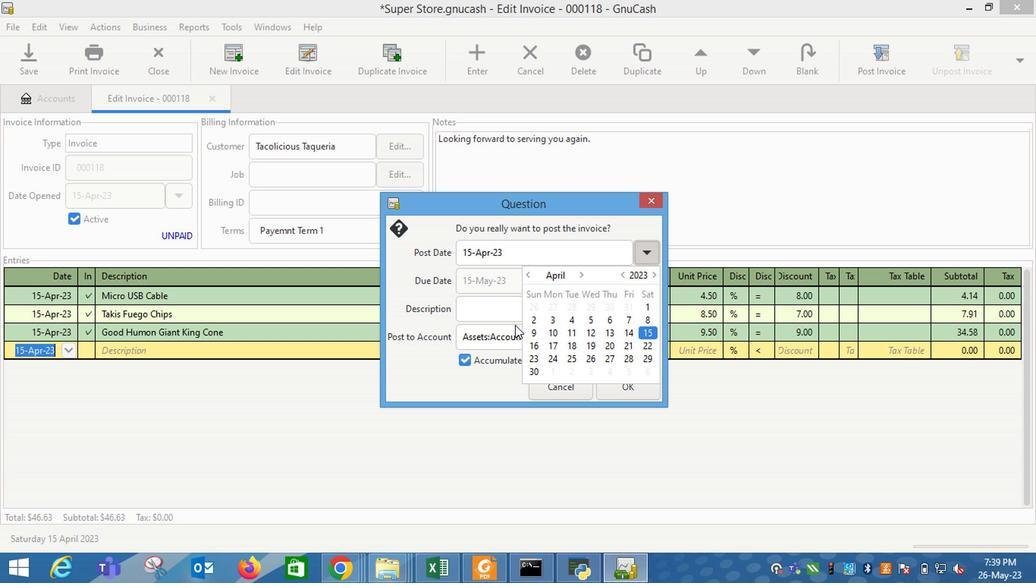 
Action: Mouse pressed left at (472, 320)
Screenshot: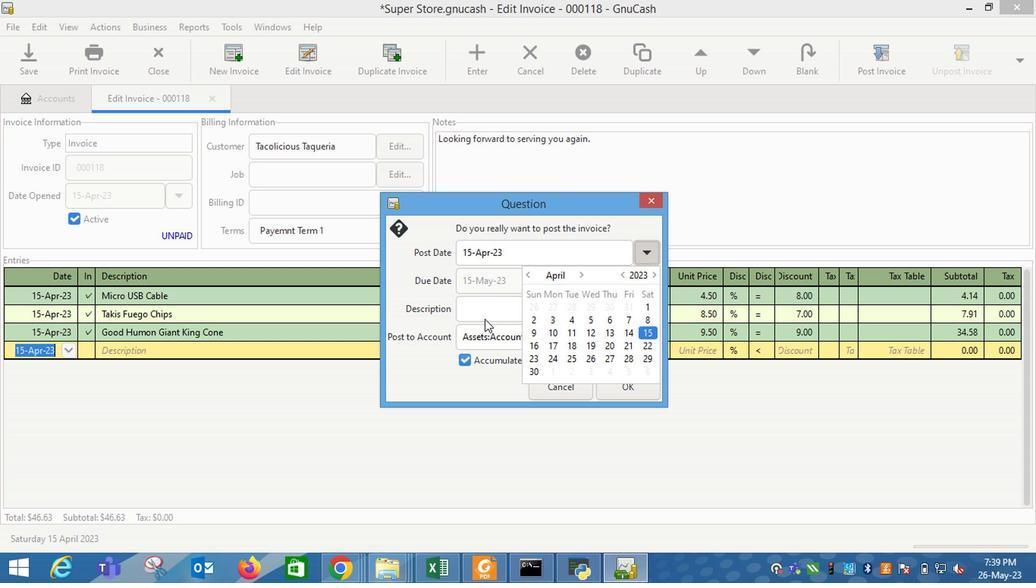 
Action: Mouse moved to (619, 373)
Screenshot: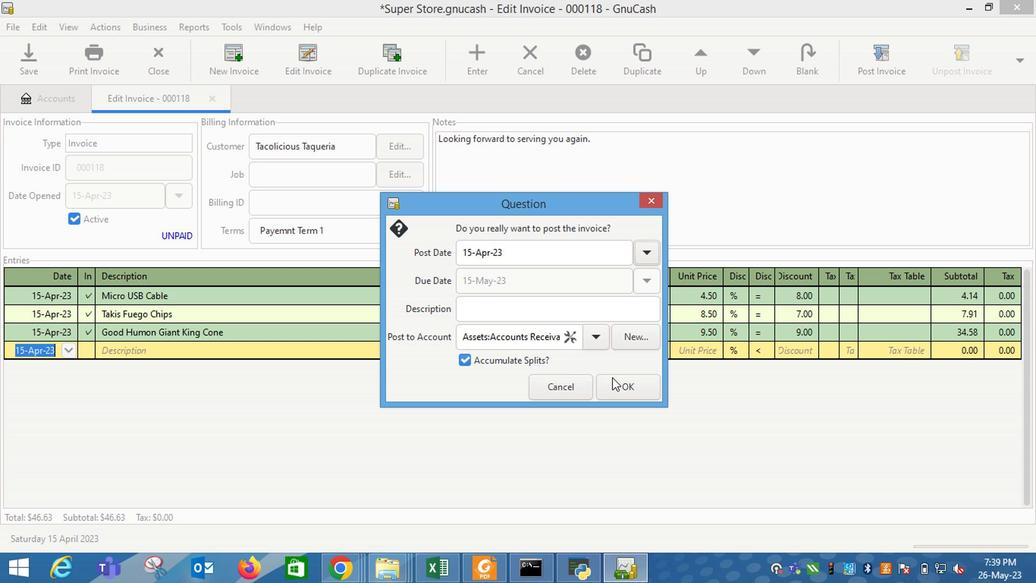 
Action: Mouse pressed left at (619, 373)
Screenshot: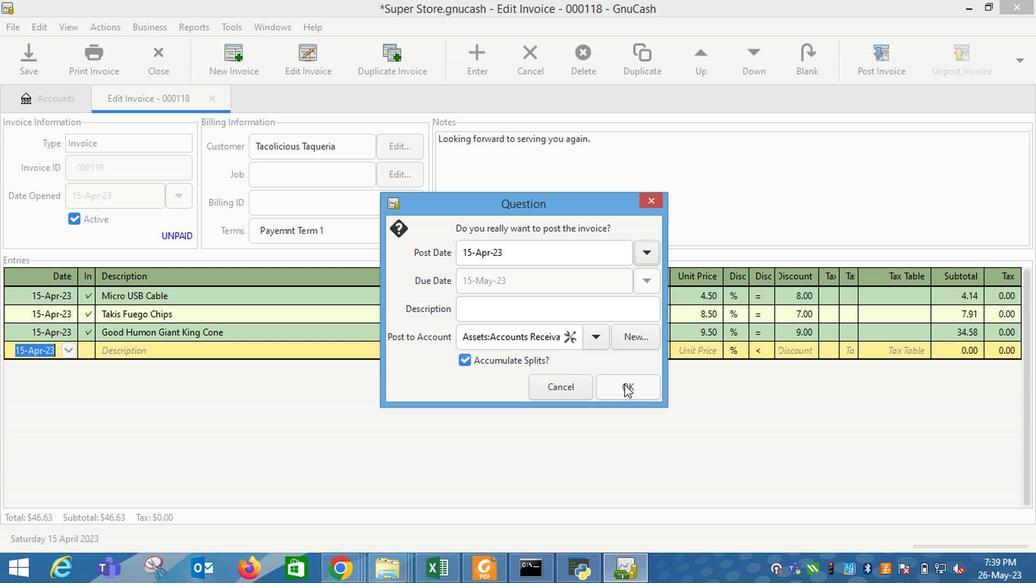 
Action: Mouse moved to (970, 115)
Screenshot: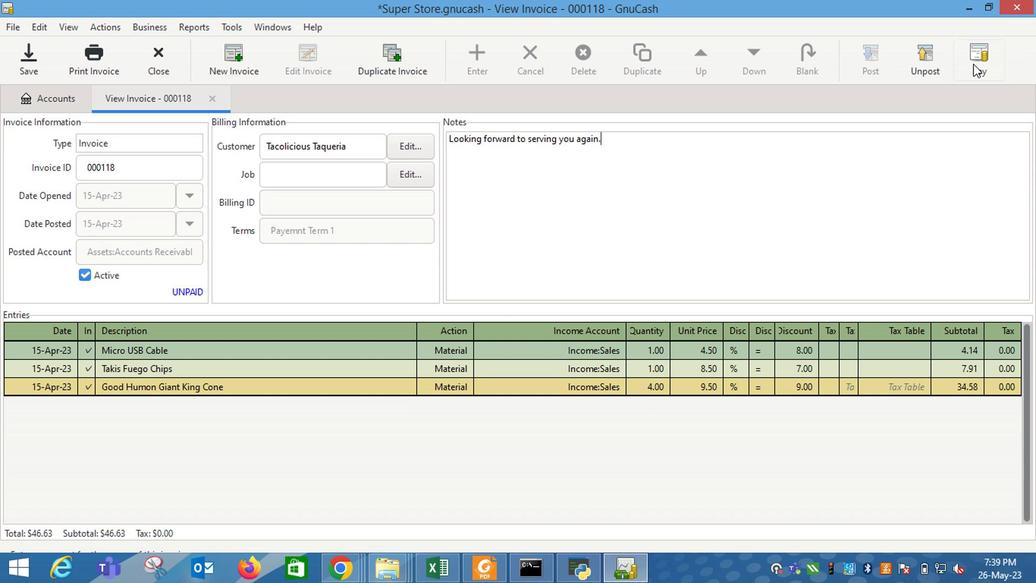 
Action: Mouse pressed left at (970, 115)
Screenshot: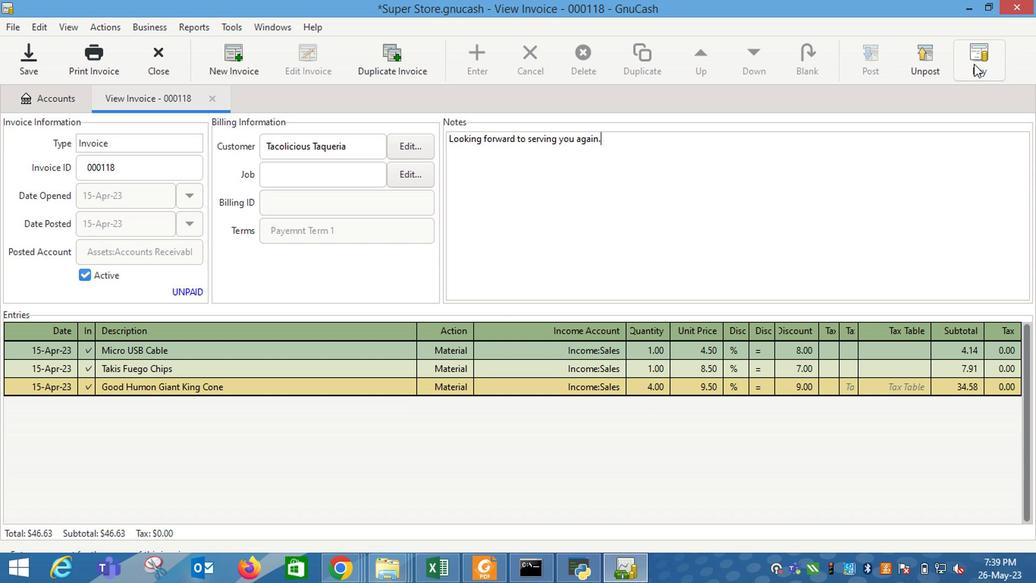 
Action: Mouse moved to (457, 306)
Screenshot: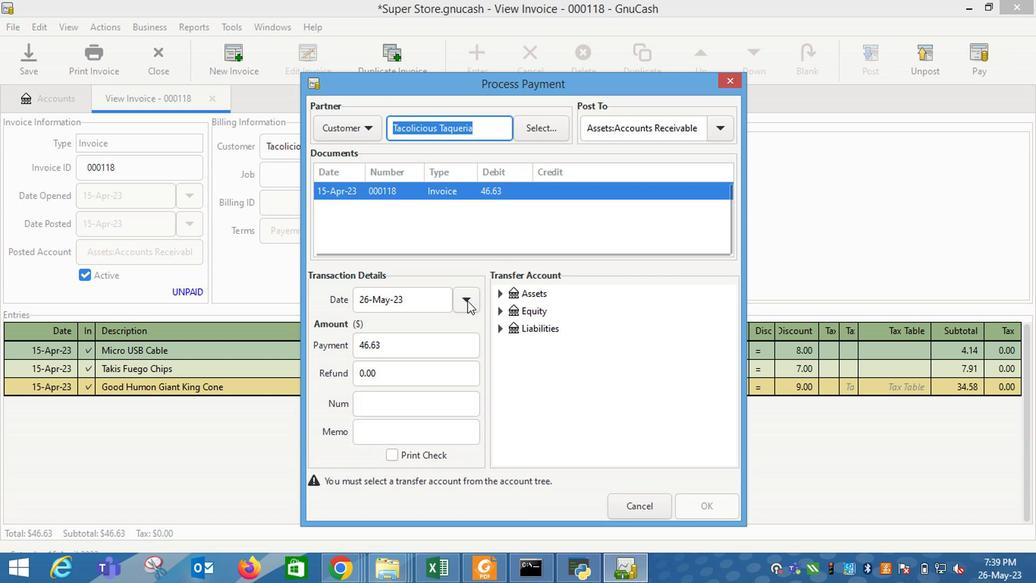 
Action: Mouse pressed left at (457, 306)
Screenshot: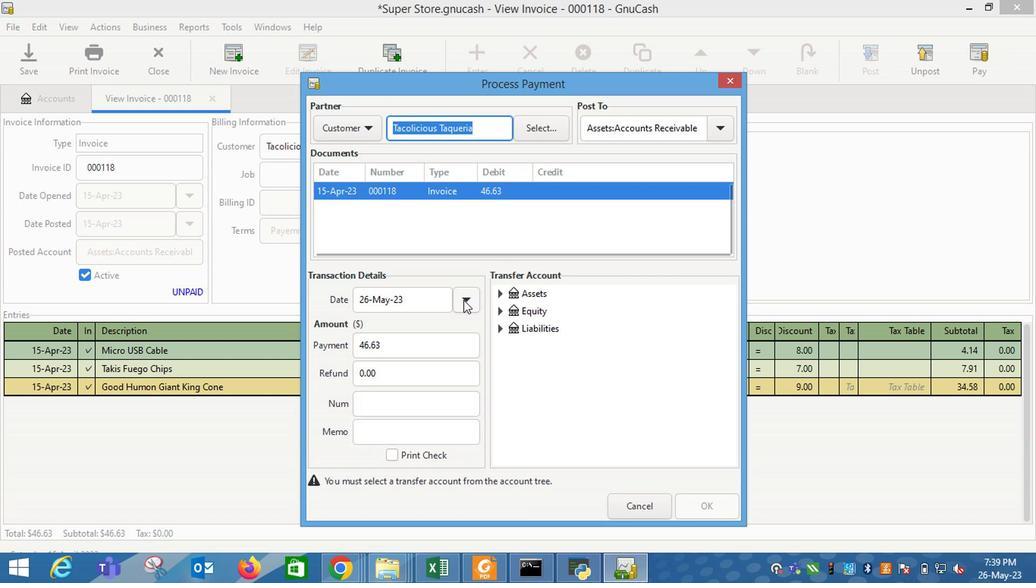 
Action: Mouse moved to (340, 323)
Screenshot: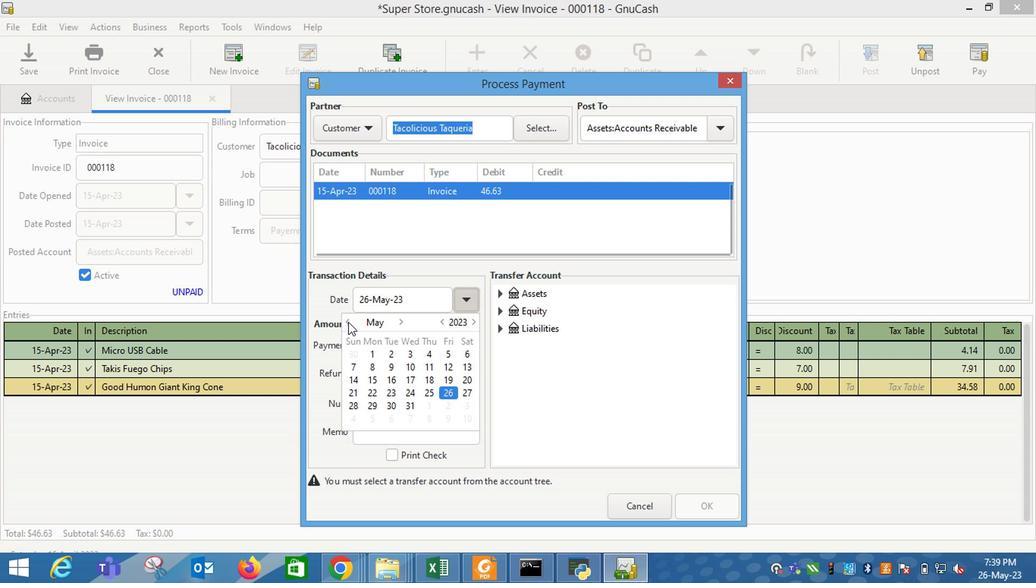 
Action: Mouse pressed left at (340, 323)
Screenshot: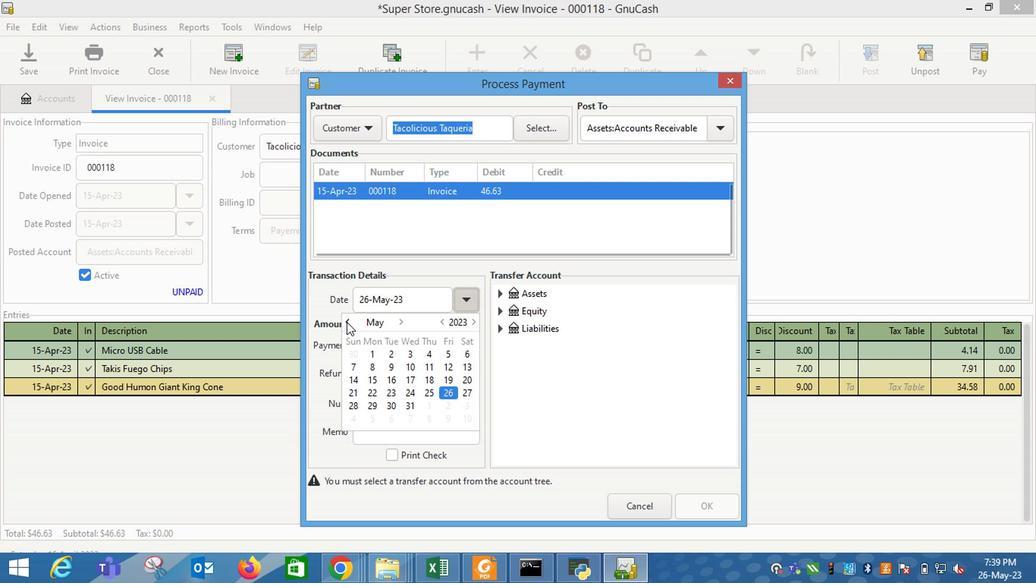 
Action: Mouse moved to (459, 368)
Screenshot: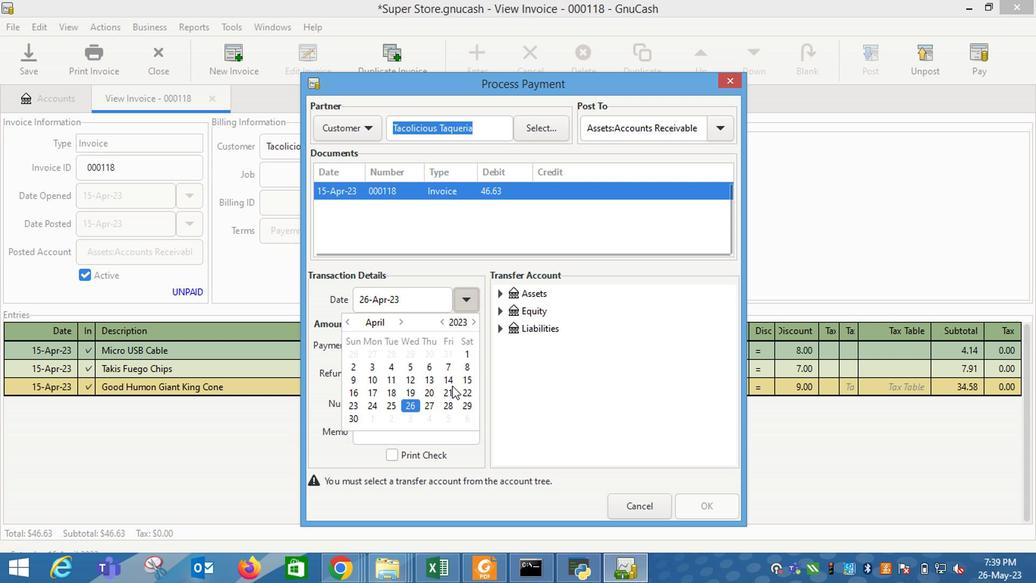 
Action: Mouse pressed left at (459, 368)
Screenshot: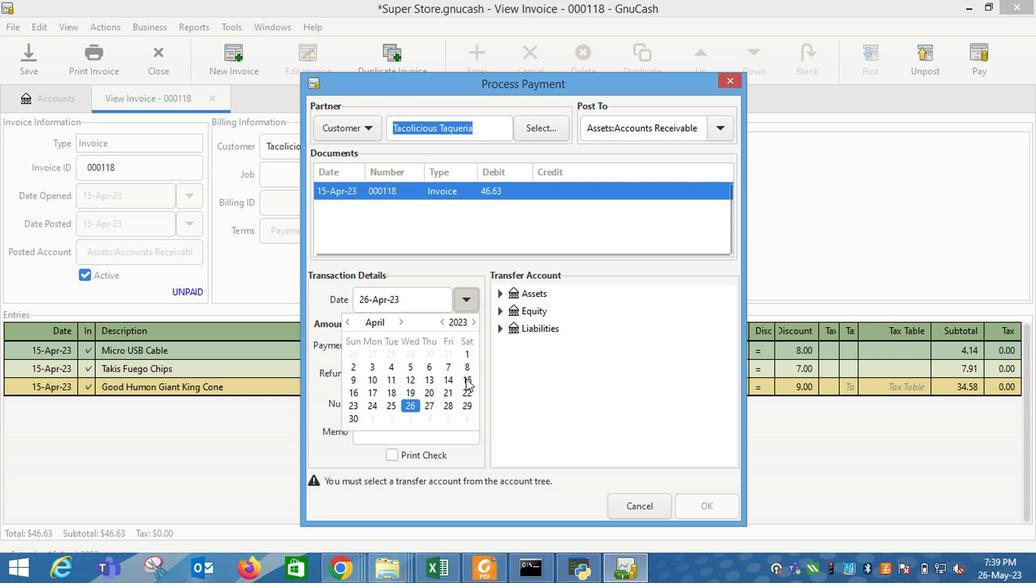 
Action: Mouse moved to (520, 371)
Screenshot: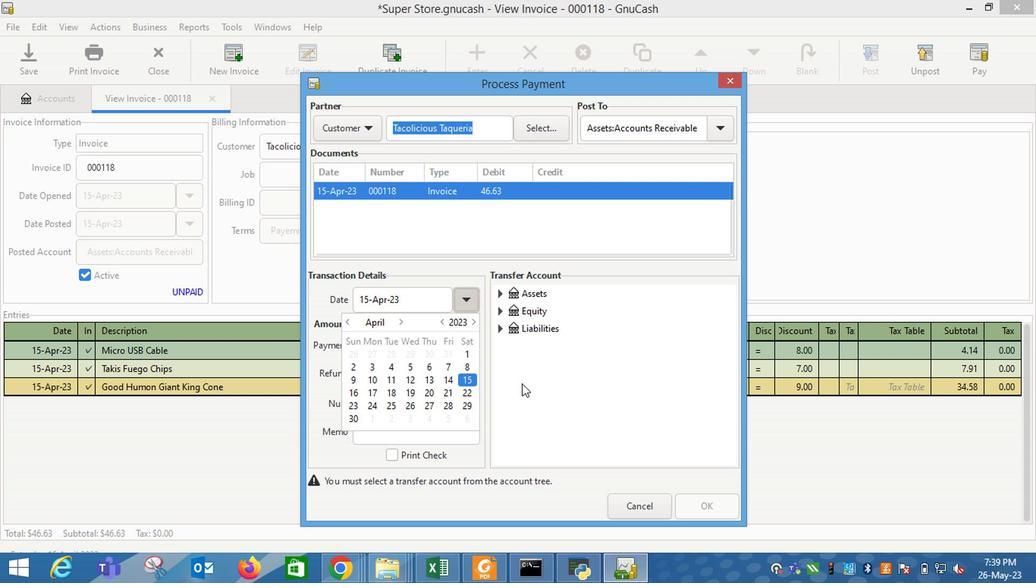
Action: Mouse pressed left at (520, 371)
Screenshot: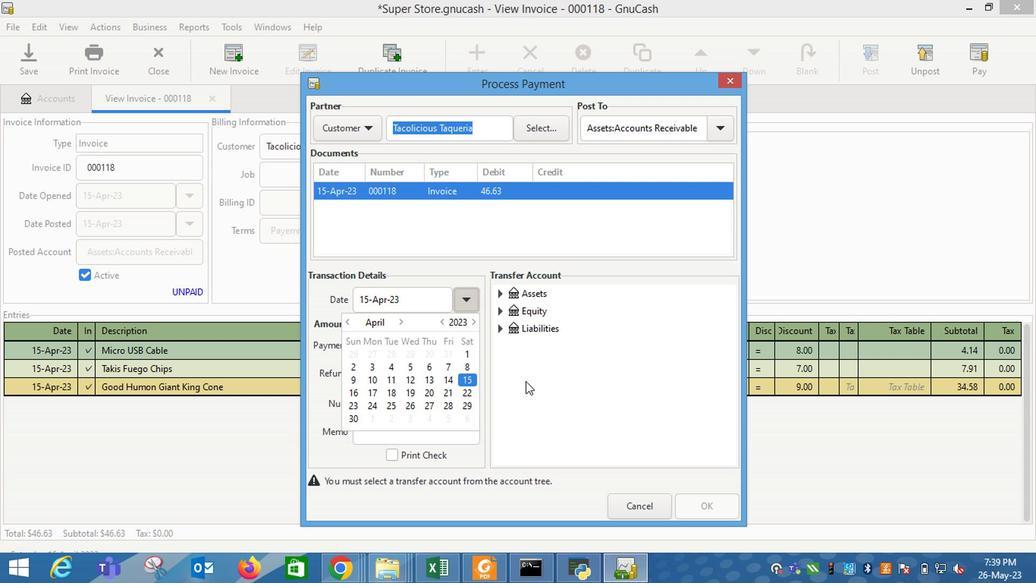 
Action: Mouse moved to (450, 303)
Screenshot: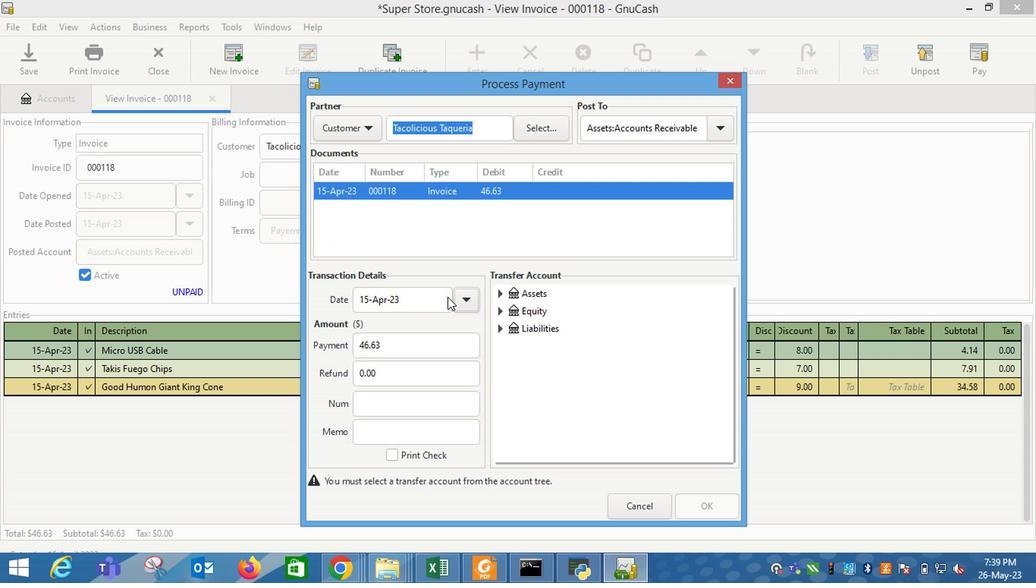 
Action: Mouse pressed left at (450, 303)
Screenshot: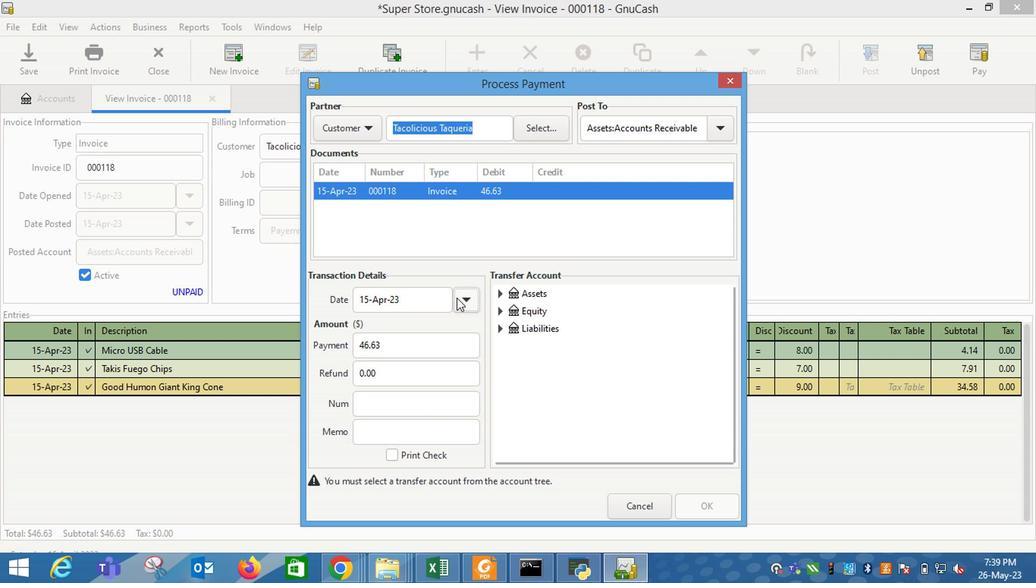 
Action: Mouse moved to (396, 324)
Screenshot: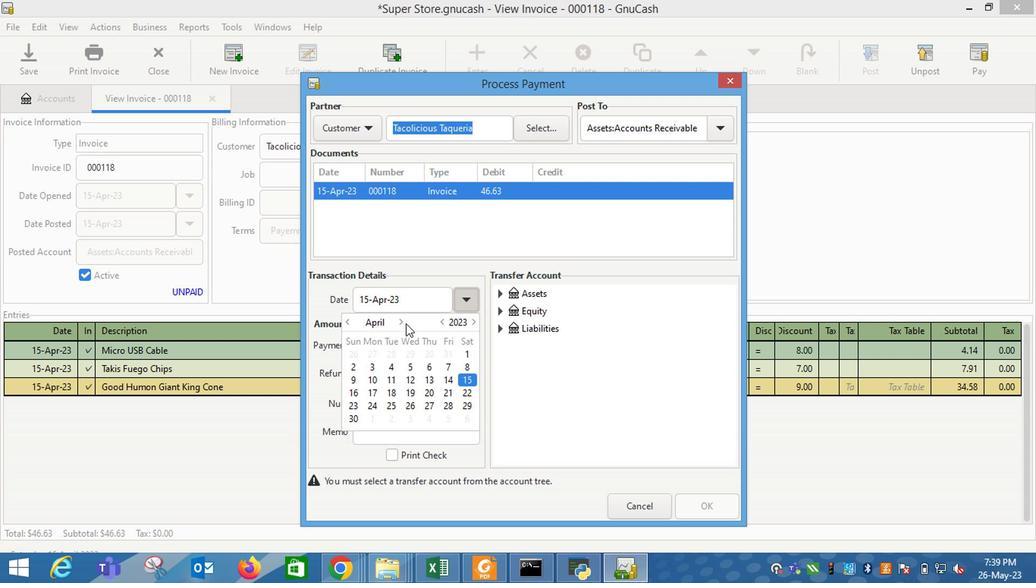 
Action: Mouse pressed left at (396, 324)
Screenshot: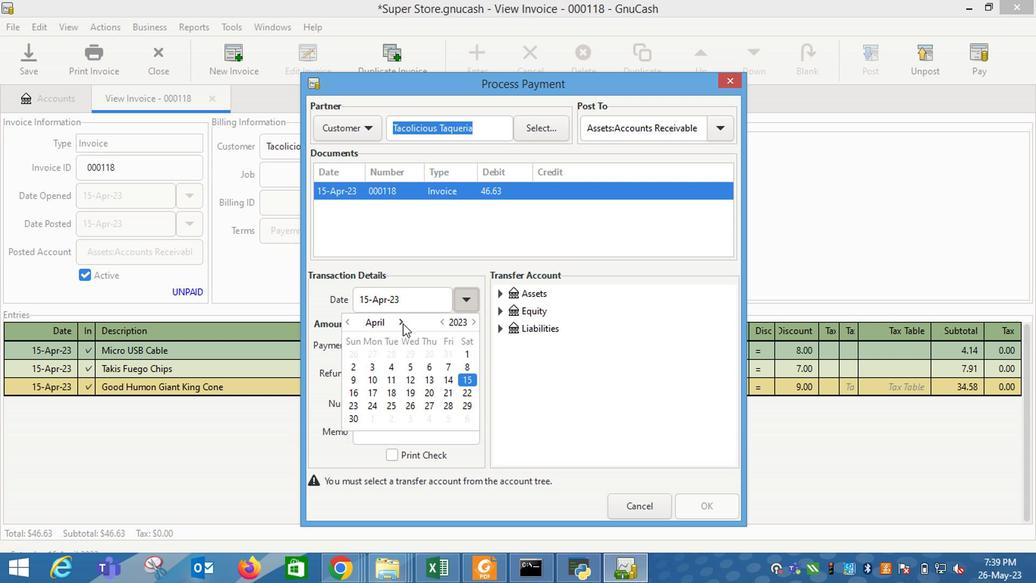 
Action: Mouse moved to (367, 367)
Screenshot: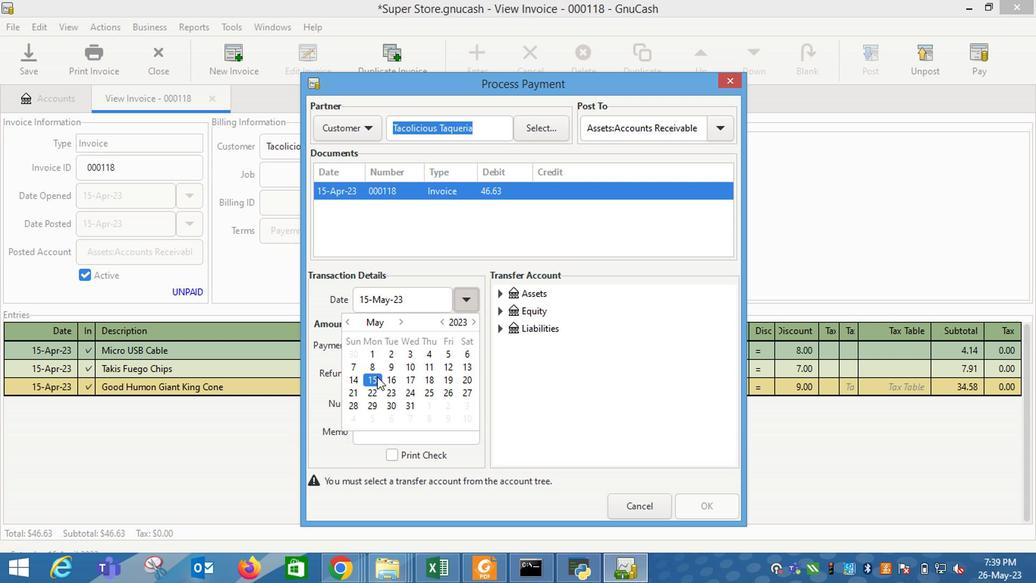 
Action: Mouse pressed left at (367, 367)
Screenshot: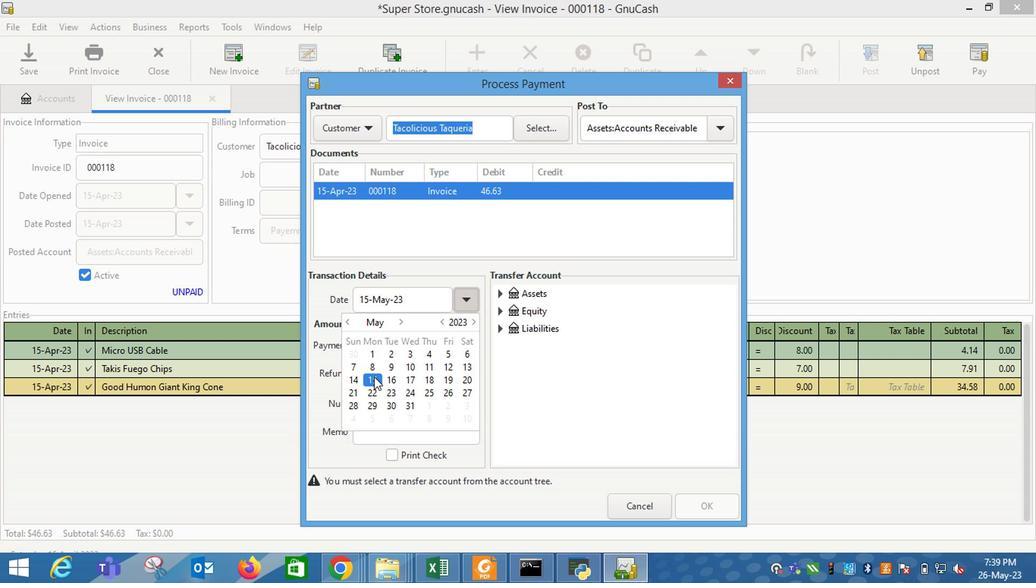 
Action: Mouse moved to (510, 359)
Screenshot: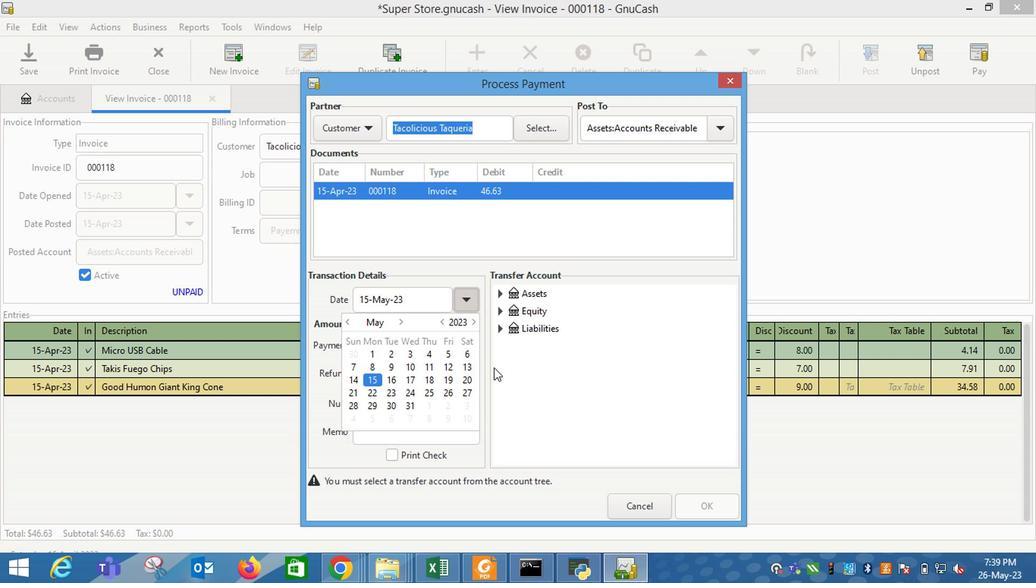 
Action: Mouse pressed left at (510, 359)
Screenshot: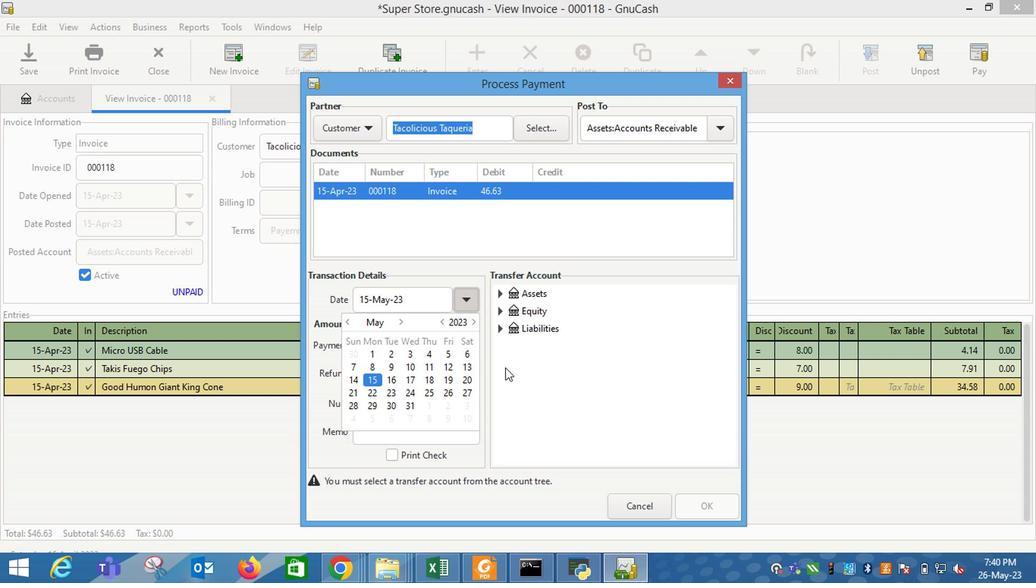 
Action: Mouse moved to (493, 301)
Screenshot: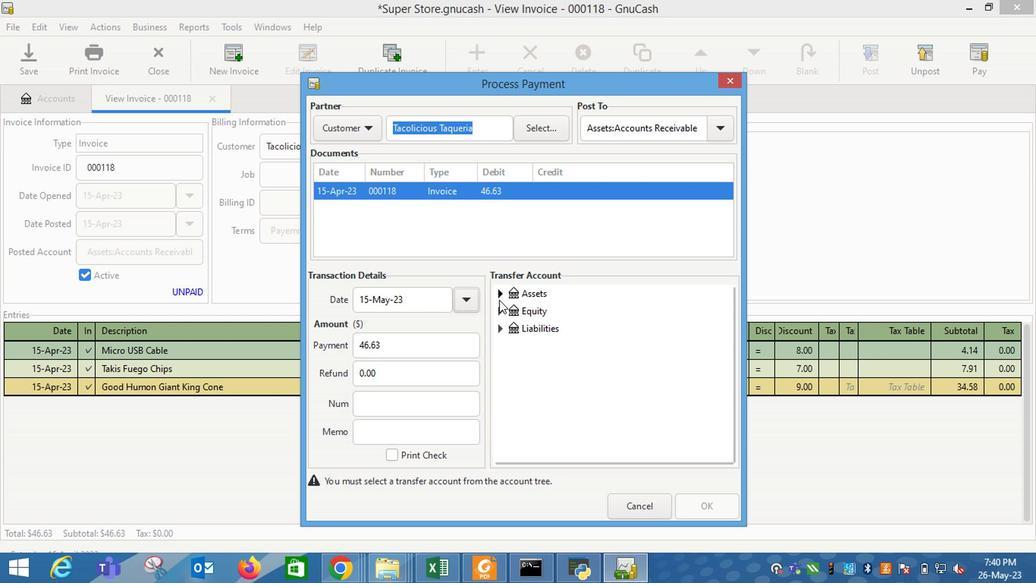 
Action: Mouse pressed left at (493, 301)
Screenshot: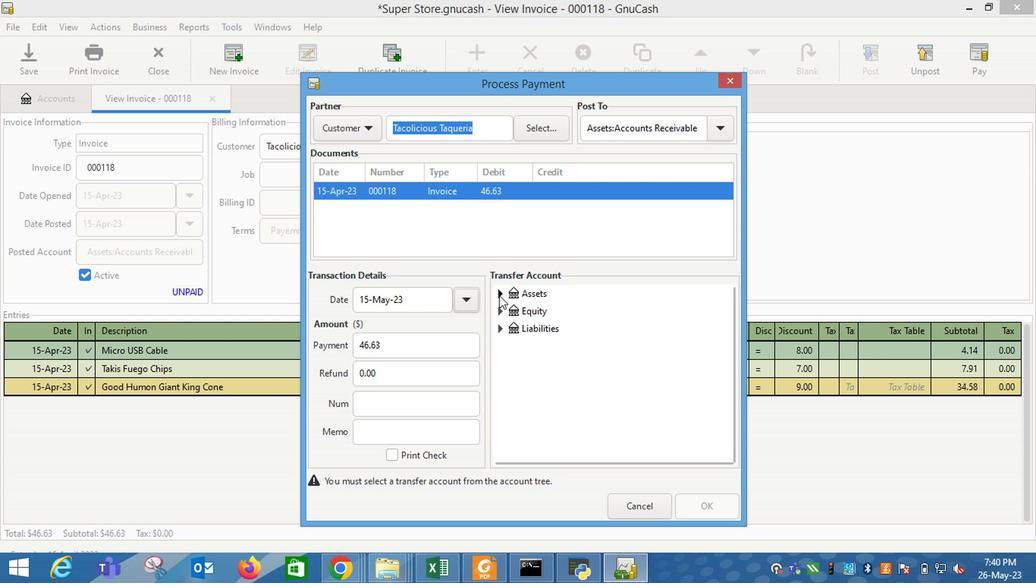 
Action: Mouse moved to (505, 315)
Screenshot: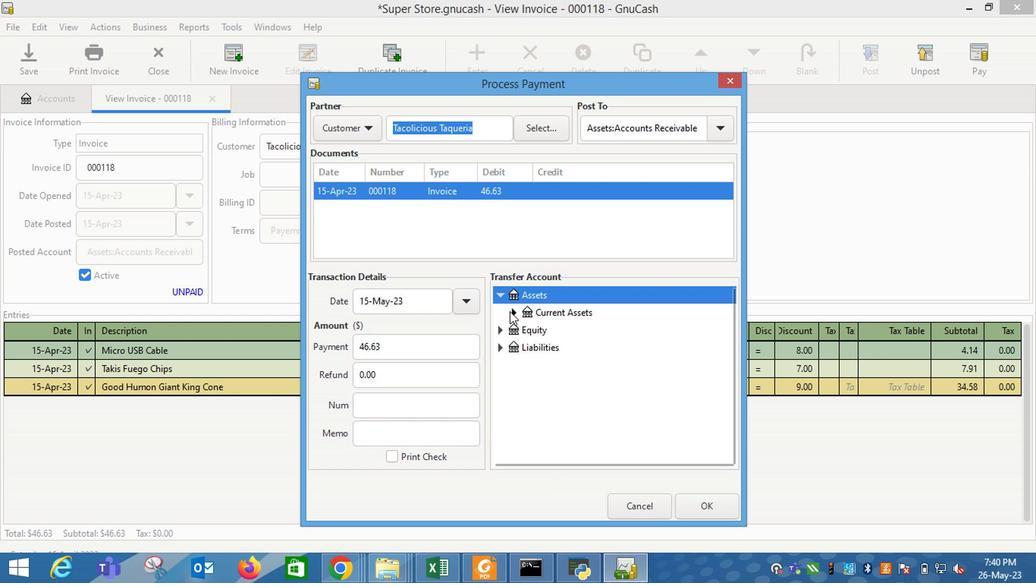 
Action: Mouse pressed left at (505, 315)
Screenshot: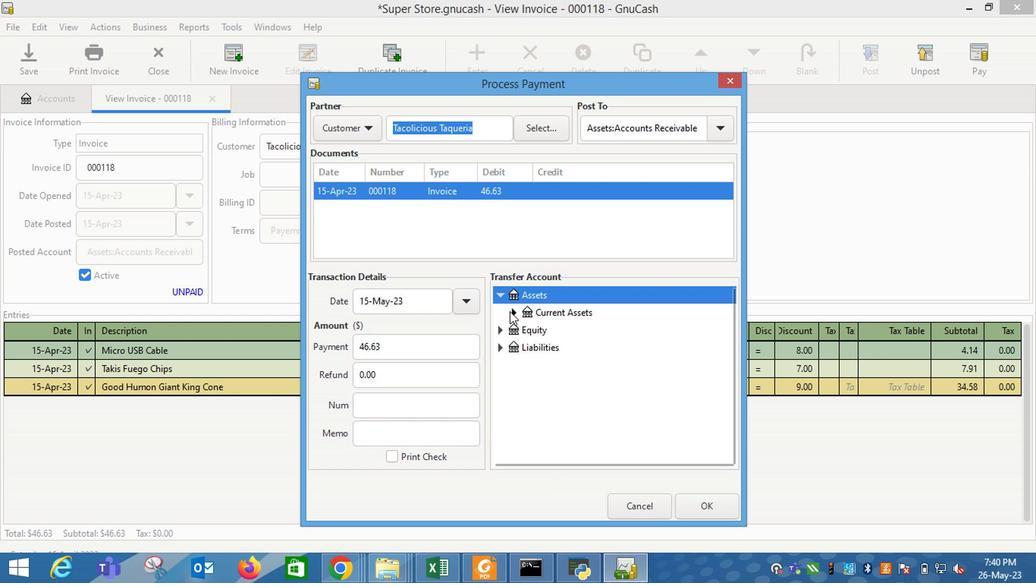 
Action: Mouse moved to (548, 327)
Screenshot: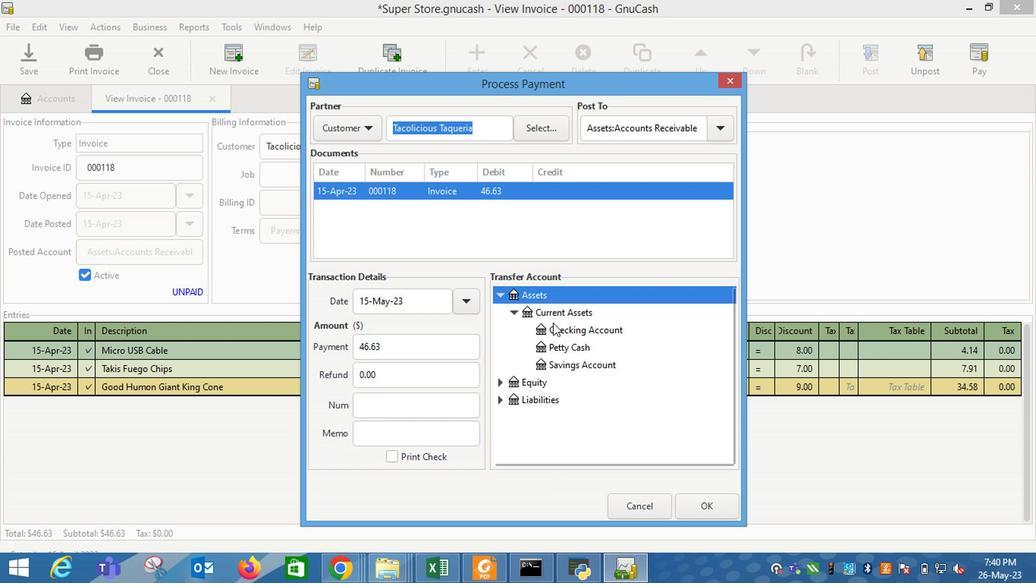 
Action: Mouse pressed left at (548, 327)
Screenshot: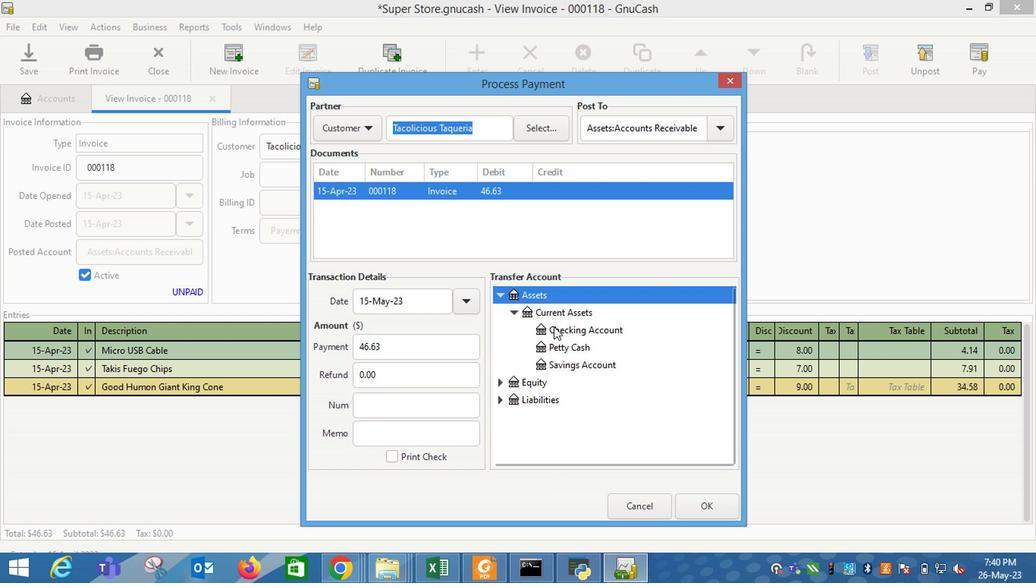 
Action: Mouse moved to (692, 463)
Screenshot: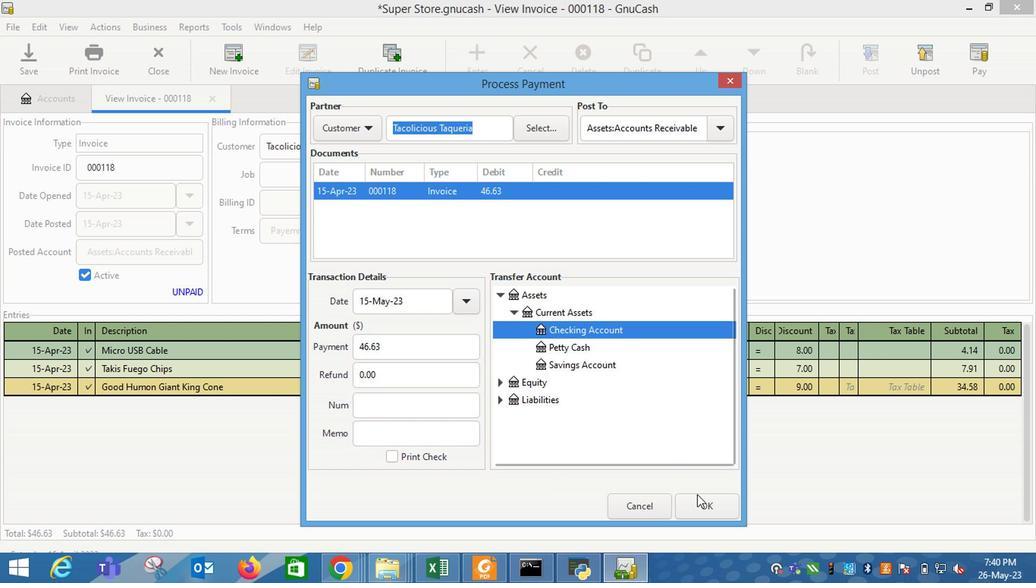 
Action: Mouse pressed left at (692, 463)
Screenshot: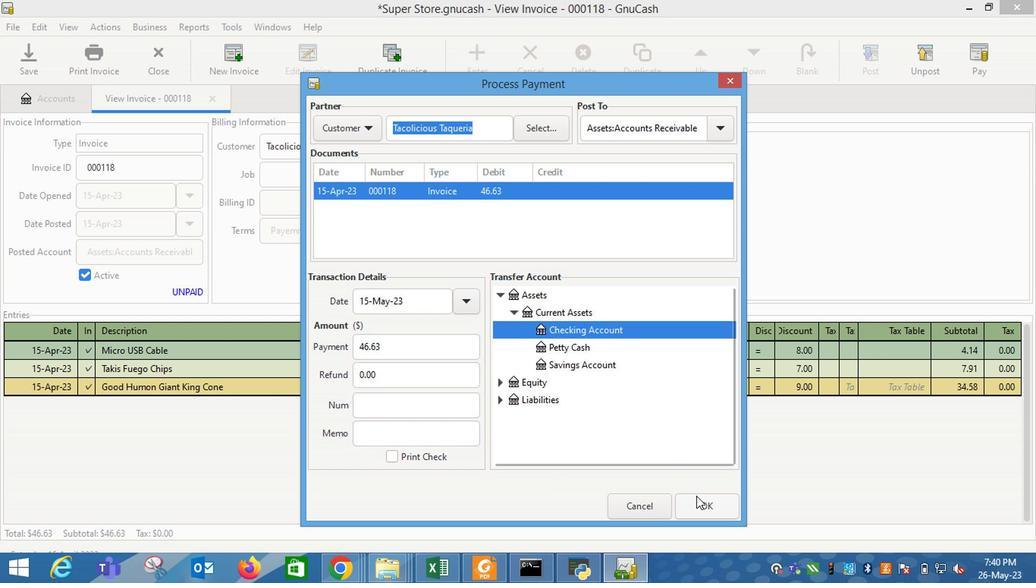 
Action: Mouse moved to (98, 109)
Screenshot: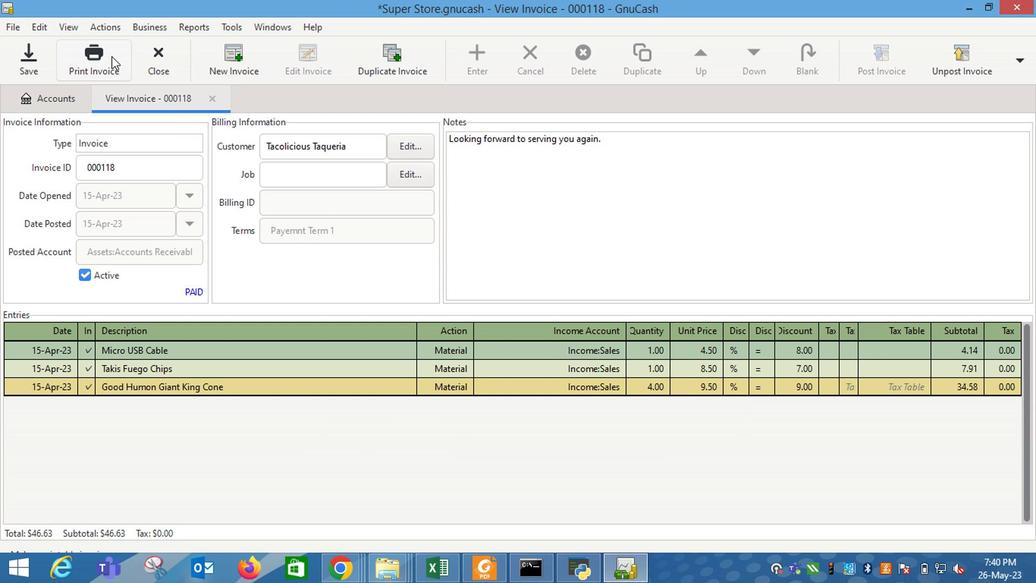 
Action: Mouse pressed left at (98, 109)
Screenshot: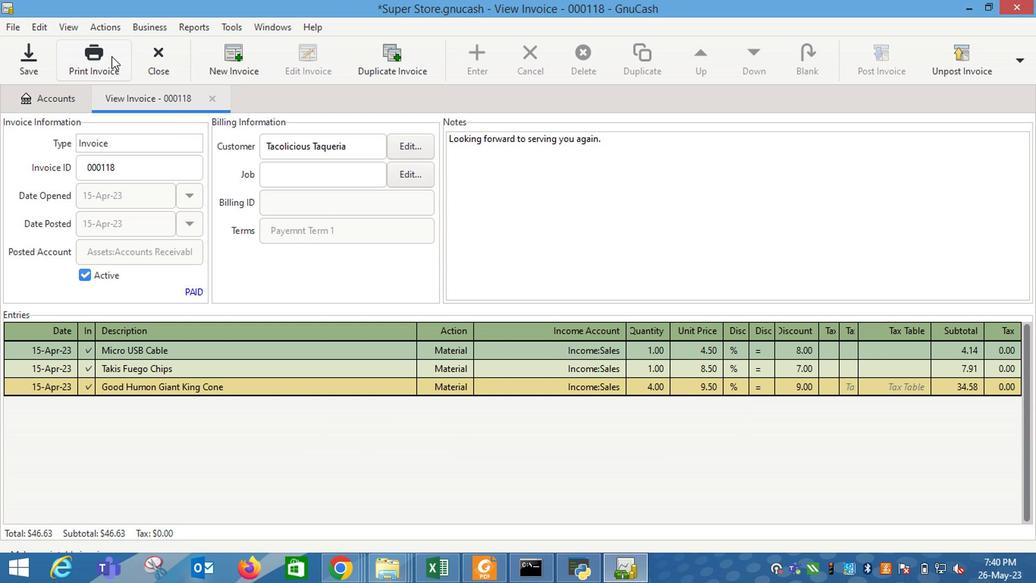 
Action: Mouse moved to (395, 110)
Screenshot: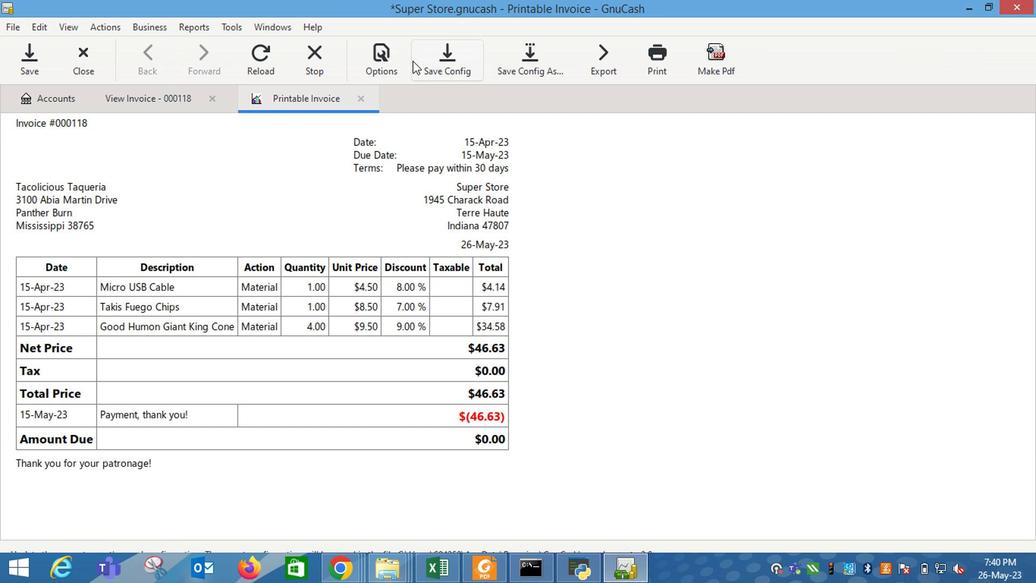 
Action: Mouse pressed left at (395, 110)
Screenshot: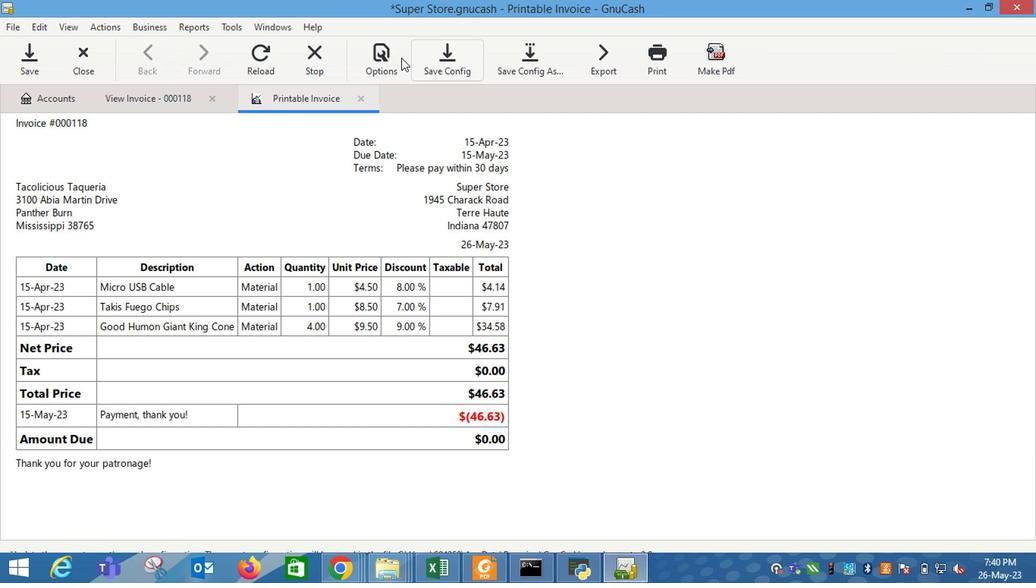
Action: Mouse moved to (289, 185)
Screenshot: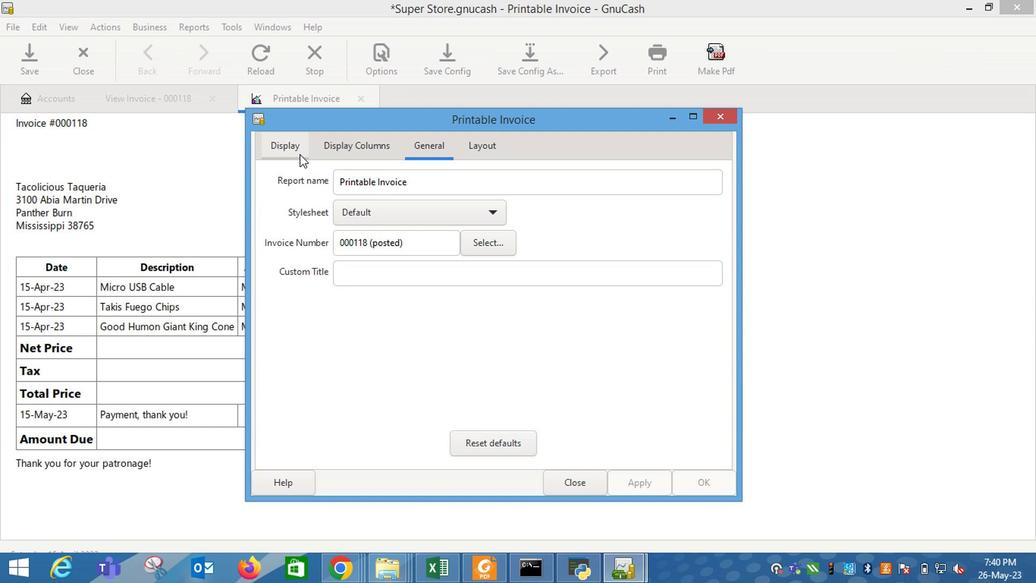 
Action: Mouse pressed left at (289, 185)
Screenshot: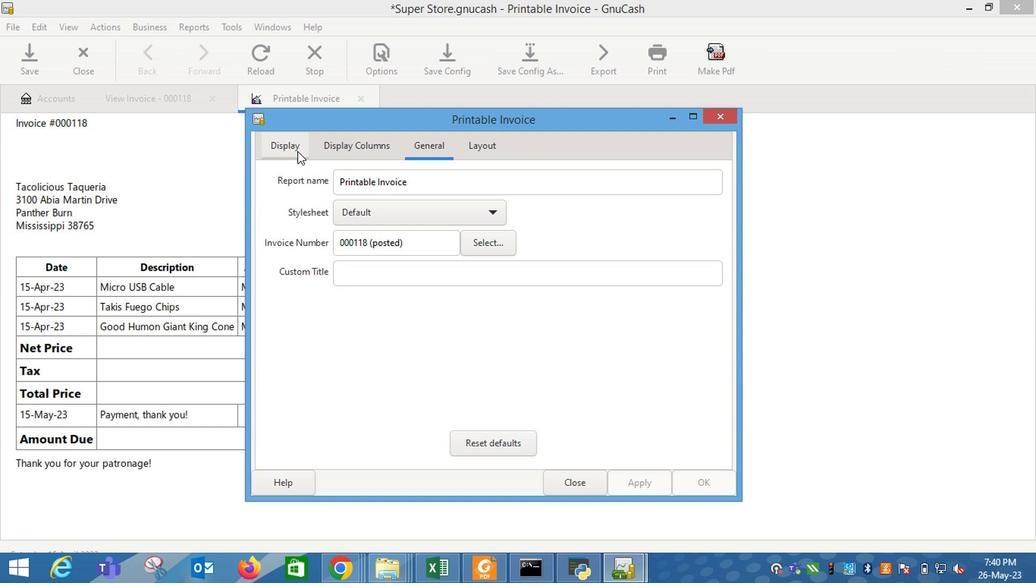
Action: Mouse moved to (405, 322)
Screenshot: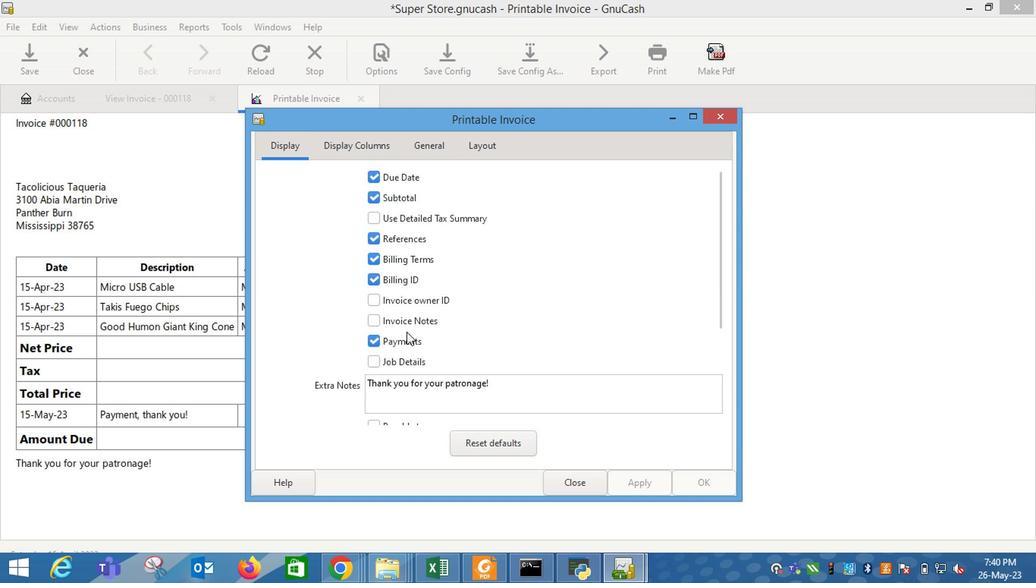 
Action: Mouse pressed left at (405, 322)
Screenshot: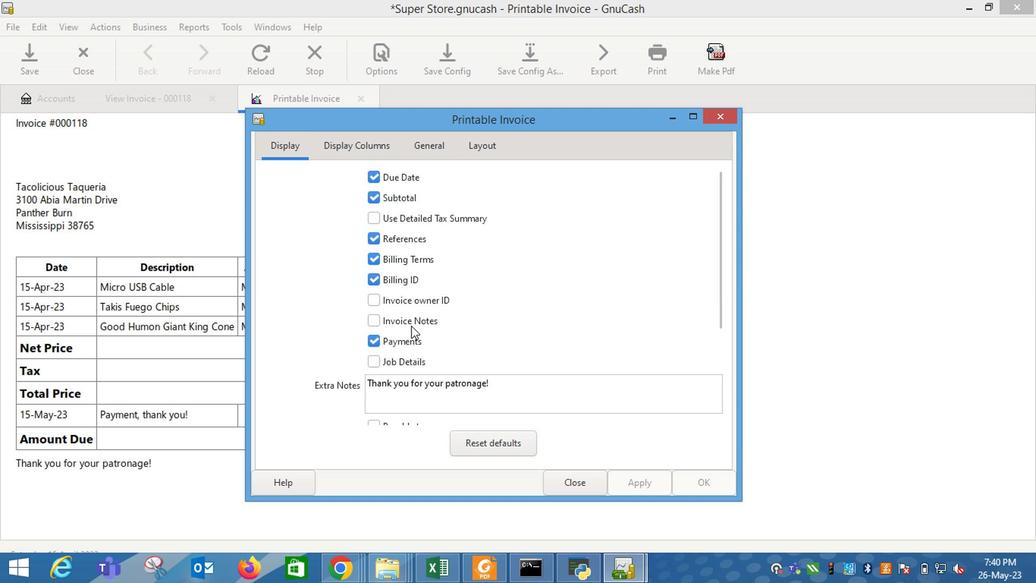 
Action: Mouse moved to (628, 452)
Screenshot: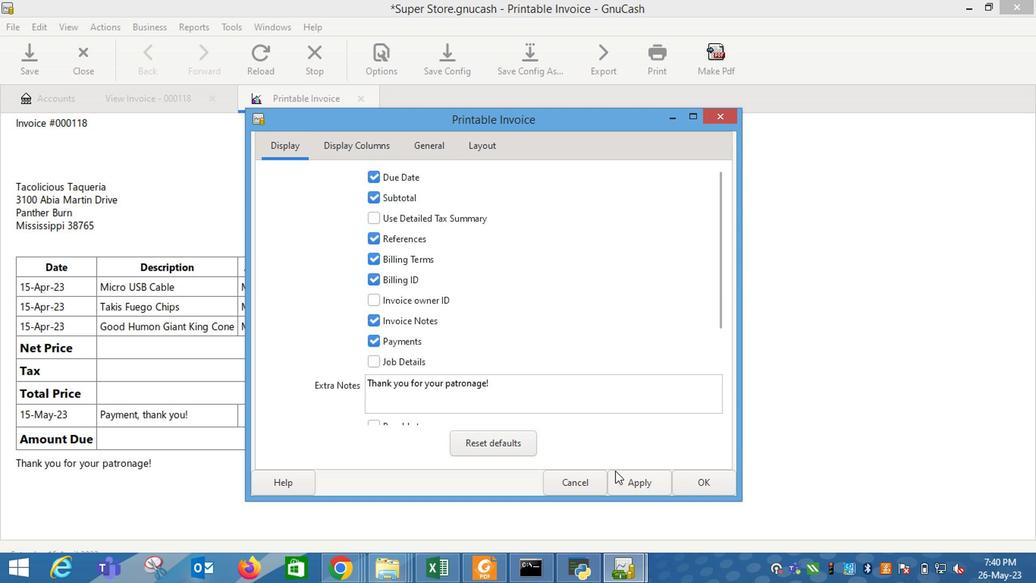 
Action: Mouse pressed left at (628, 452)
Screenshot: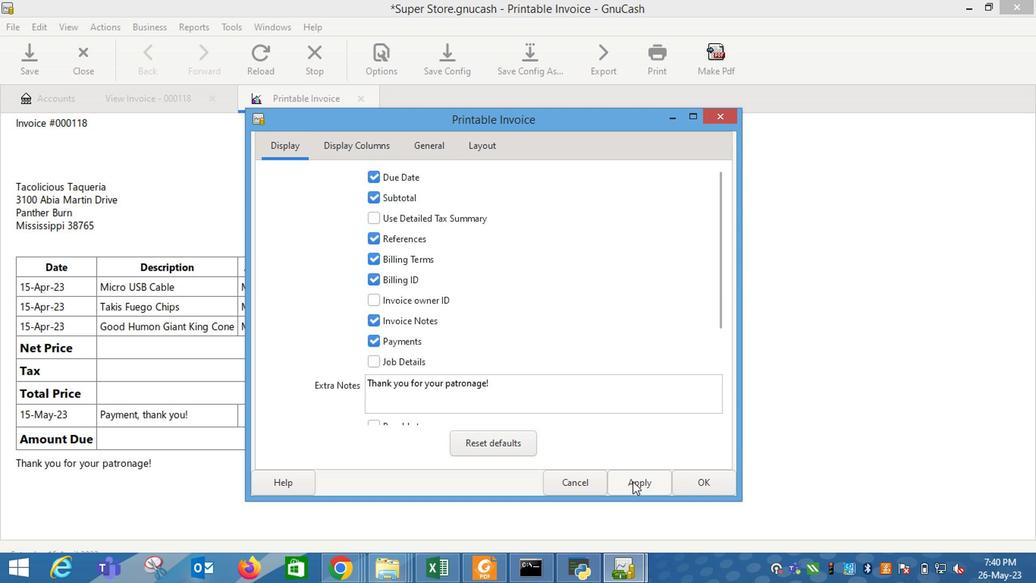 
Action: Mouse moved to (576, 452)
Screenshot: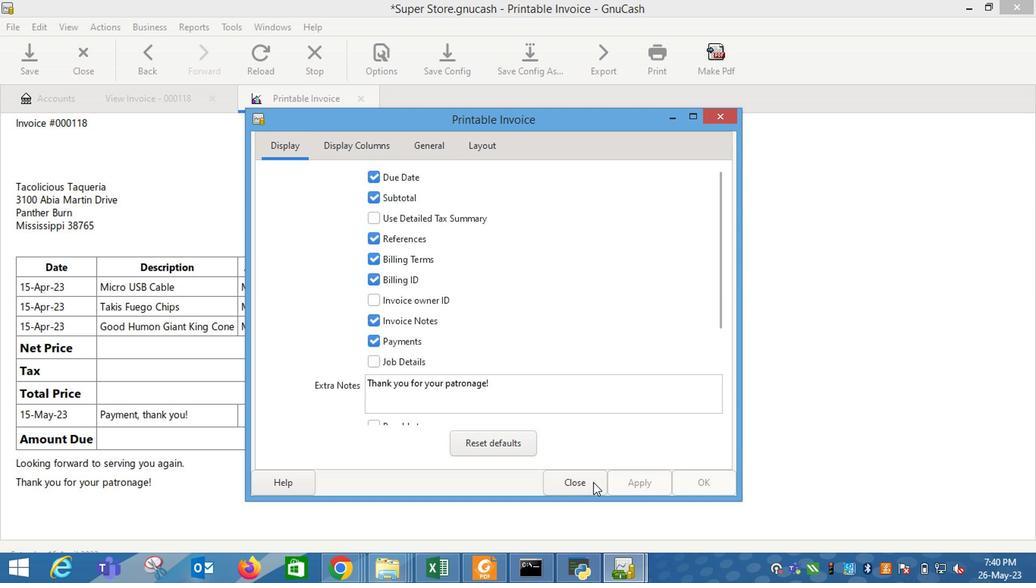 
Action: Mouse pressed left at (576, 452)
Screenshot: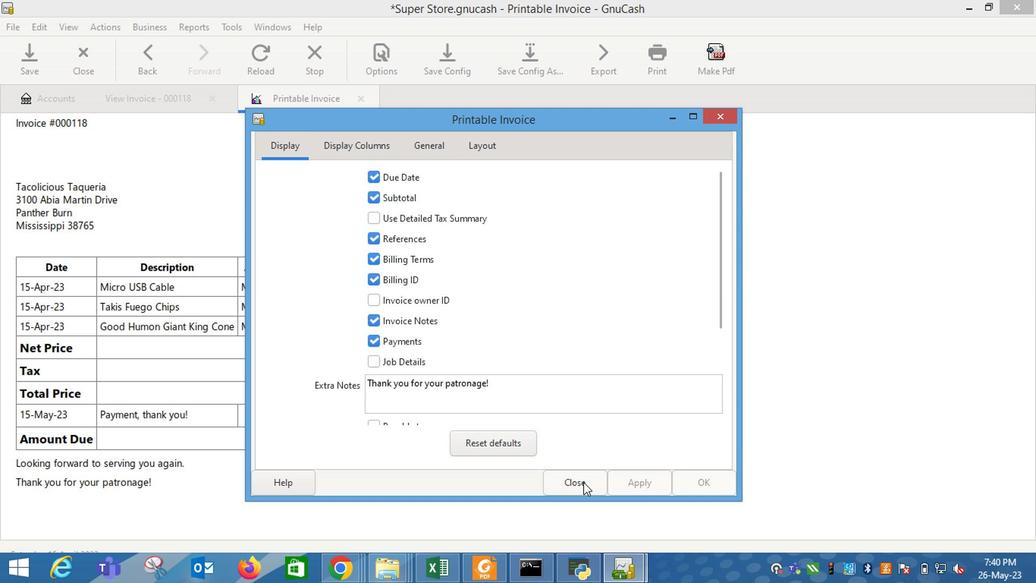 
Action: Mouse moved to (573, 452)
Screenshot: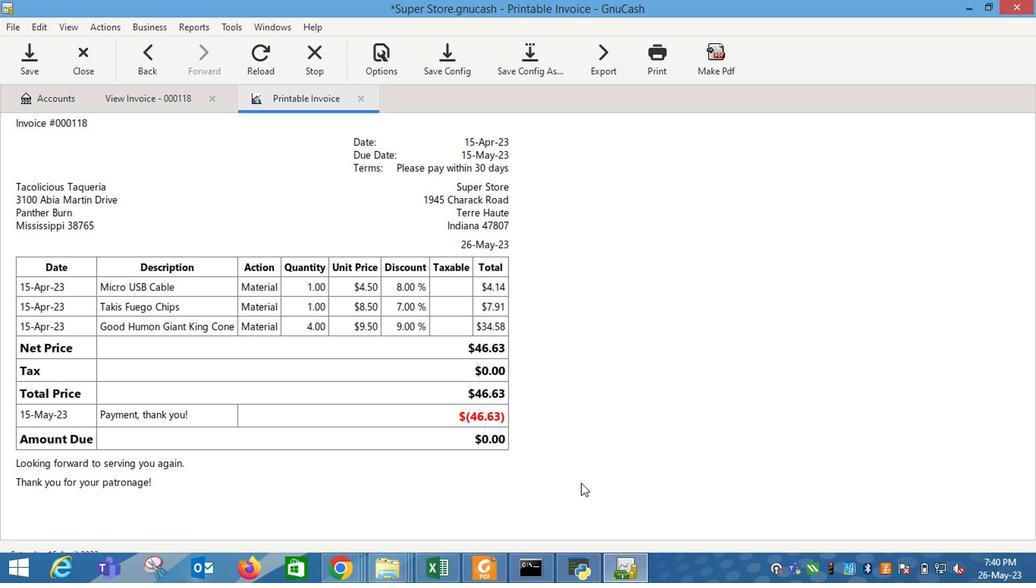 
